 Task: Find connections with filter location Thetford-Mines with filter topic #linkedintrainer with filter profile language English with filter current company Hindustan Construction Company with filter school Emeritus with filter industry Collection Agencies with filter service category Interaction Design with filter keywords title Counselor
Action: Mouse moved to (477, 96)
Screenshot: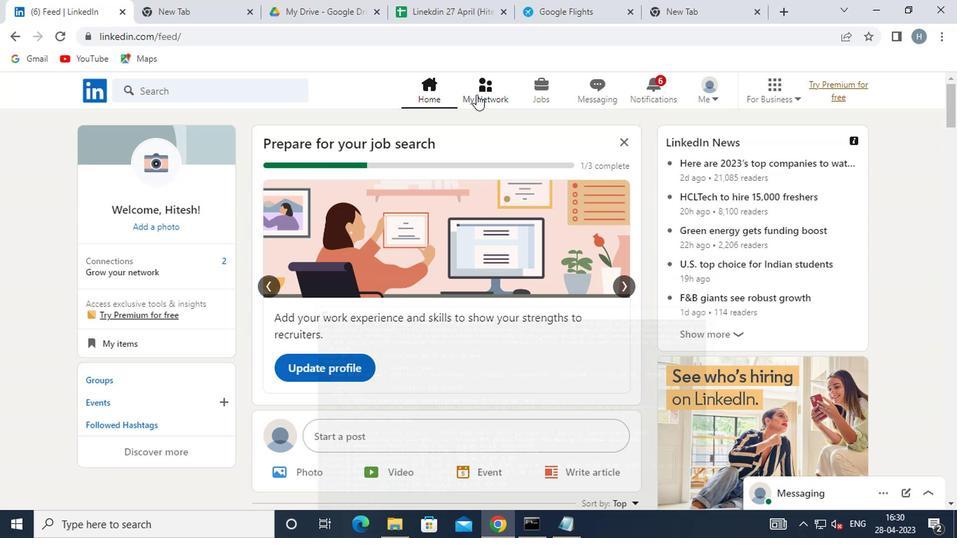 
Action: Mouse pressed left at (477, 96)
Screenshot: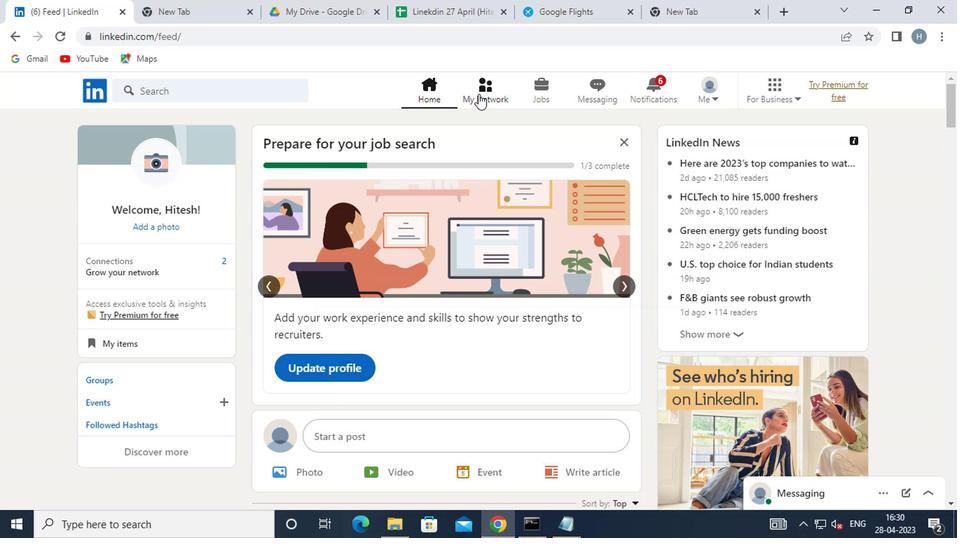 
Action: Mouse moved to (231, 166)
Screenshot: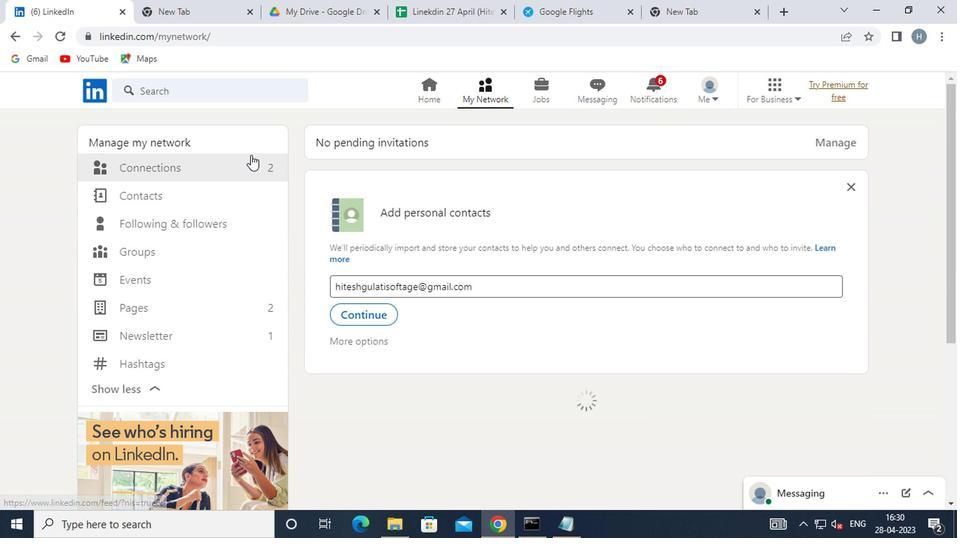 
Action: Mouse pressed left at (231, 166)
Screenshot: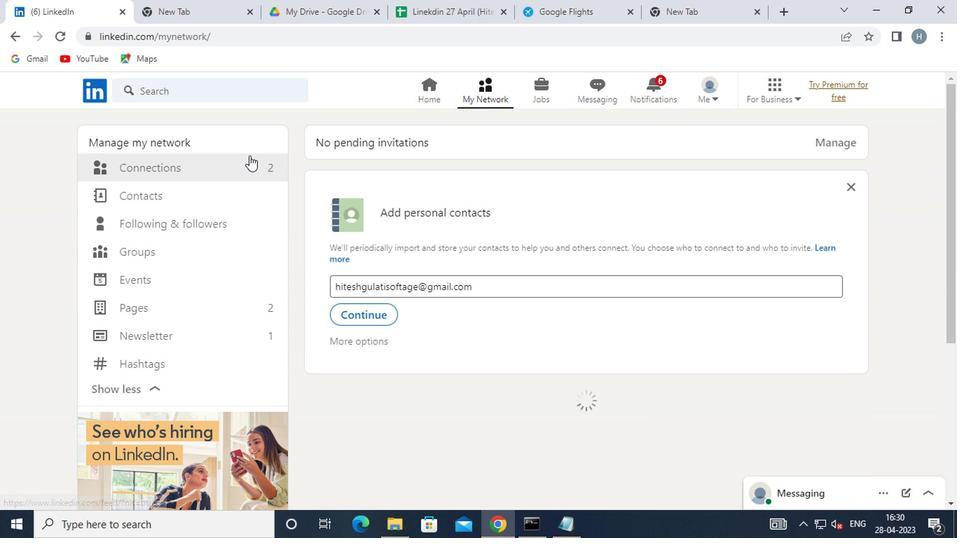 
Action: Mouse moved to (555, 167)
Screenshot: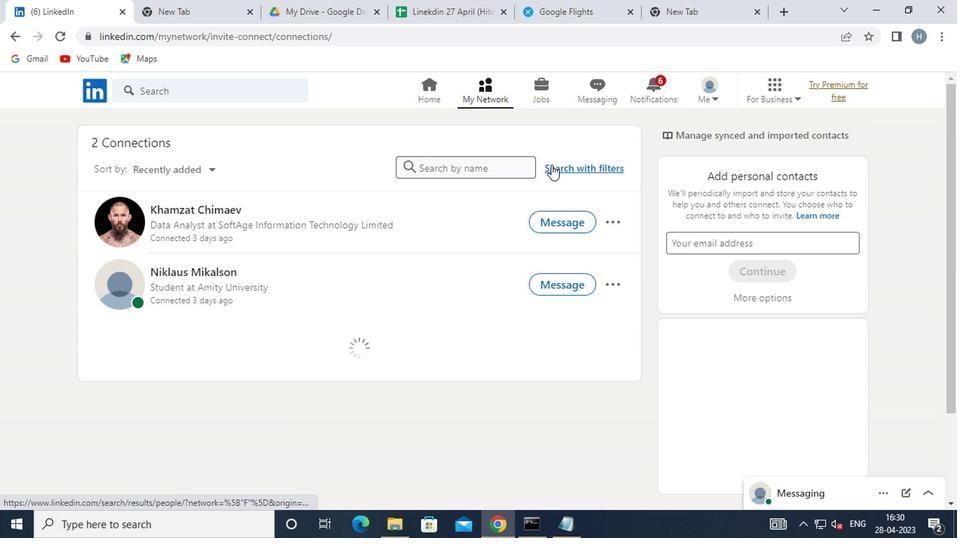 
Action: Mouse pressed left at (555, 167)
Screenshot: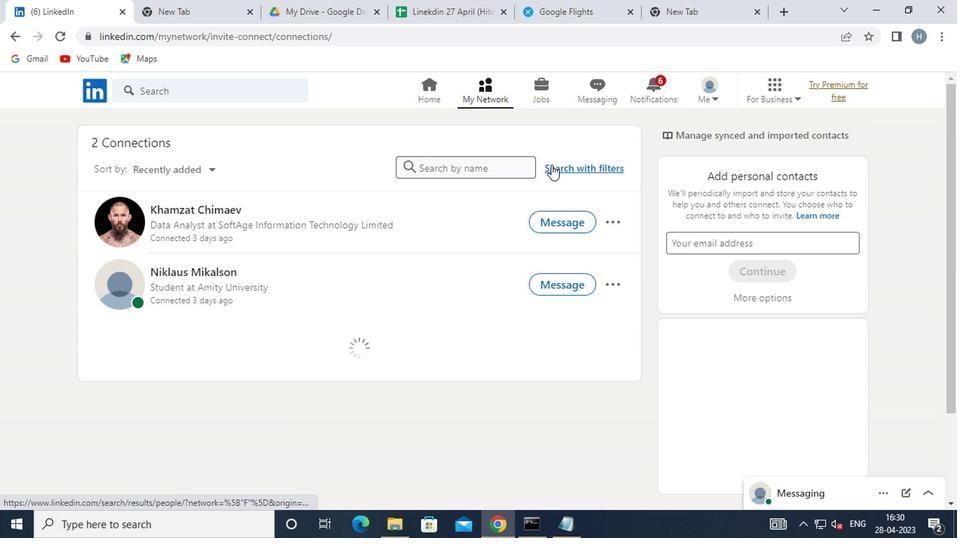 
Action: Mouse moved to (507, 134)
Screenshot: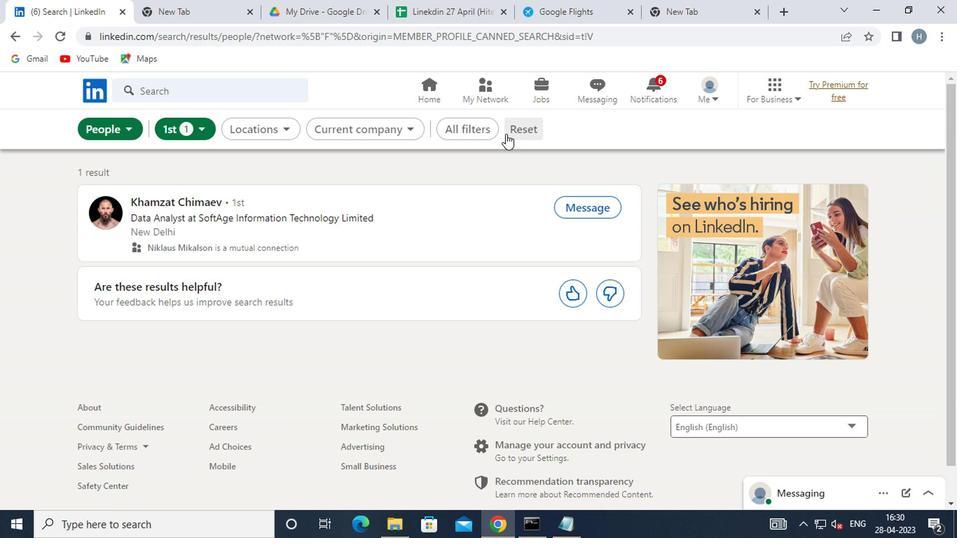 
Action: Mouse pressed left at (507, 134)
Screenshot: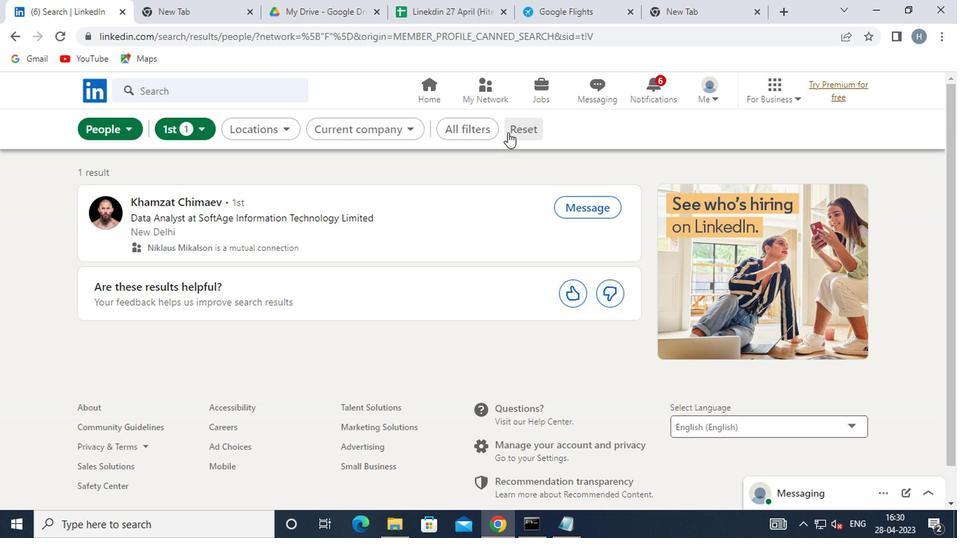 
Action: Mouse pressed left at (507, 134)
Screenshot: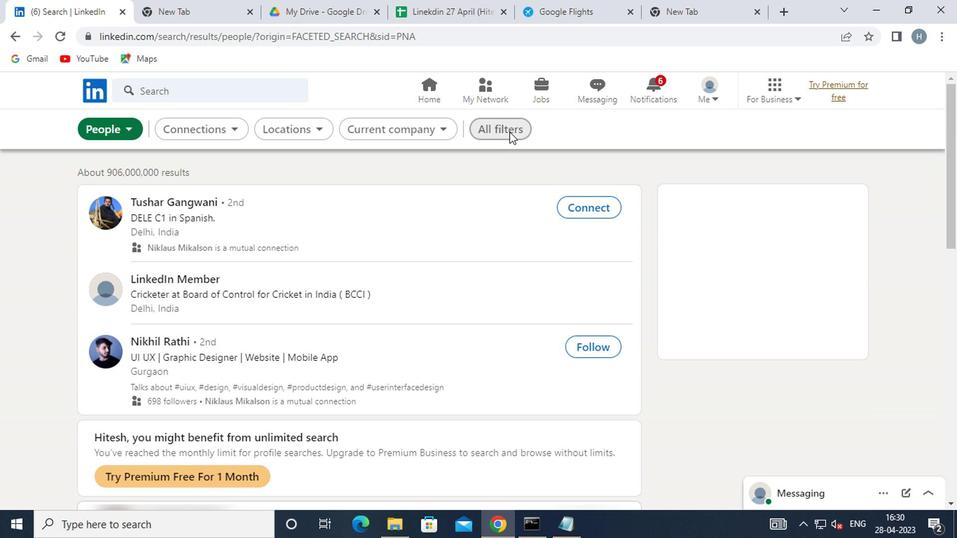 
Action: Mouse moved to (533, 222)
Screenshot: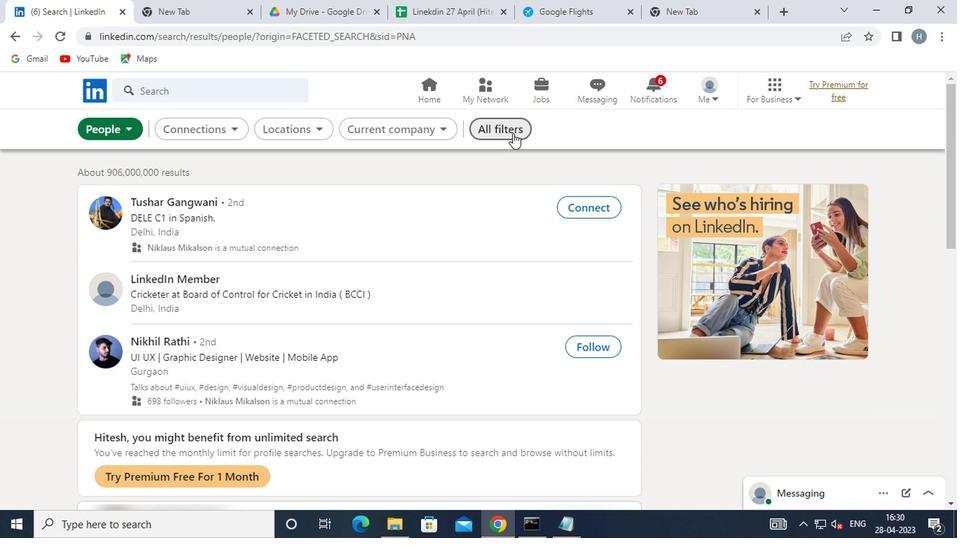 
Action: Mouse scrolled (533, 221) with delta (0, 0)
Screenshot: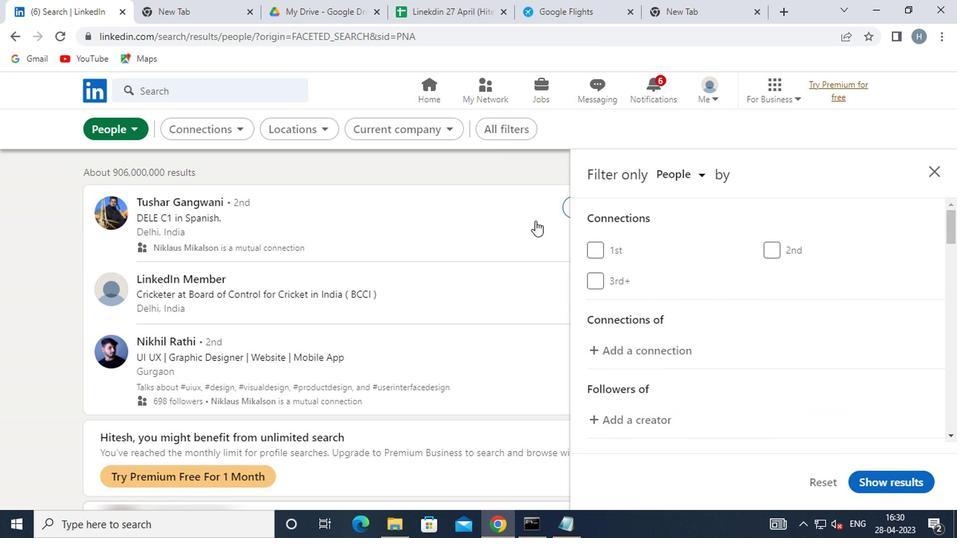 
Action: Mouse moved to (542, 237)
Screenshot: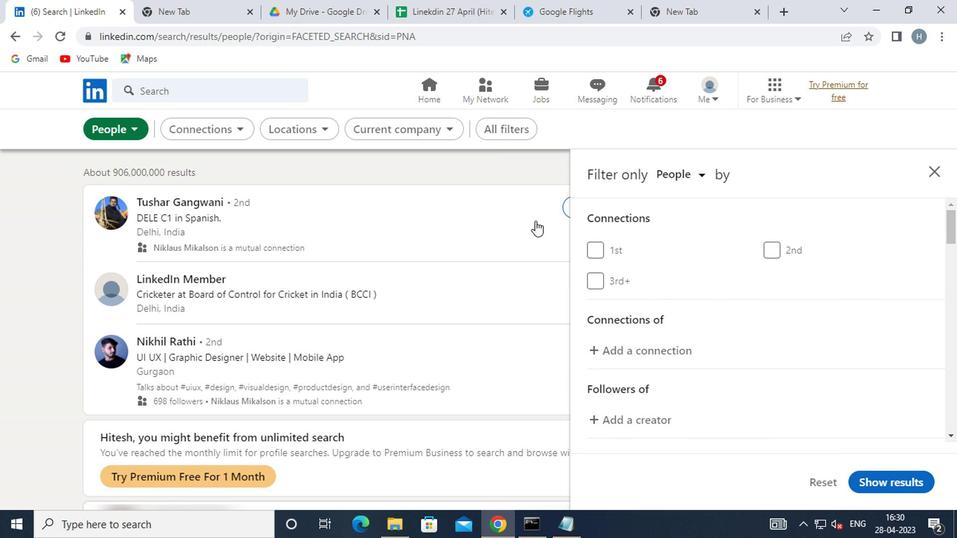 
Action: Mouse scrolled (542, 236) with delta (0, 0)
Screenshot: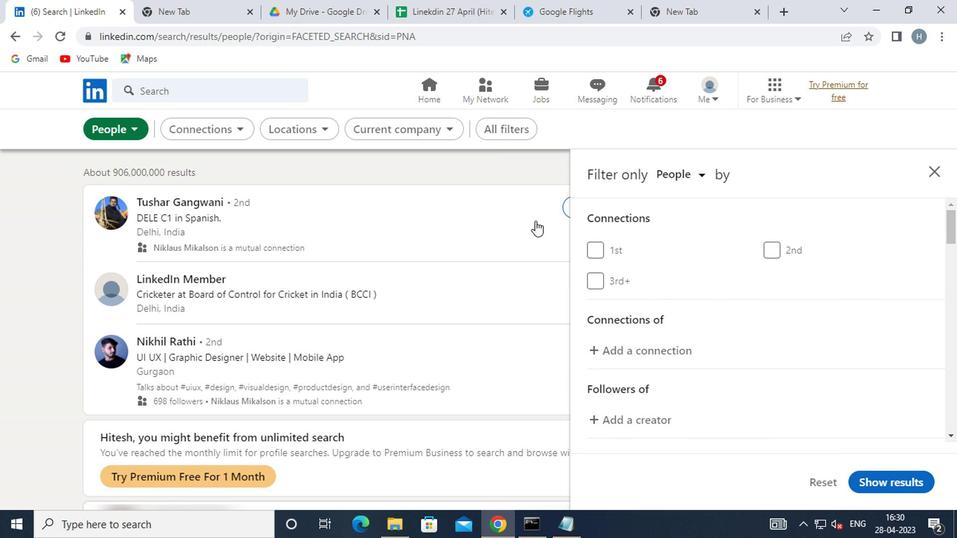 
Action: Mouse moved to (646, 271)
Screenshot: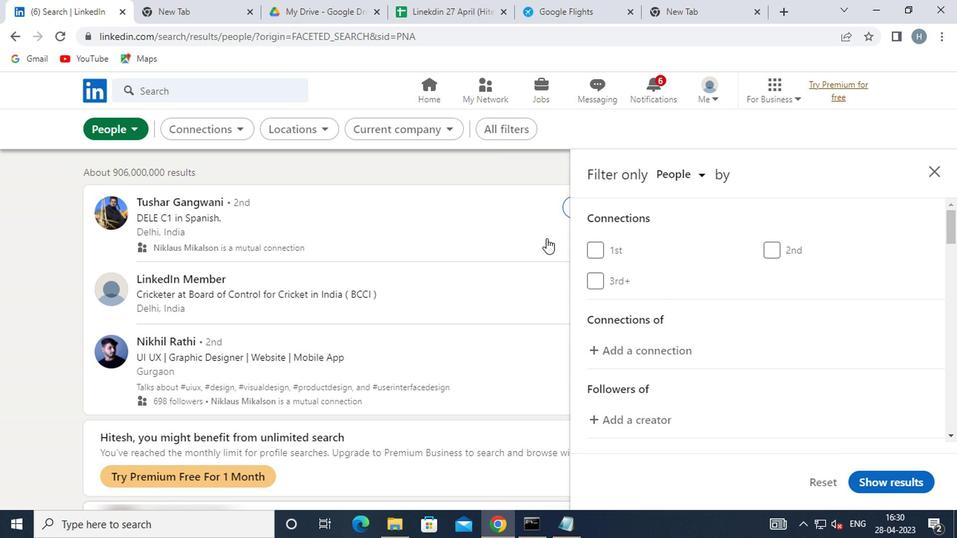 
Action: Mouse scrolled (646, 271) with delta (0, 0)
Screenshot: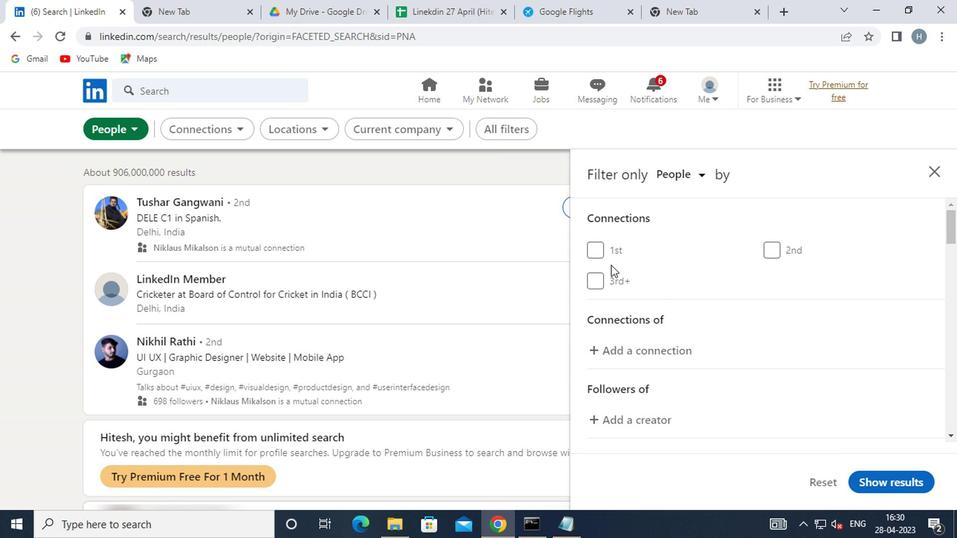 
Action: Mouse scrolled (646, 271) with delta (0, 0)
Screenshot: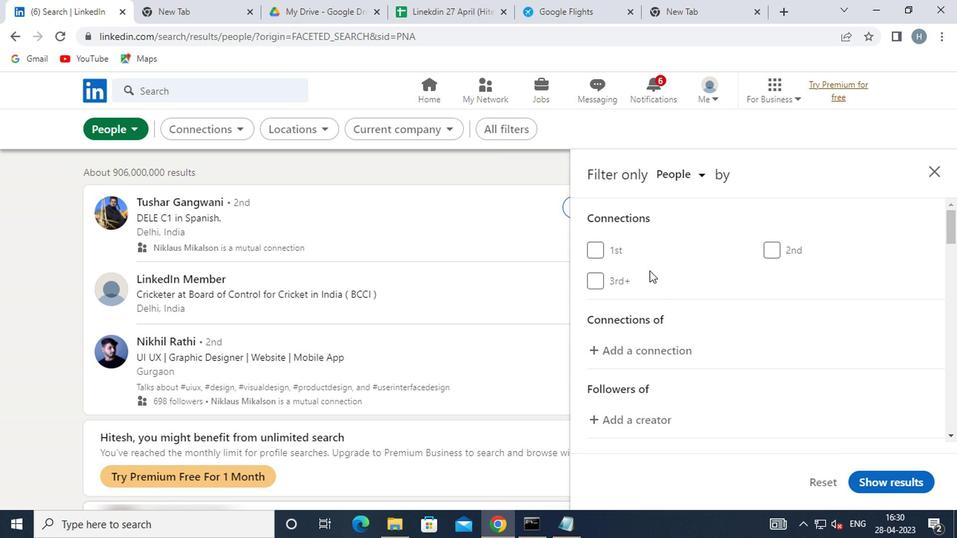 
Action: Mouse moved to (648, 272)
Screenshot: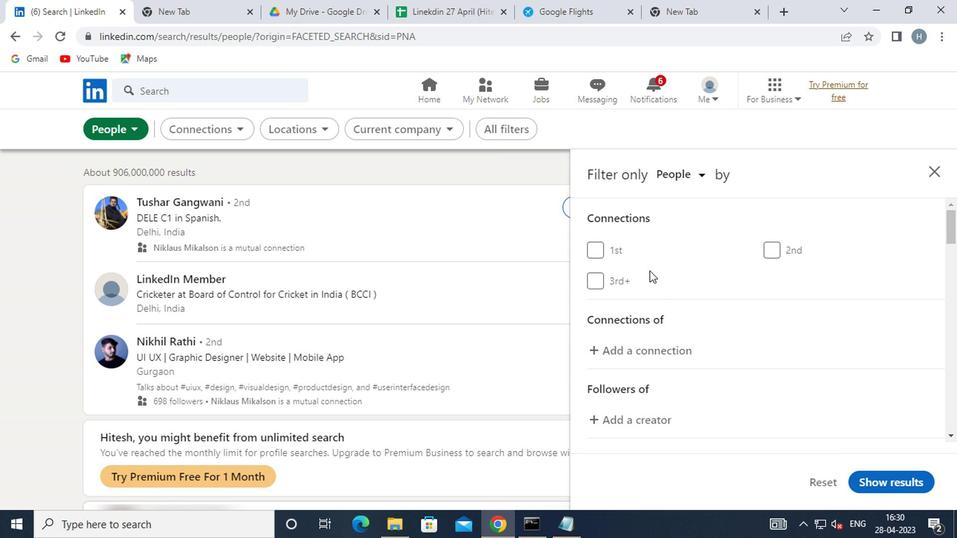 
Action: Mouse scrolled (648, 271) with delta (0, 0)
Screenshot: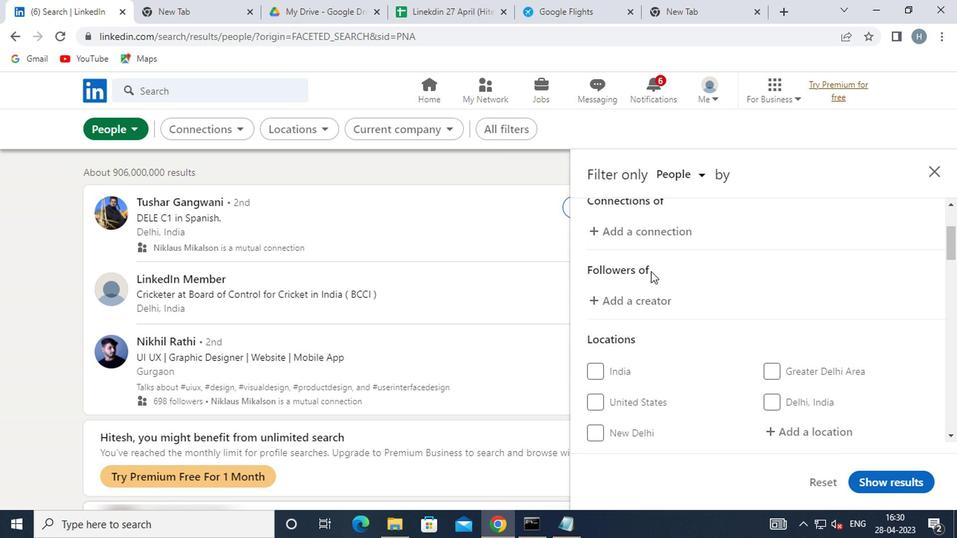 
Action: Mouse scrolled (648, 271) with delta (0, 0)
Screenshot: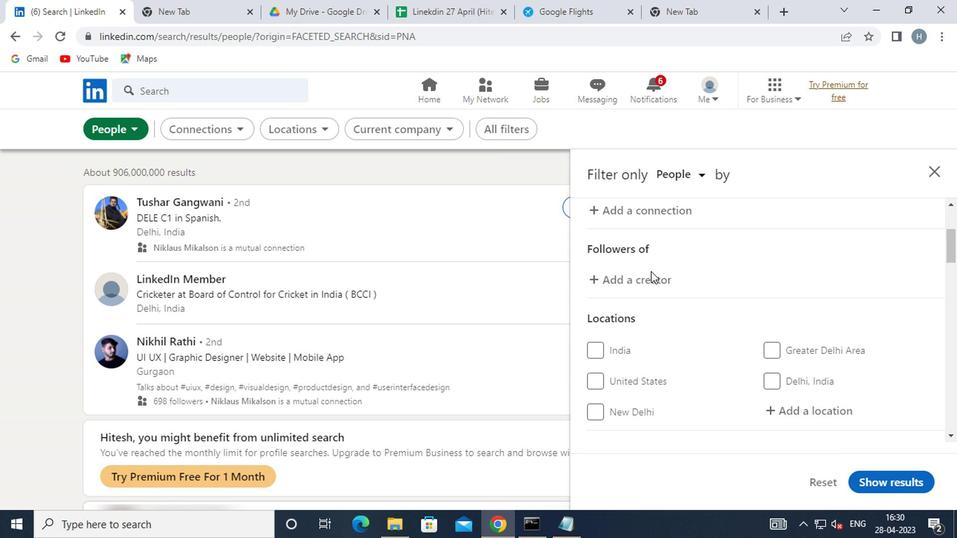 
Action: Mouse moved to (825, 263)
Screenshot: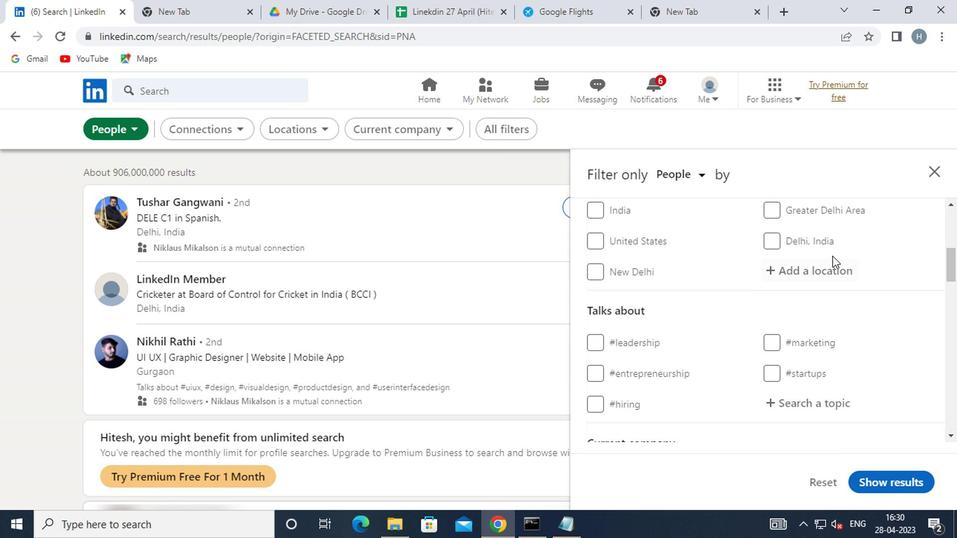 
Action: Mouse pressed left at (825, 263)
Screenshot: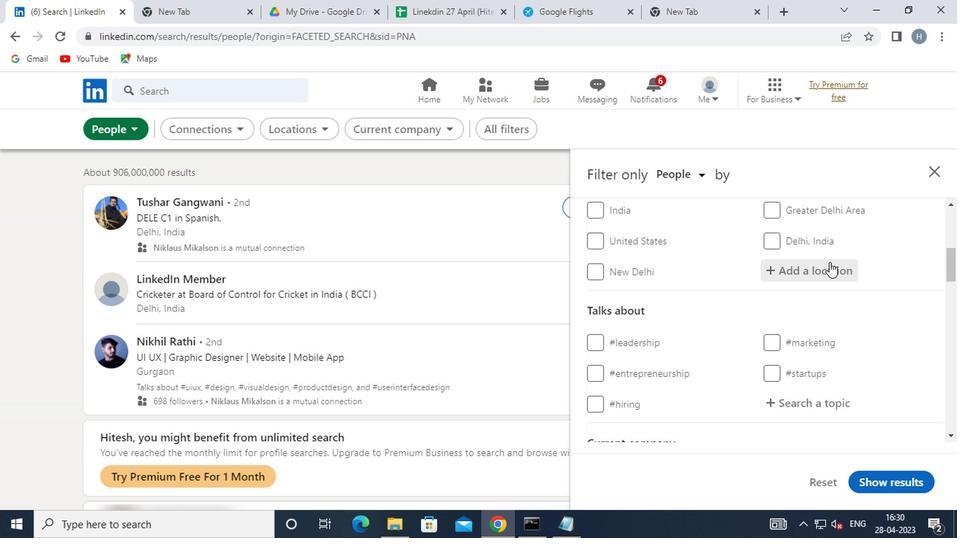 
Action: Mouse moved to (821, 262)
Screenshot: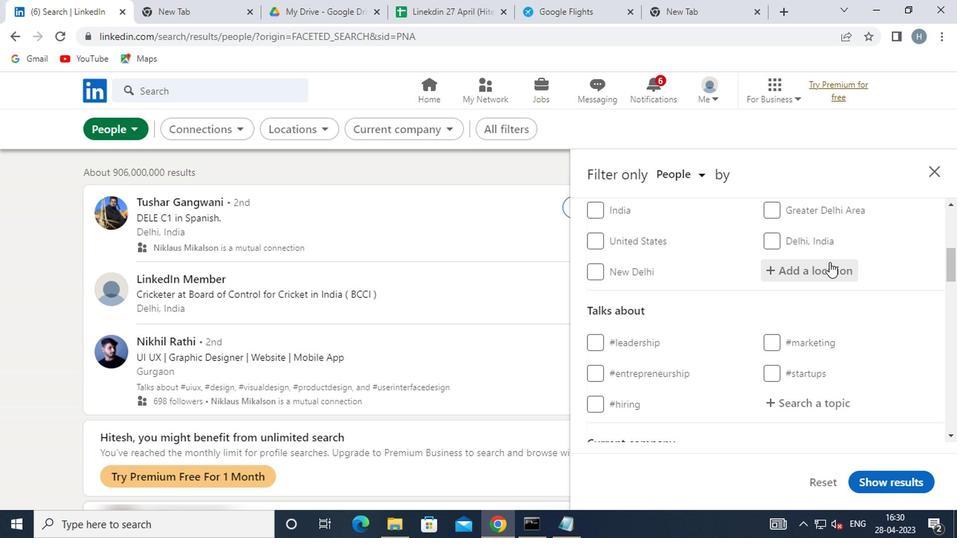 
Action: Key pressed <Key.shift><Key.shift>THETFO
Screenshot: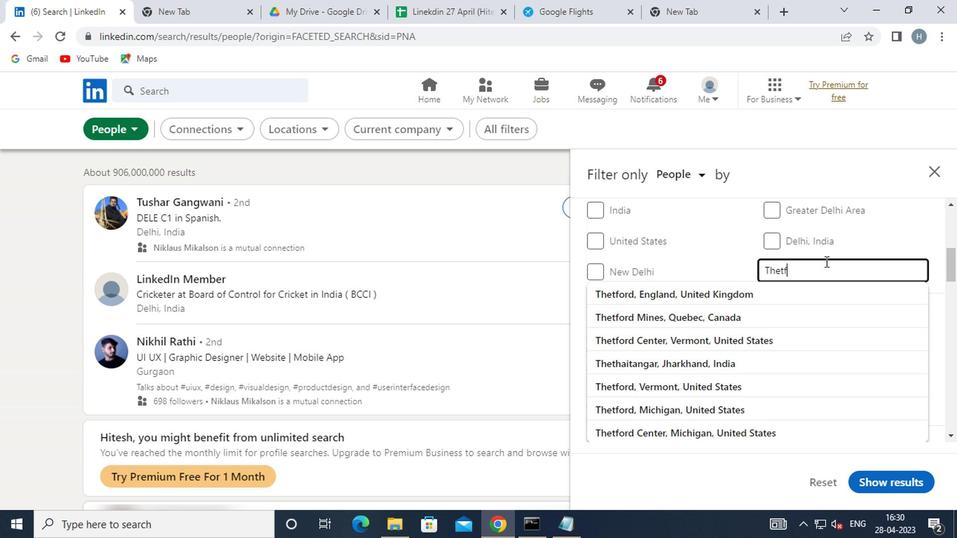 
Action: Mouse moved to (937, 234)
Screenshot: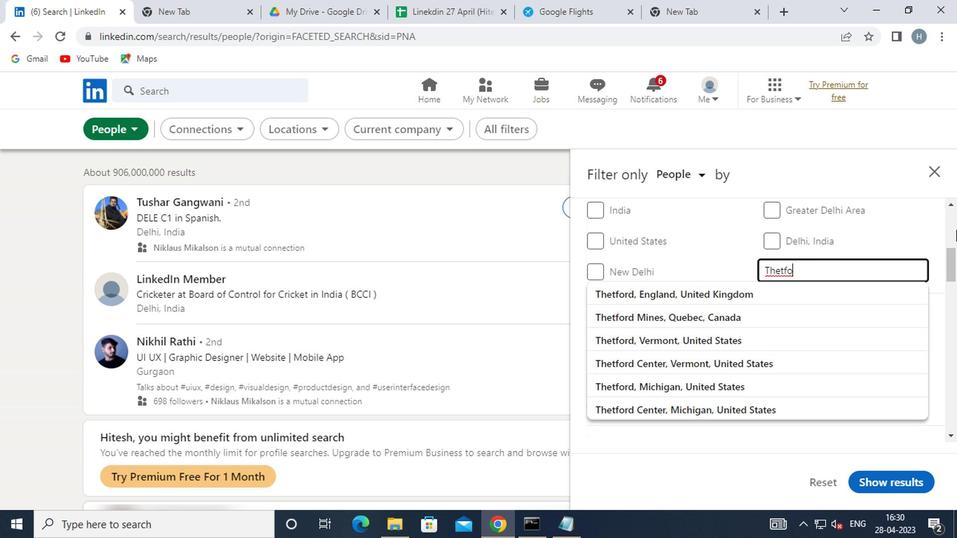 
Action: Key pressed RD
Screenshot: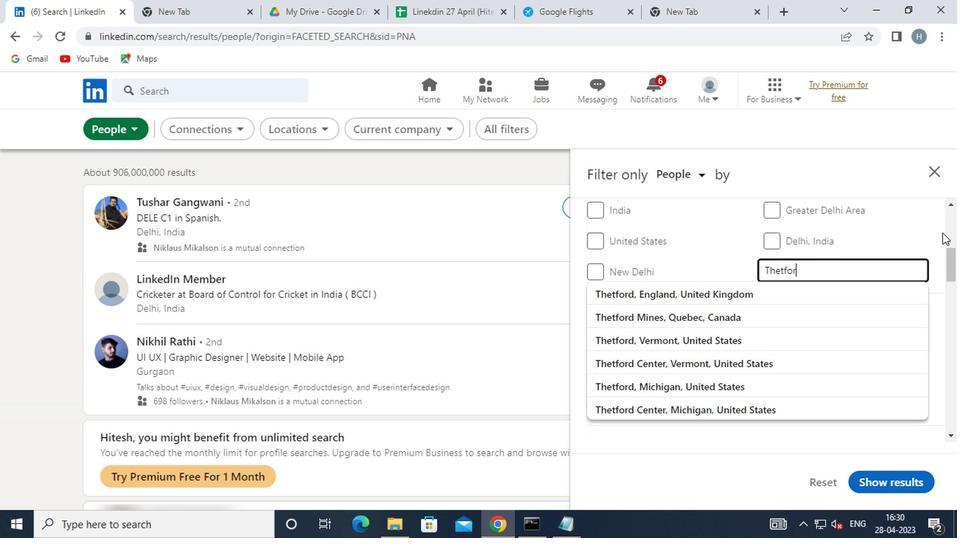 
Action: Mouse moved to (934, 234)
Screenshot: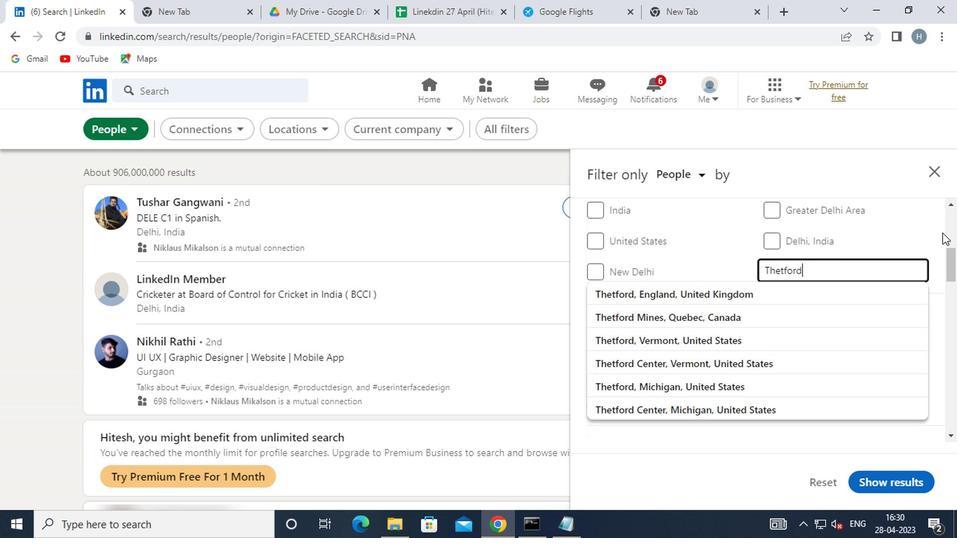 
Action: Key pressed <Key.enter>
Screenshot: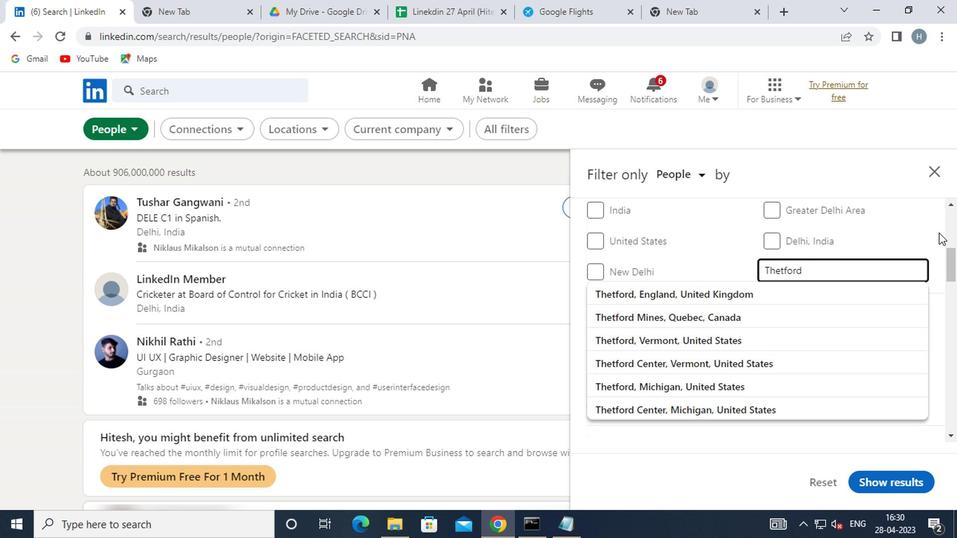 
Action: Mouse moved to (868, 333)
Screenshot: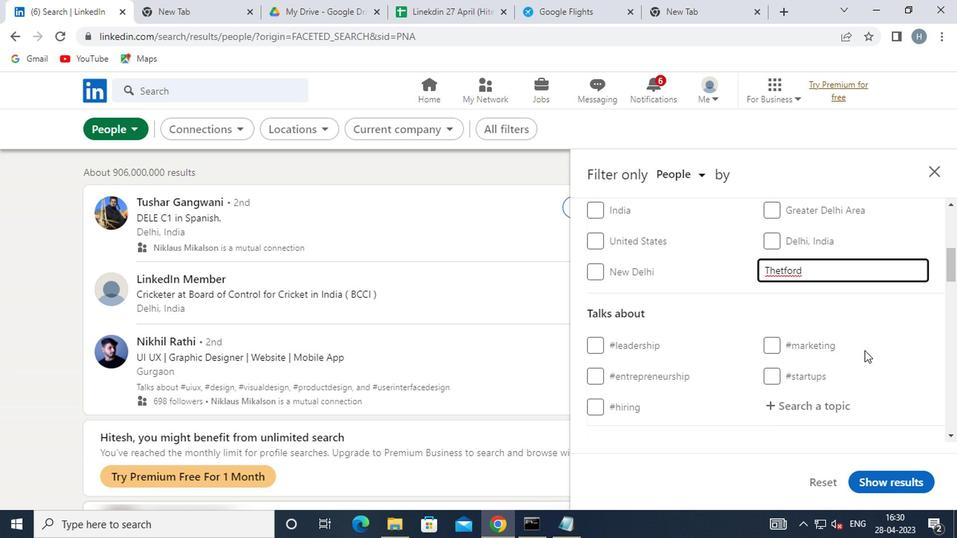 
Action: Mouse pressed left at (868, 333)
Screenshot: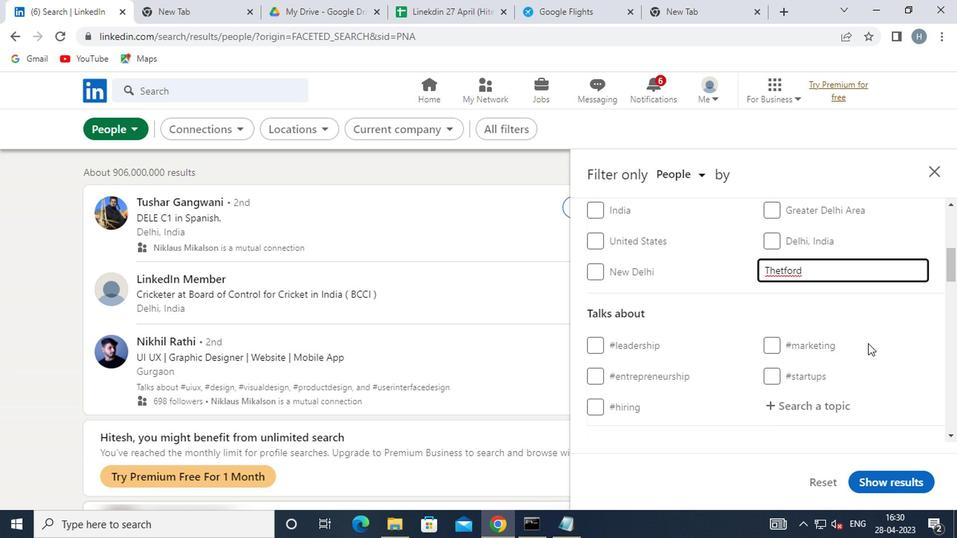 
Action: Mouse moved to (868, 325)
Screenshot: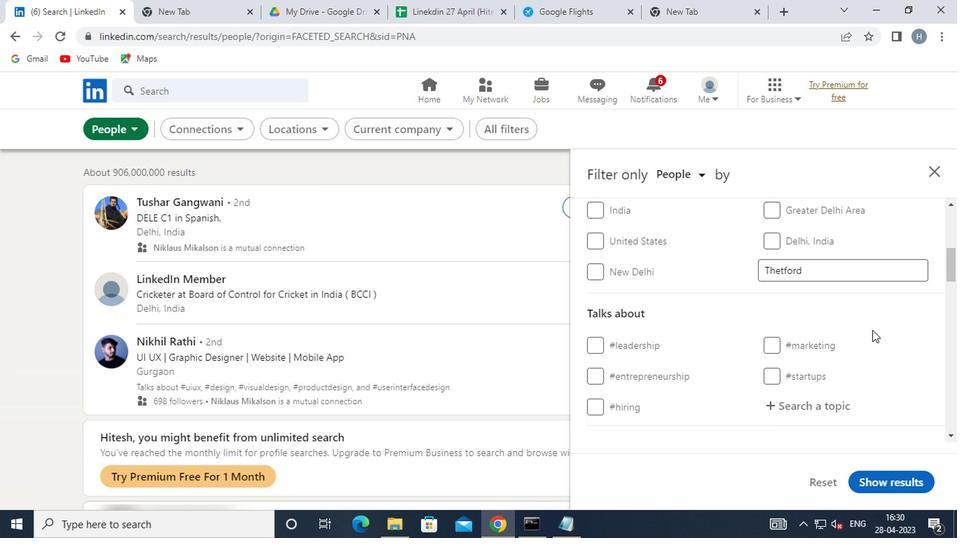 
Action: Mouse scrolled (868, 324) with delta (0, 0)
Screenshot: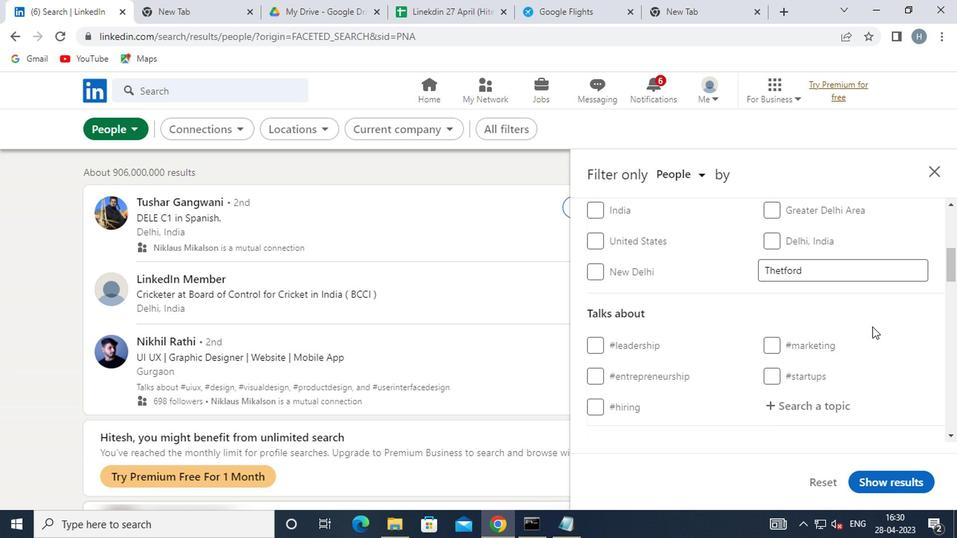 
Action: Mouse moved to (868, 324)
Screenshot: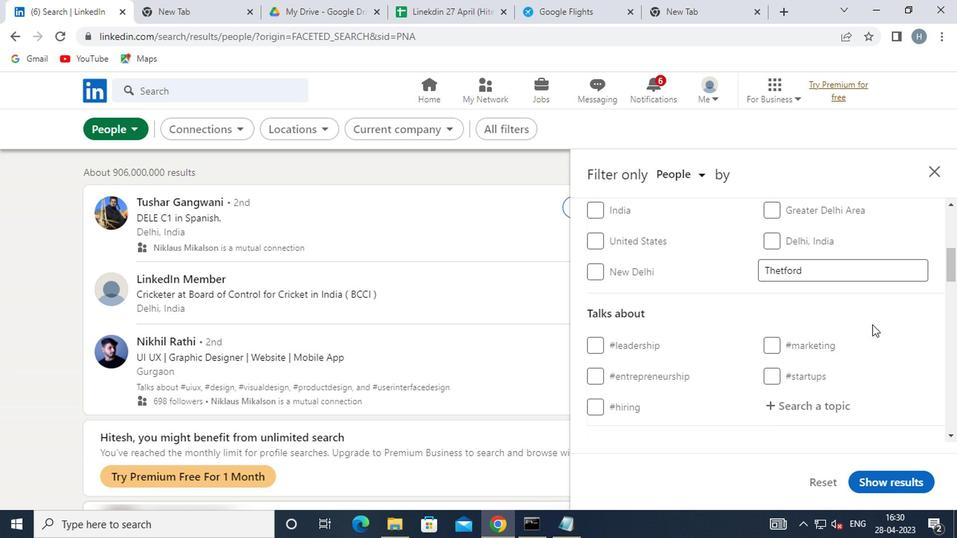 
Action: Mouse scrolled (868, 324) with delta (0, 0)
Screenshot: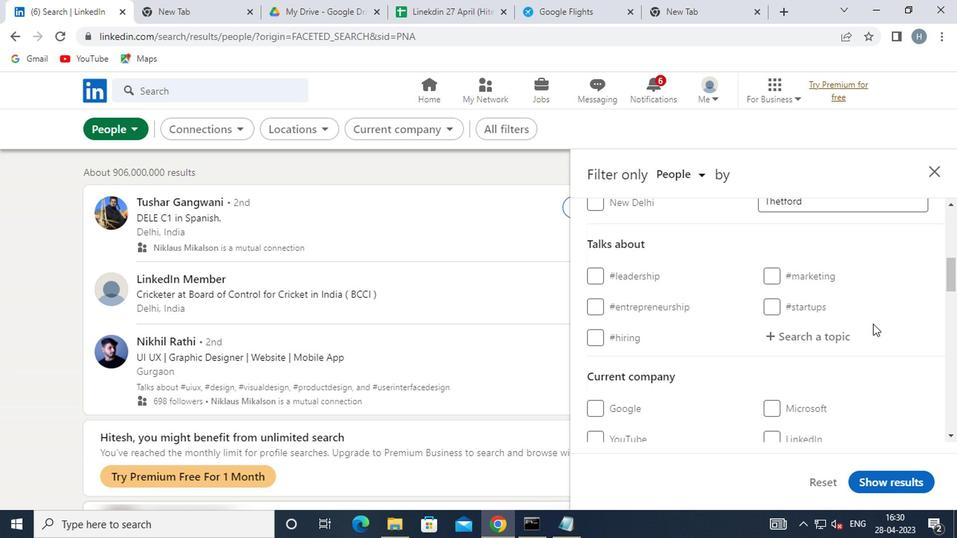 
Action: Mouse moved to (829, 268)
Screenshot: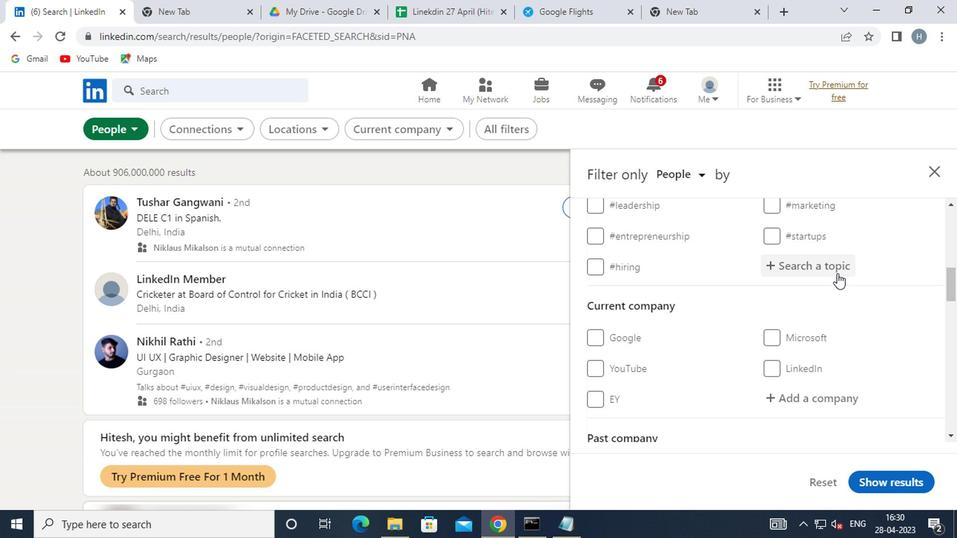 
Action: Mouse pressed left at (829, 268)
Screenshot: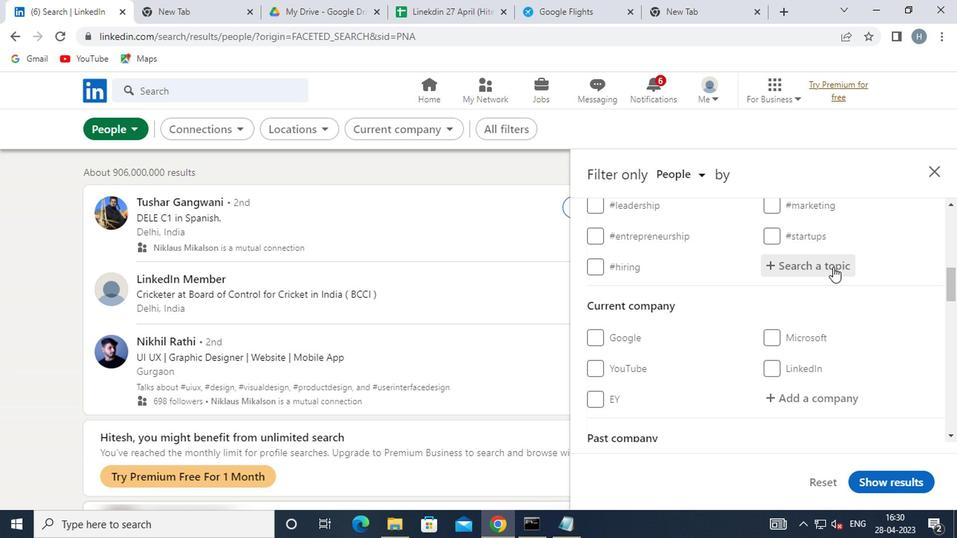 
Action: Key pressed <Key.shift><Key.shift><Key.shift><Key.shift><Key.shift><Key.shift><Key.shift><Key.shift><Key.shift><Key.shift>LINKEDINTR
Screenshot: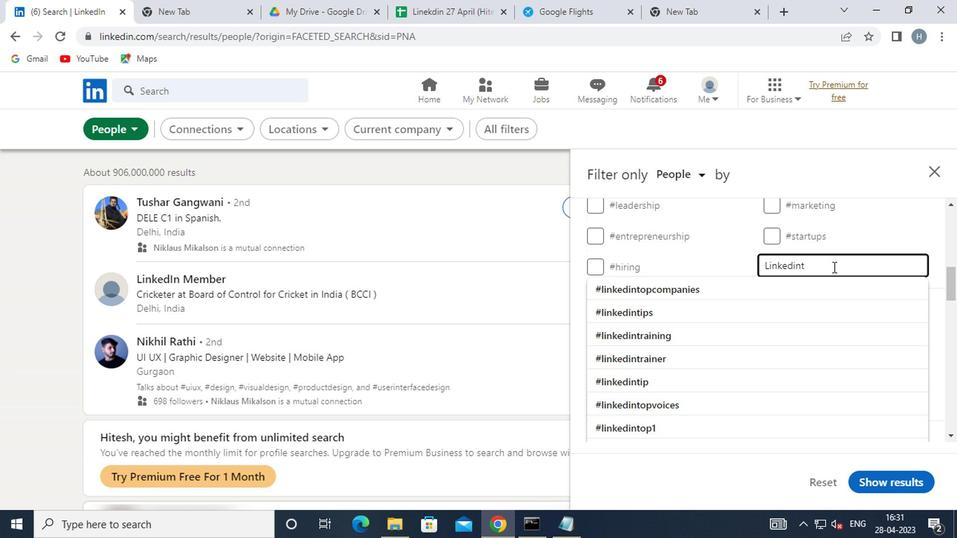 
Action: Mouse moved to (782, 304)
Screenshot: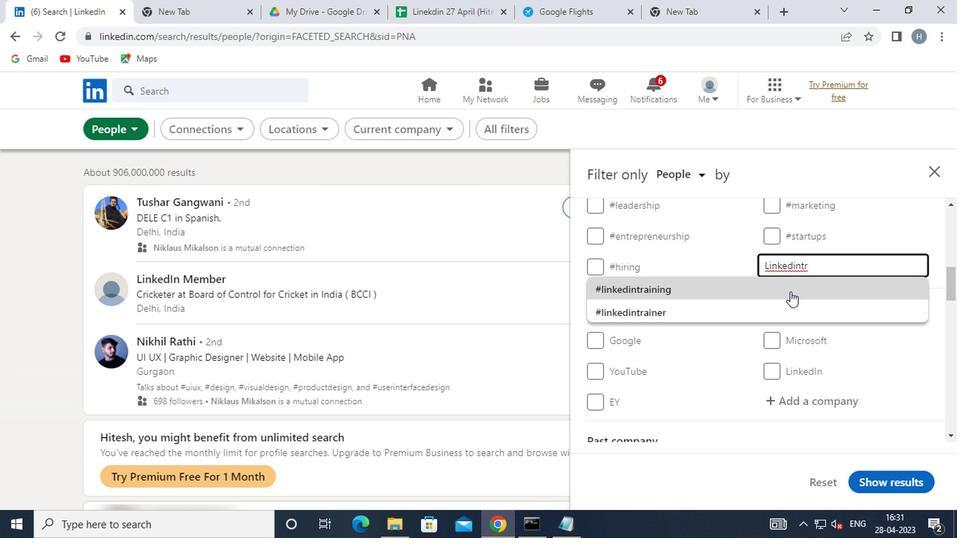 
Action: Mouse pressed left at (782, 304)
Screenshot: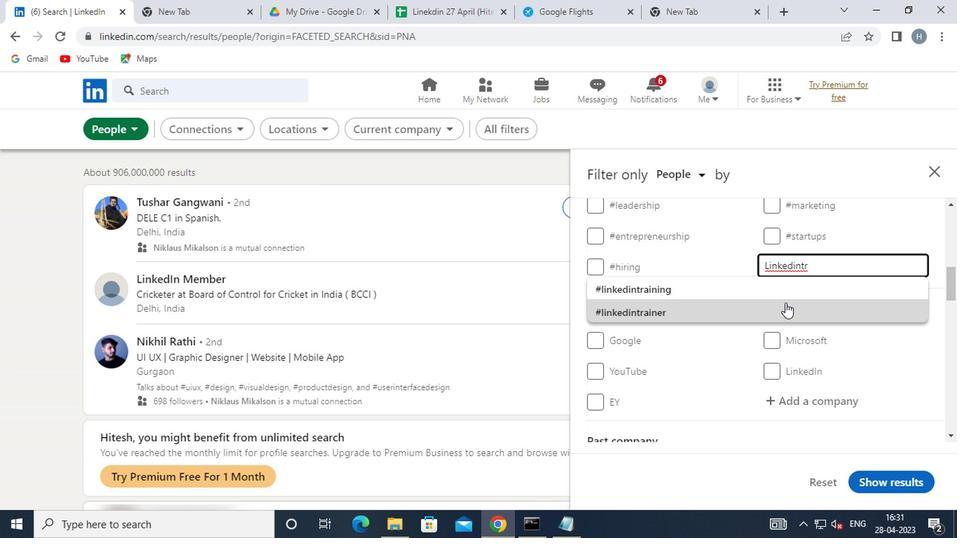 
Action: Mouse moved to (726, 307)
Screenshot: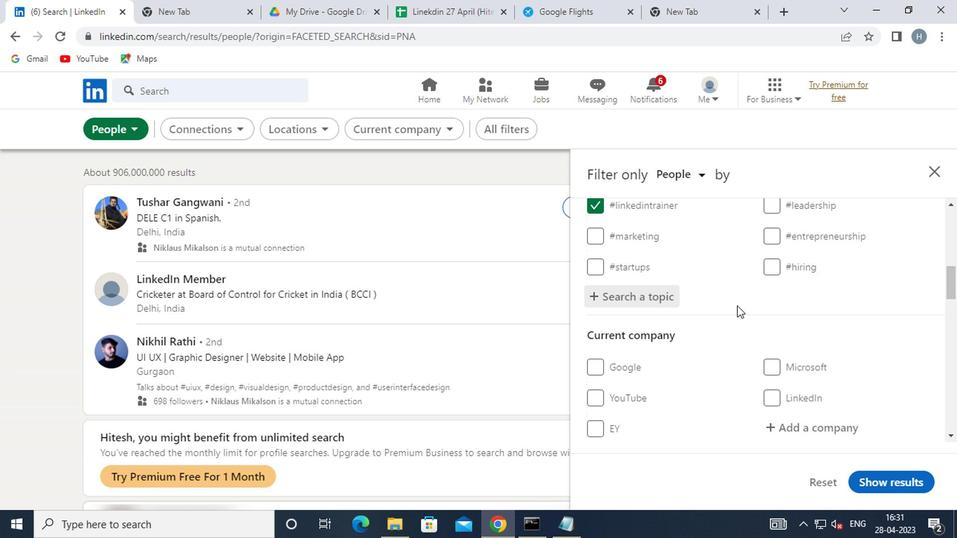 
Action: Mouse scrolled (726, 306) with delta (0, 0)
Screenshot: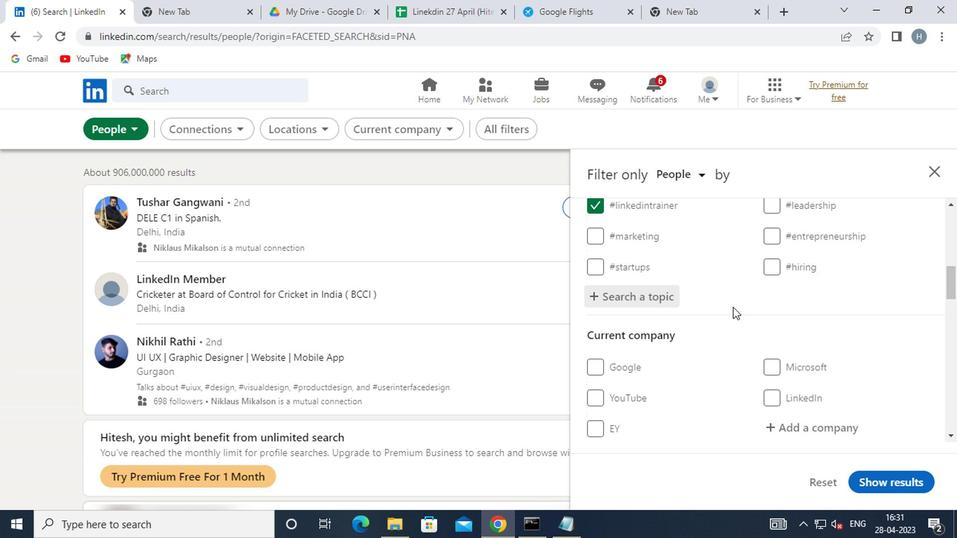 
Action: Mouse scrolled (726, 306) with delta (0, 0)
Screenshot: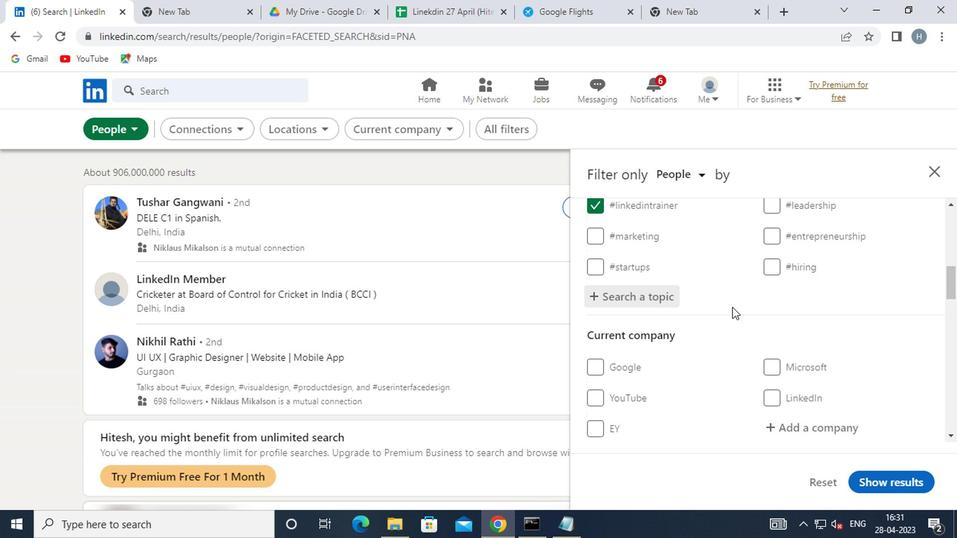 
Action: Mouse moved to (762, 301)
Screenshot: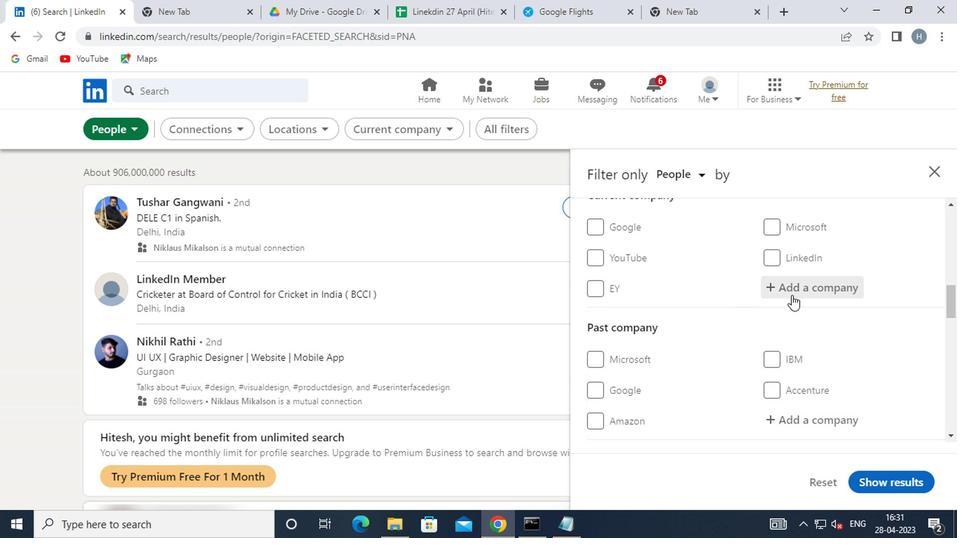 
Action: Mouse scrolled (762, 301) with delta (0, 0)
Screenshot: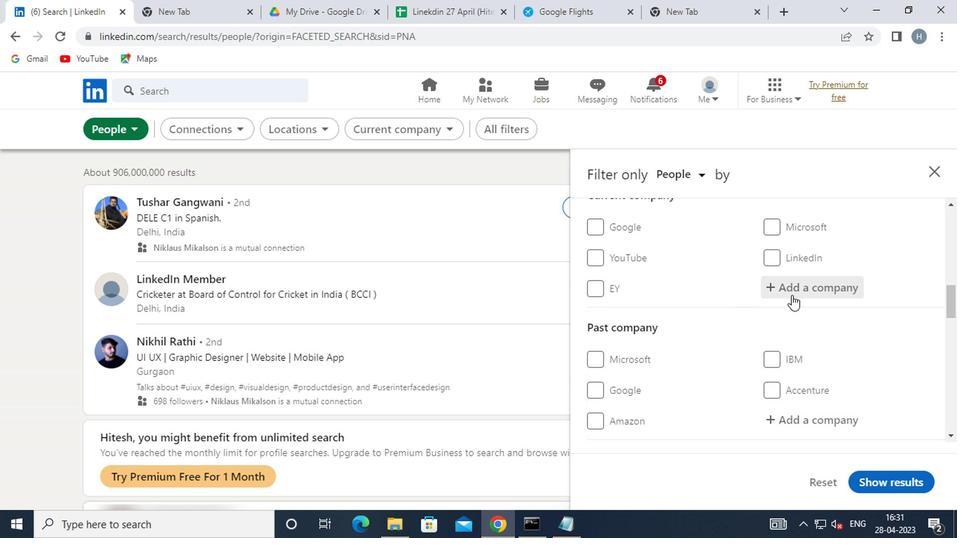 
Action: Mouse moved to (757, 306)
Screenshot: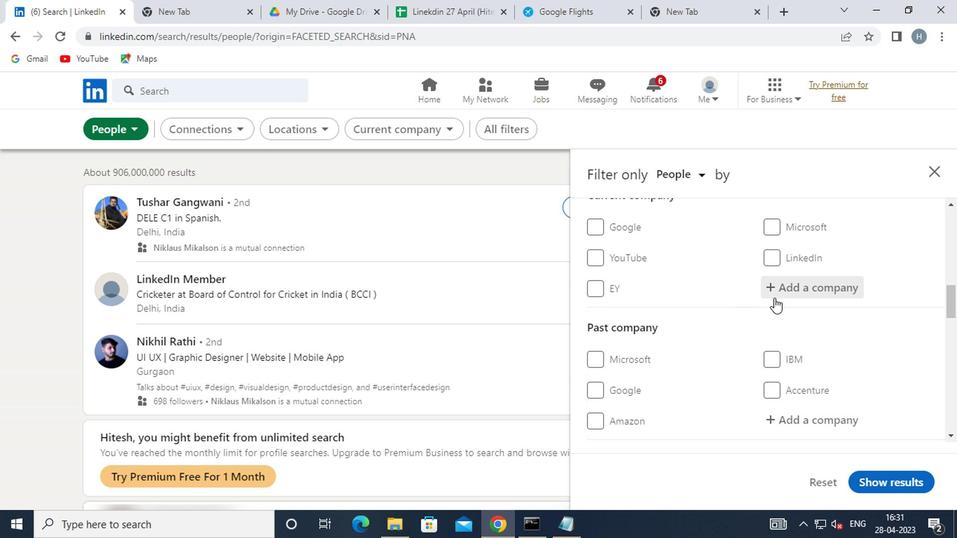 
Action: Mouse scrolled (757, 305) with delta (0, 0)
Screenshot: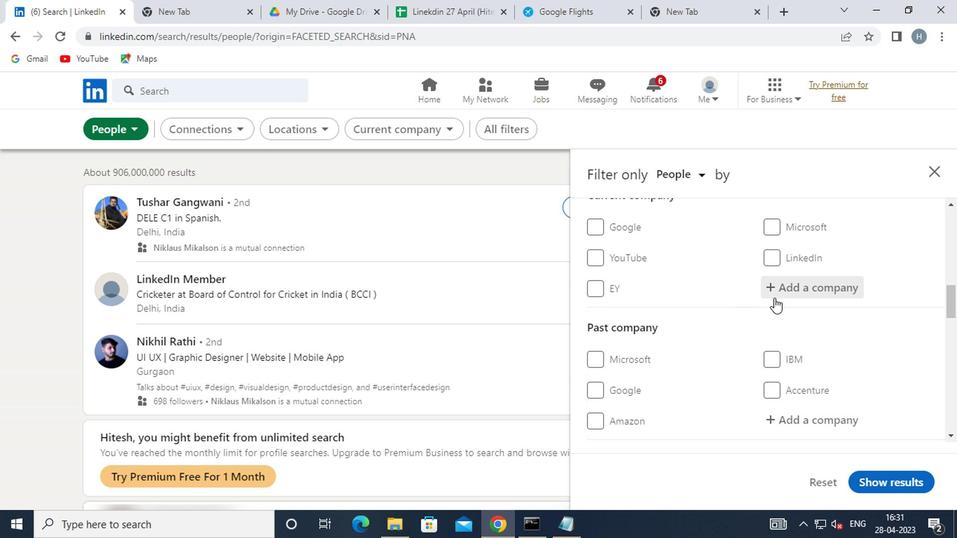 
Action: Mouse moved to (752, 308)
Screenshot: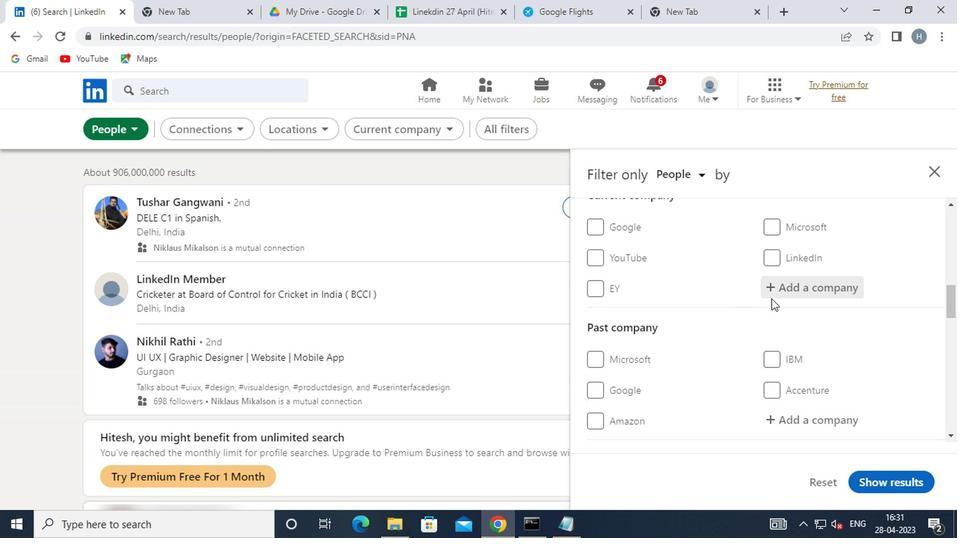 
Action: Mouse scrolled (752, 307) with delta (0, 0)
Screenshot: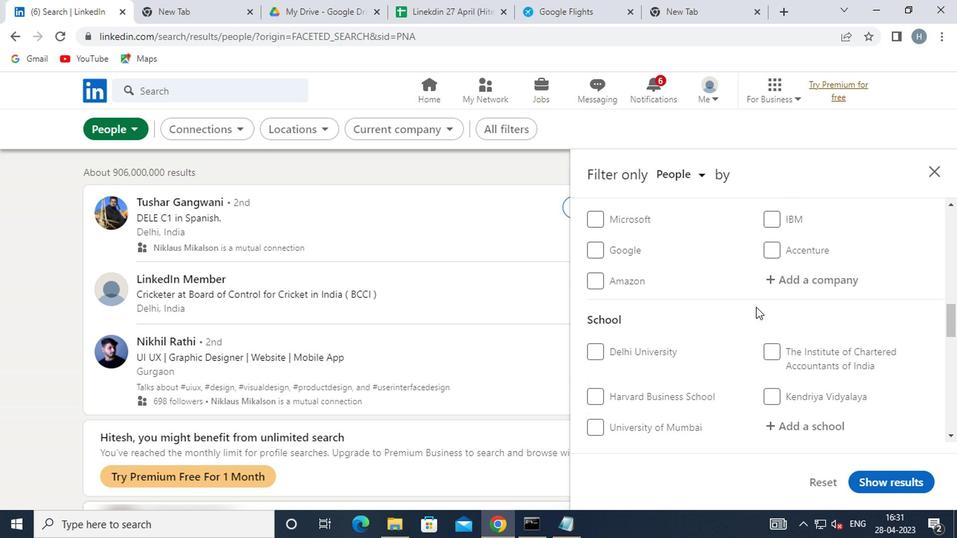 
Action: Mouse moved to (752, 308)
Screenshot: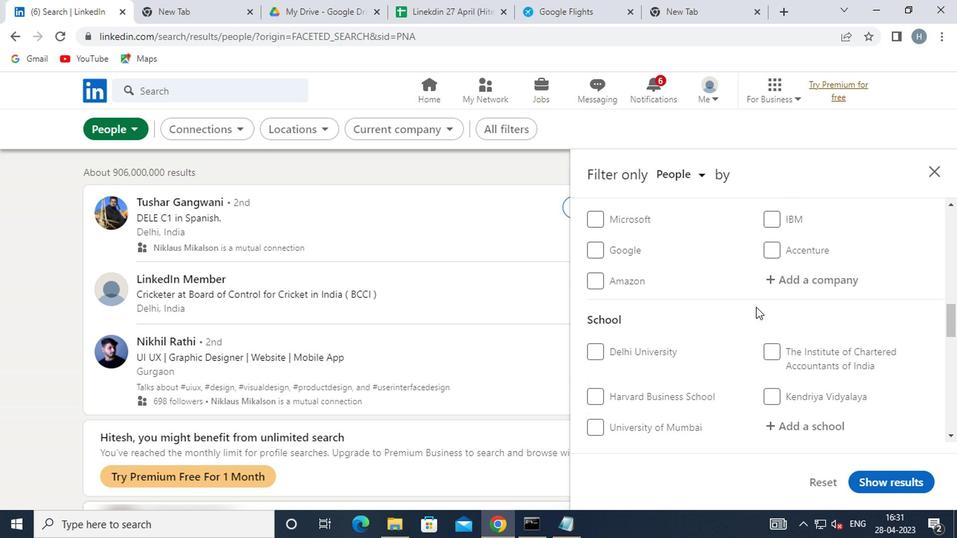 
Action: Mouse scrolled (752, 307) with delta (0, 0)
Screenshot: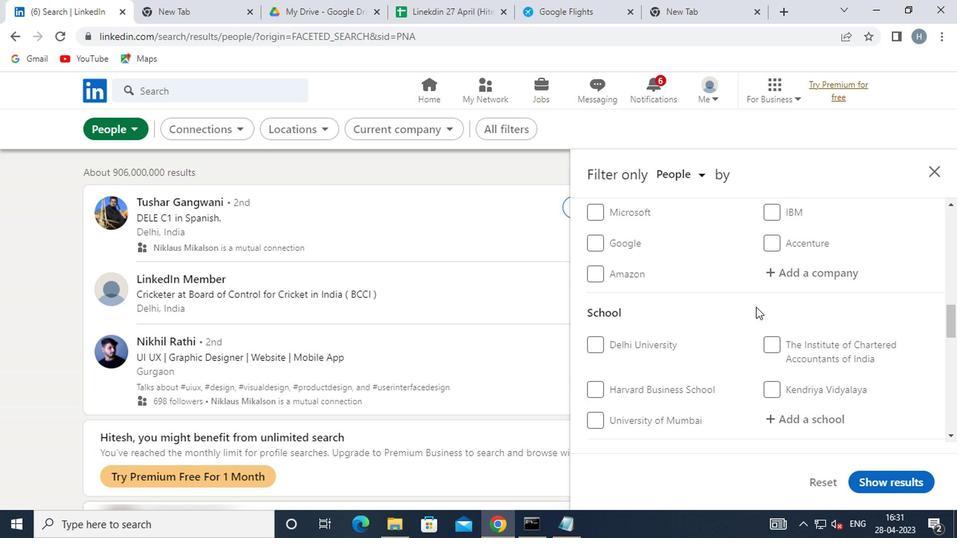 
Action: Mouse scrolled (752, 307) with delta (0, 0)
Screenshot: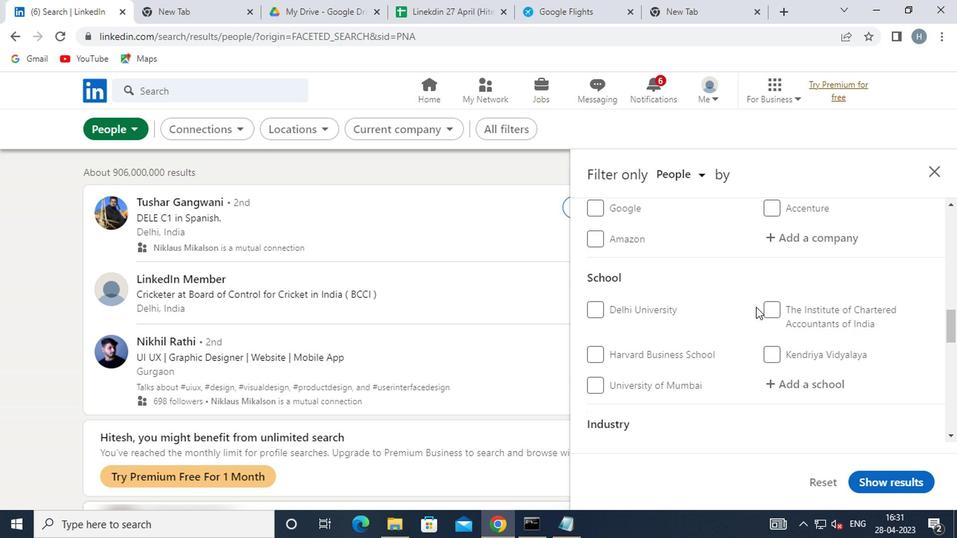
Action: Mouse scrolled (752, 307) with delta (0, 0)
Screenshot: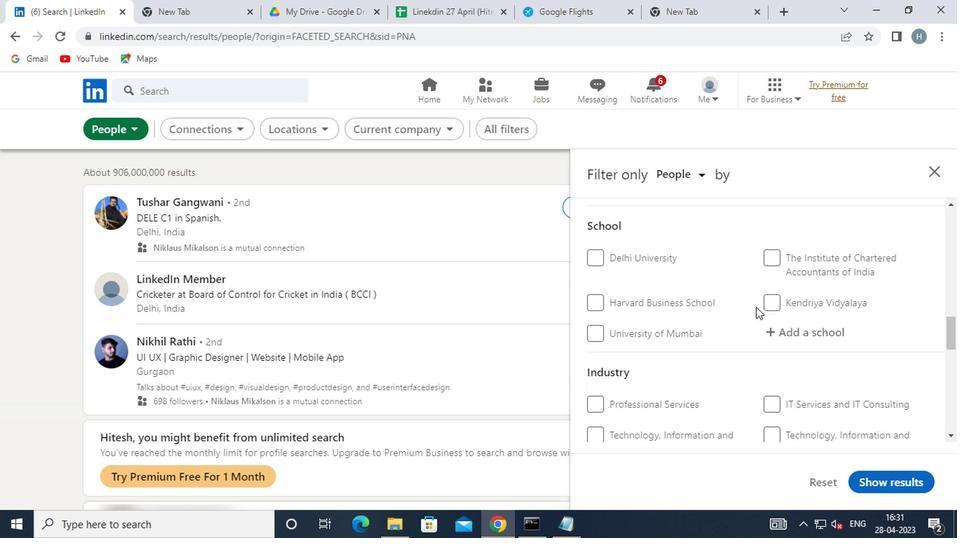 
Action: Mouse scrolled (752, 307) with delta (0, 0)
Screenshot: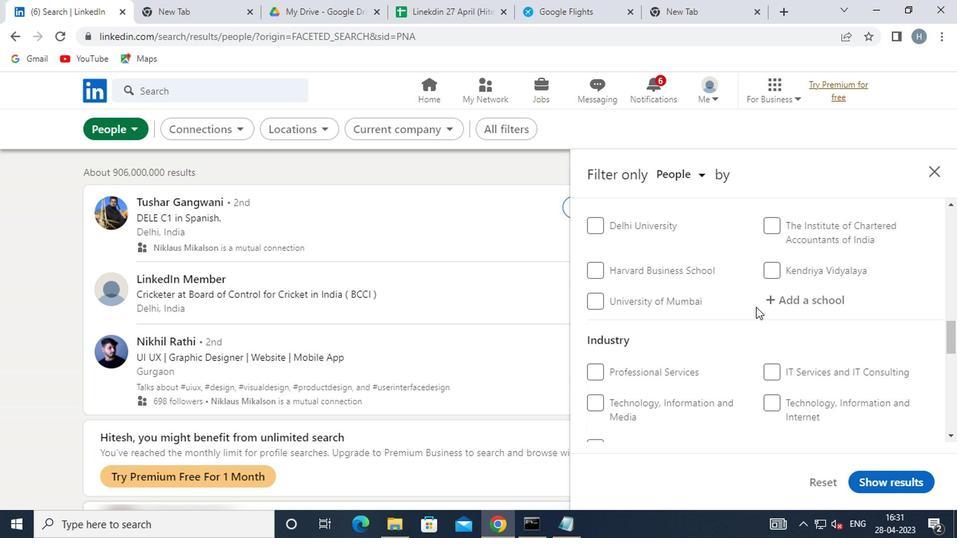 
Action: Mouse moved to (612, 313)
Screenshot: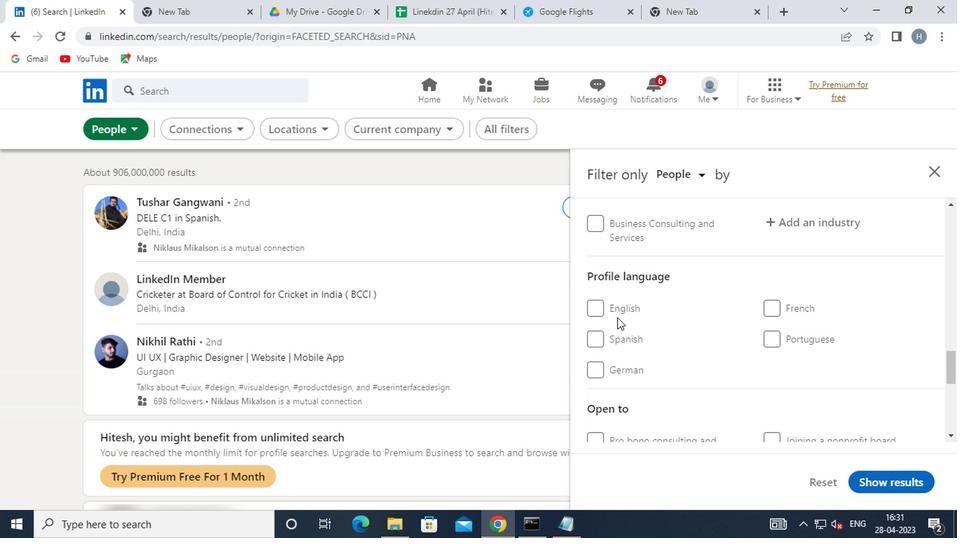
Action: Mouse pressed left at (612, 313)
Screenshot: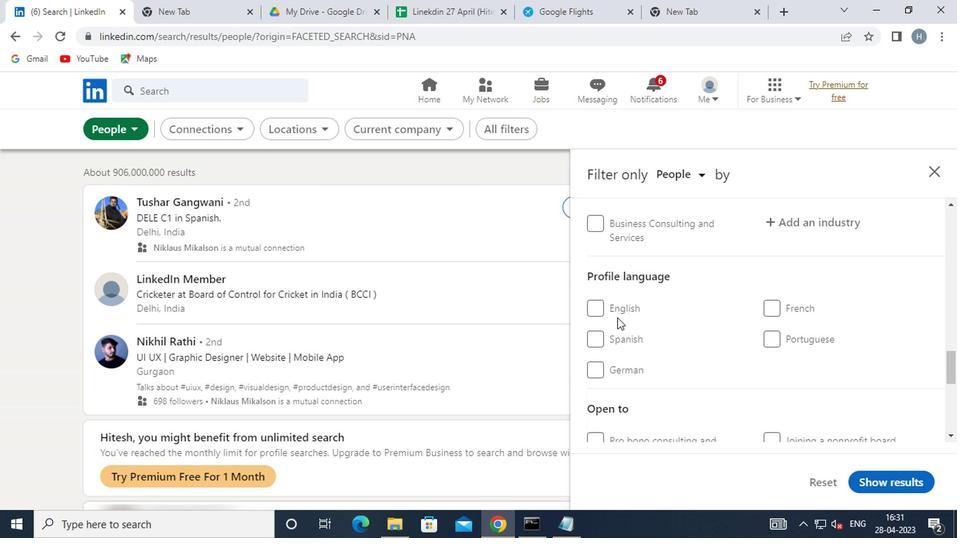 
Action: Mouse moved to (741, 310)
Screenshot: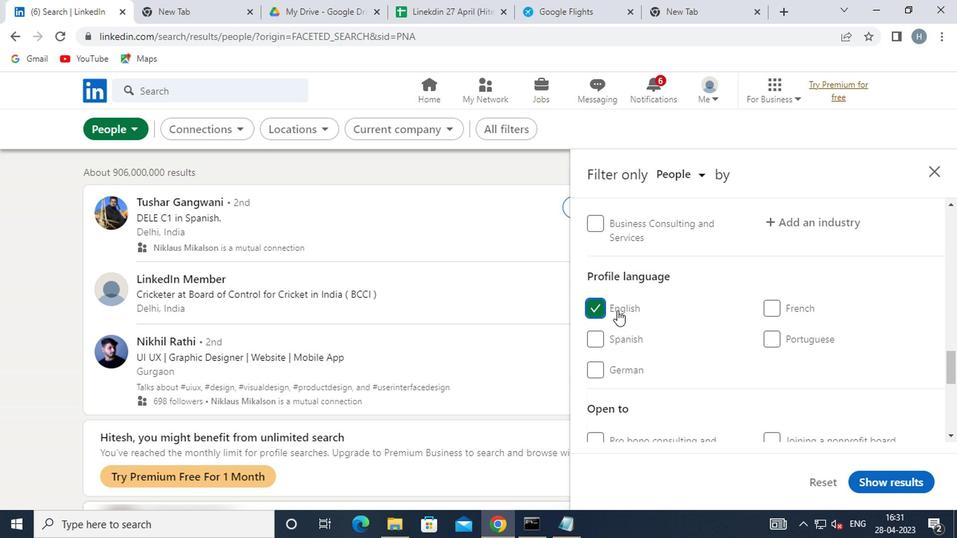 
Action: Mouse scrolled (741, 311) with delta (0, 0)
Screenshot: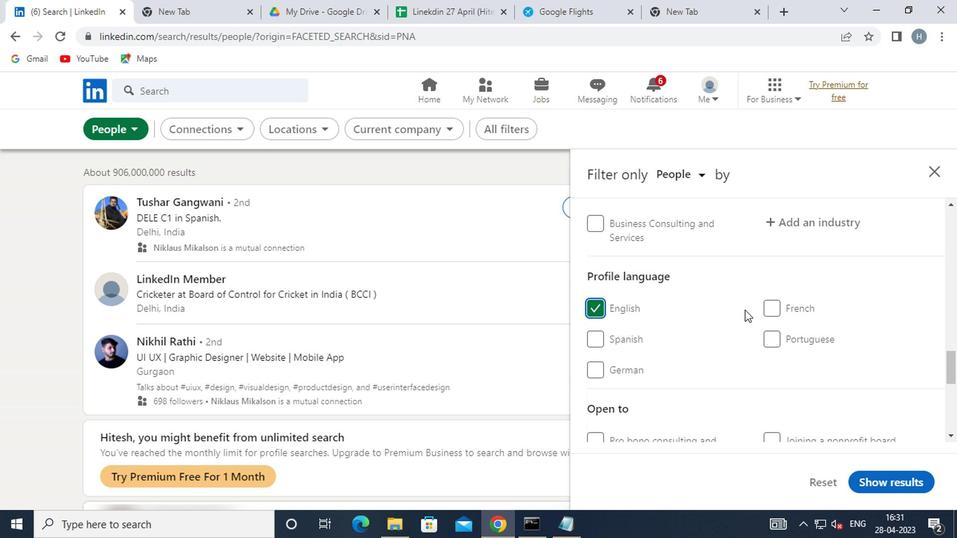 
Action: Mouse scrolled (741, 311) with delta (0, 0)
Screenshot: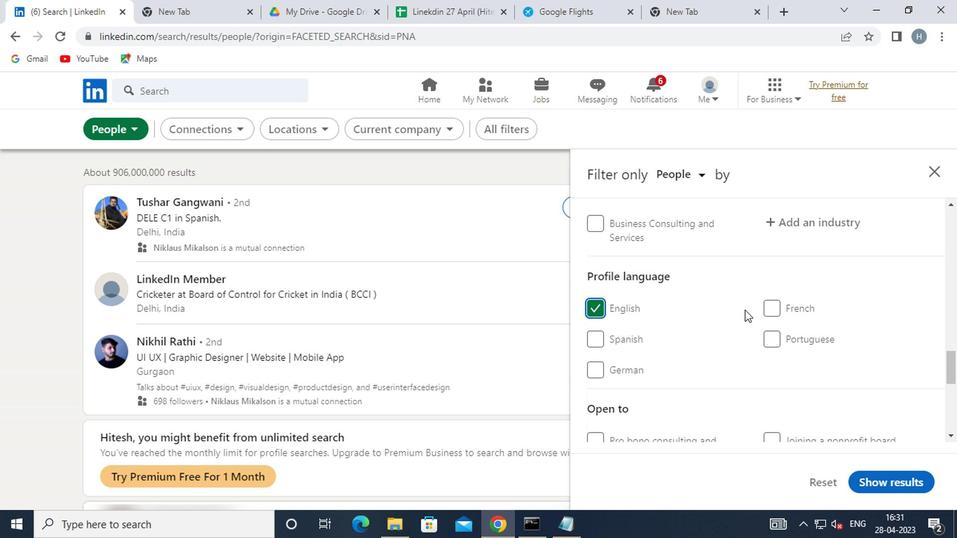 
Action: Mouse scrolled (741, 311) with delta (0, 0)
Screenshot: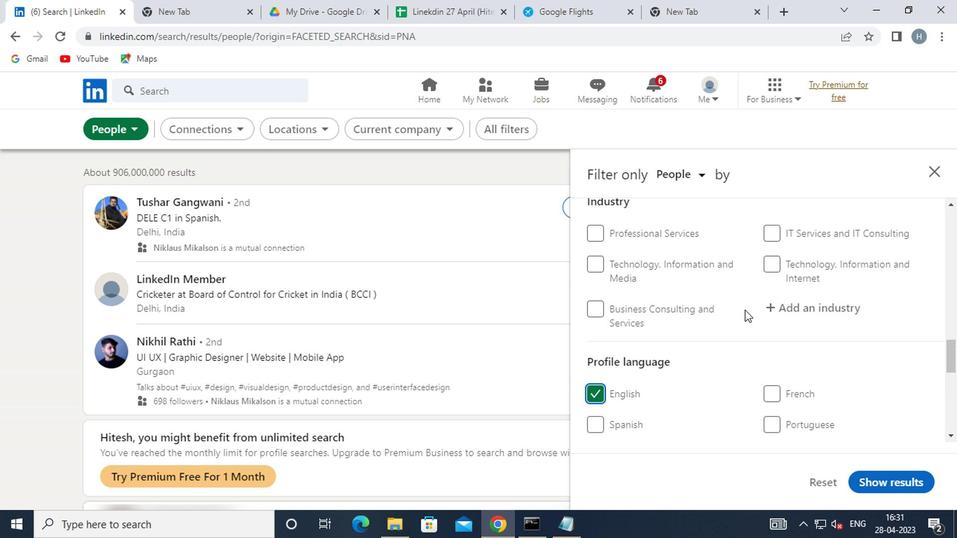 
Action: Mouse moved to (743, 310)
Screenshot: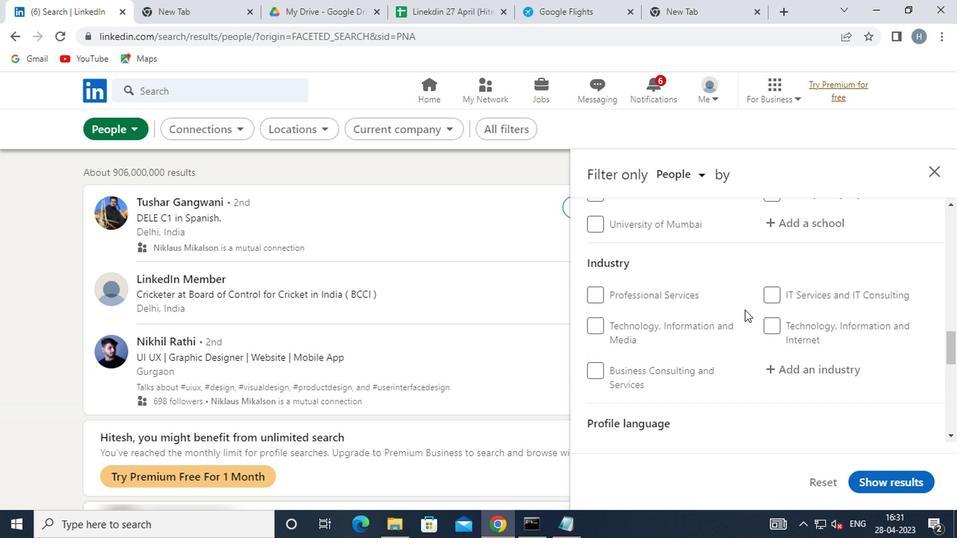 
Action: Mouse scrolled (743, 311) with delta (0, 0)
Screenshot: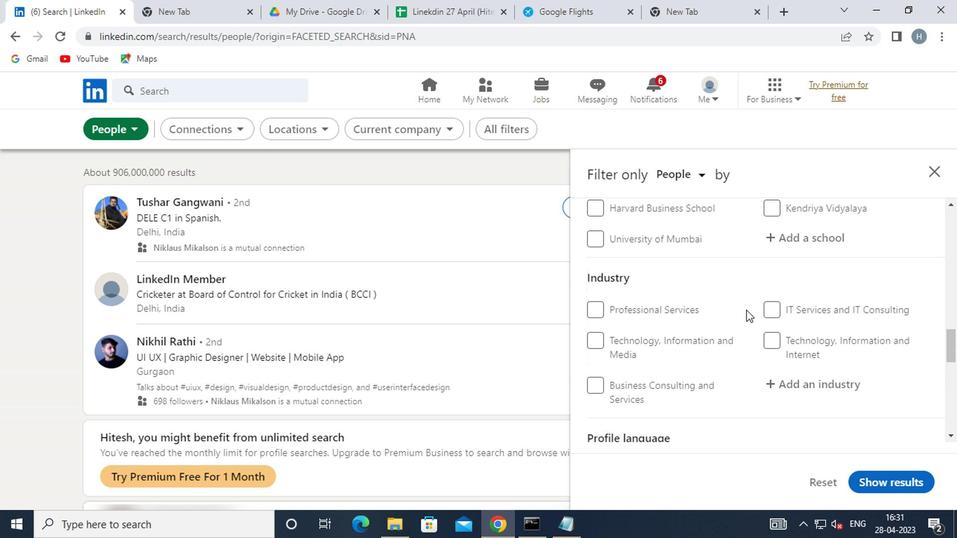 
Action: Mouse scrolled (743, 311) with delta (0, 0)
Screenshot: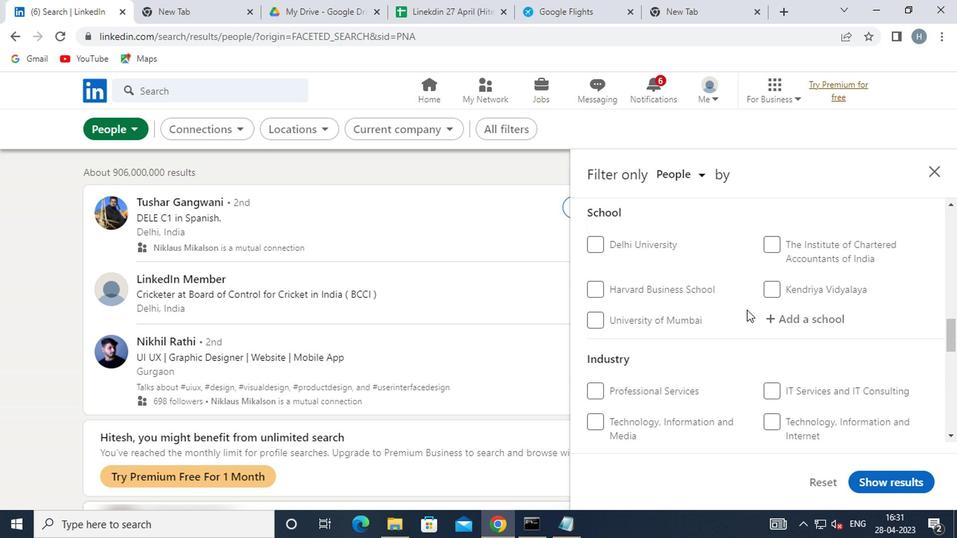 
Action: Mouse scrolled (743, 311) with delta (0, 0)
Screenshot: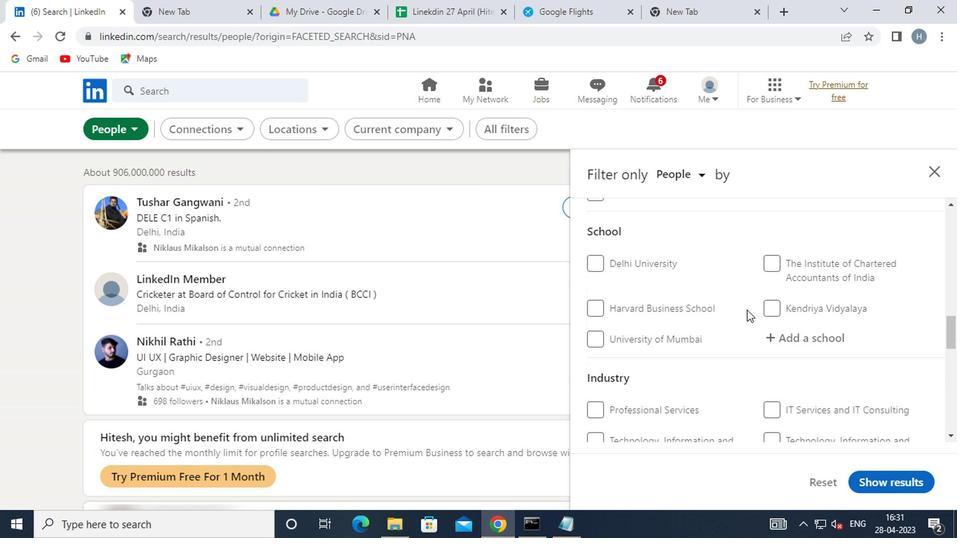 
Action: Mouse scrolled (743, 311) with delta (0, 0)
Screenshot: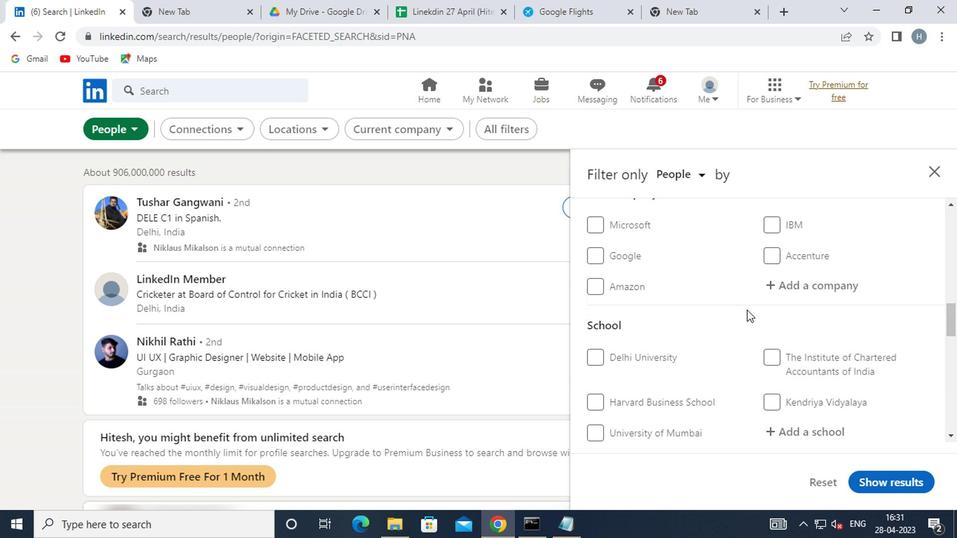 
Action: Mouse scrolled (743, 311) with delta (0, 0)
Screenshot: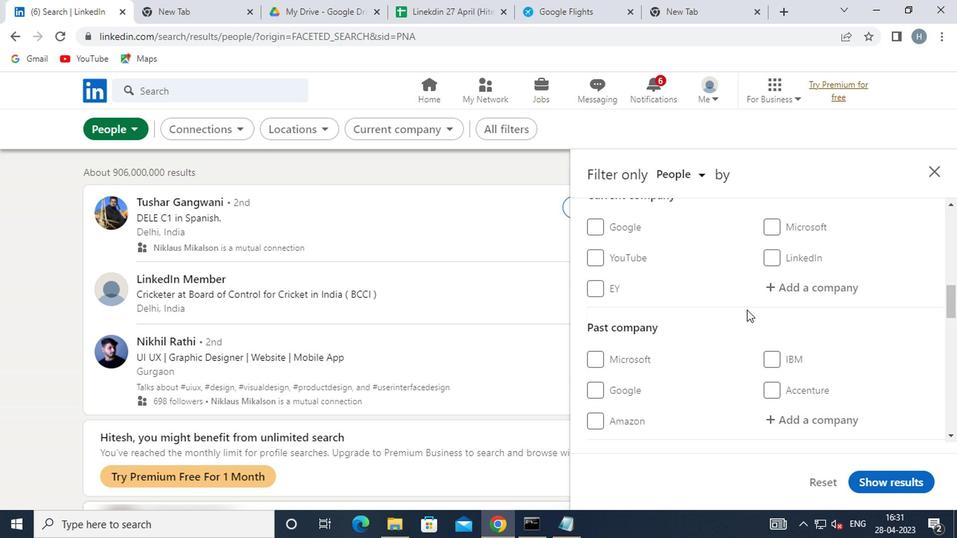 
Action: Mouse scrolled (743, 311) with delta (0, 0)
Screenshot: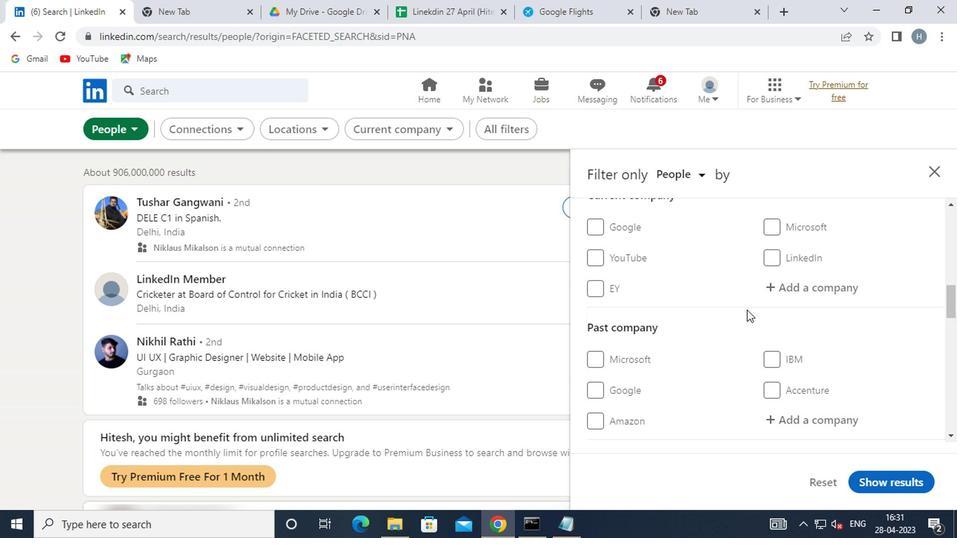 
Action: Mouse moved to (800, 397)
Screenshot: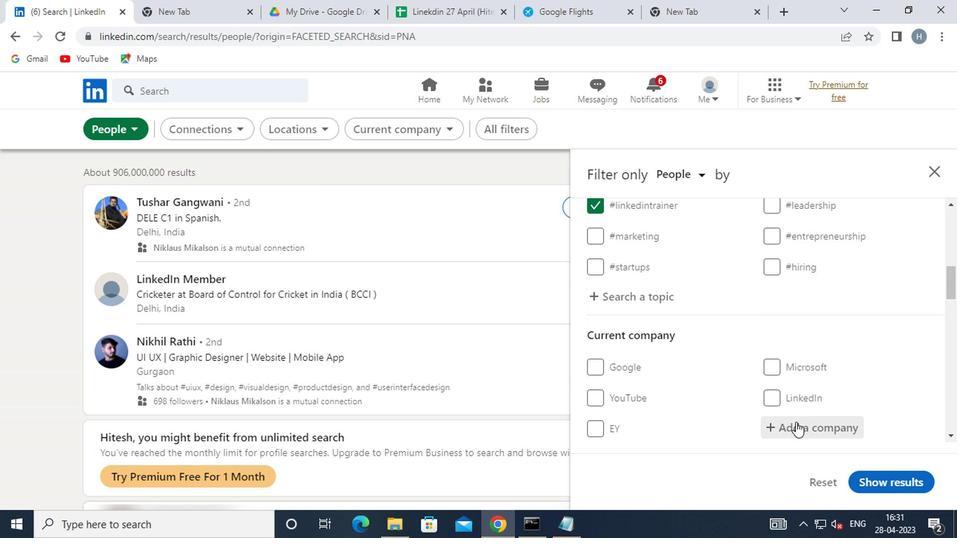 
Action: Mouse scrolled (800, 396) with delta (0, 0)
Screenshot: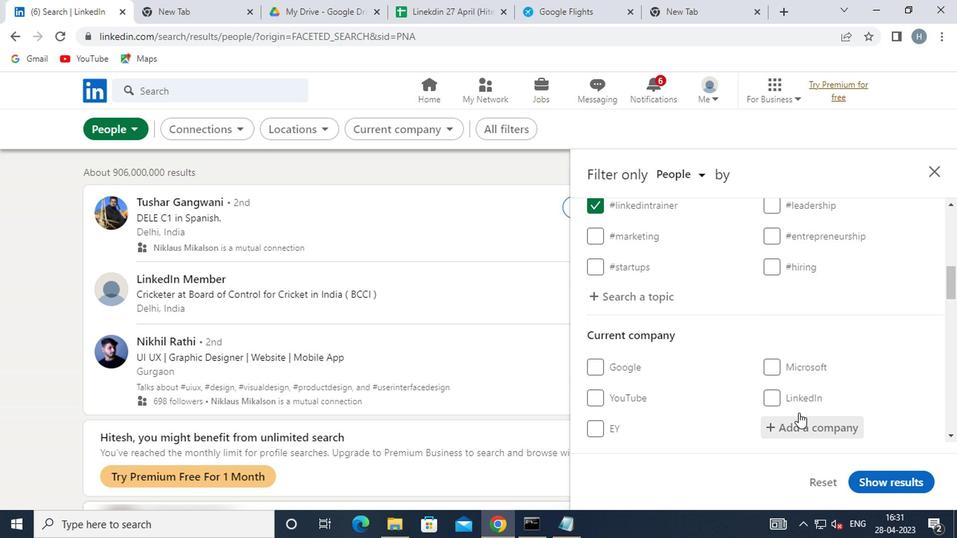 
Action: Mouse moved to (811, 343)
Screenshot: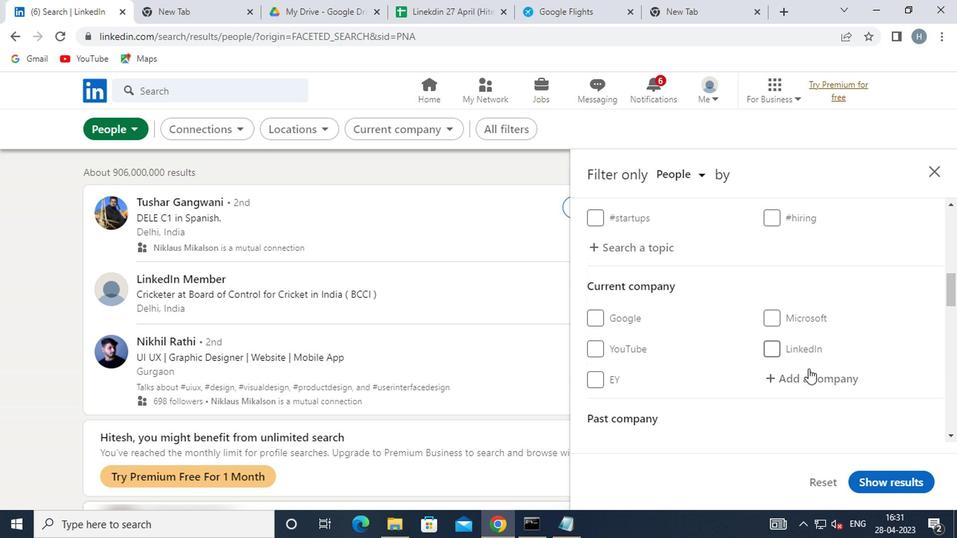 
Action: Mouse pressed left at (811, 343)
Screenshot: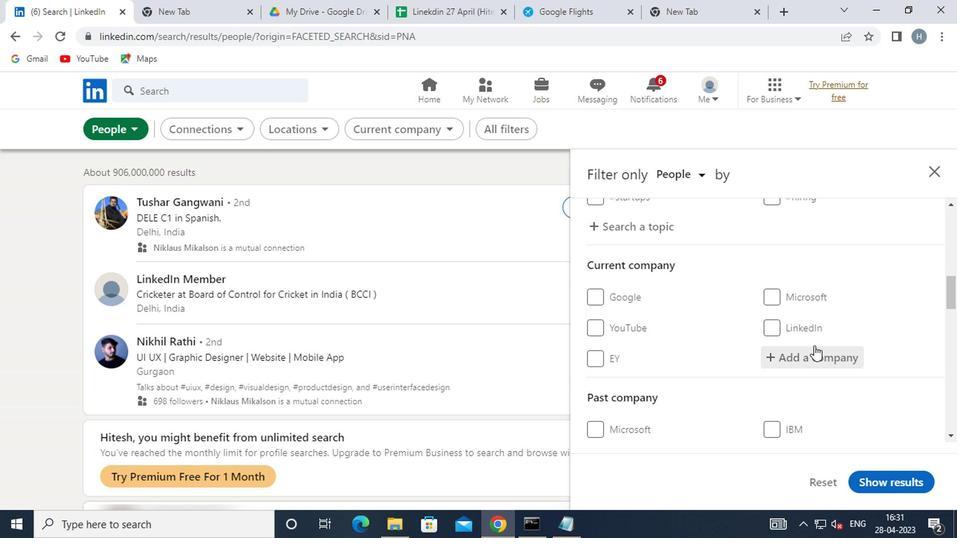 
Action: Mouse moved to (803, 357)
Screenshot: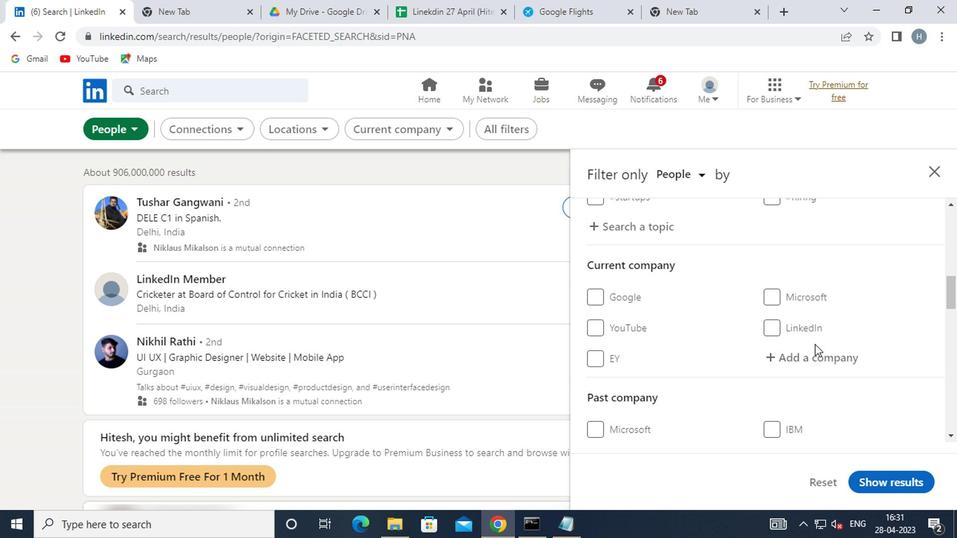 
Action: Mouse pressed left at (803, 357)
Screenshot: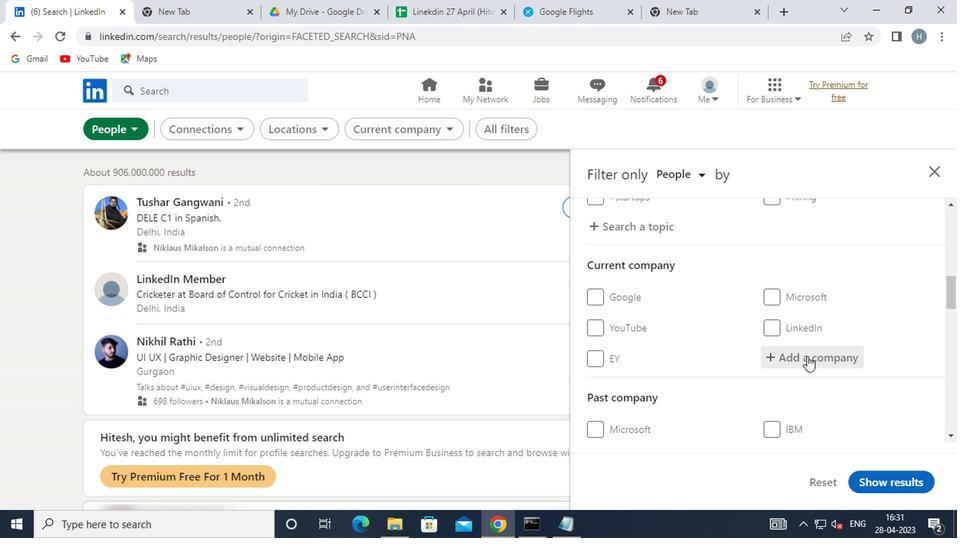 
Action: Key pressed <Key.shift>HINDUSTAN<Key.space><Key.shift>CO
Screenshot: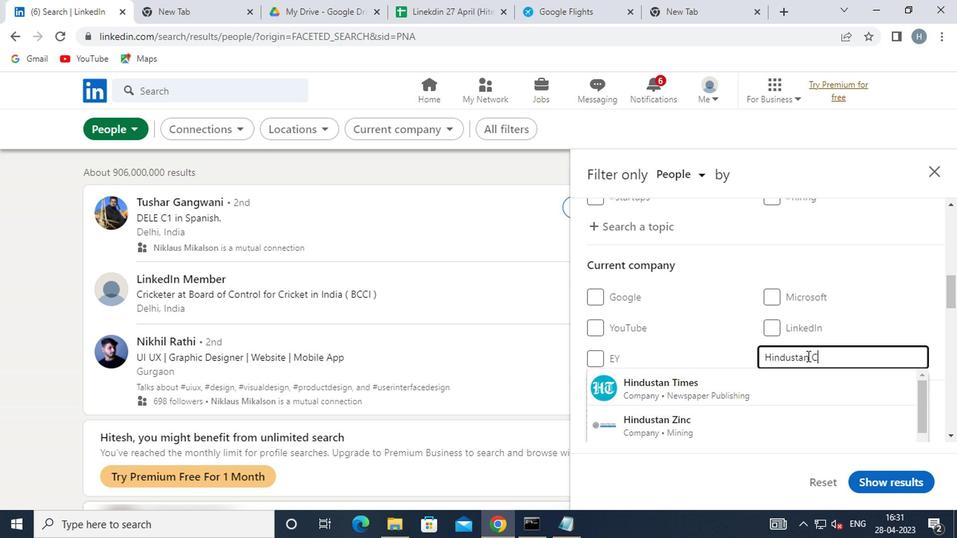 
Action: Mouse moved to (798, 371)
Screenshot: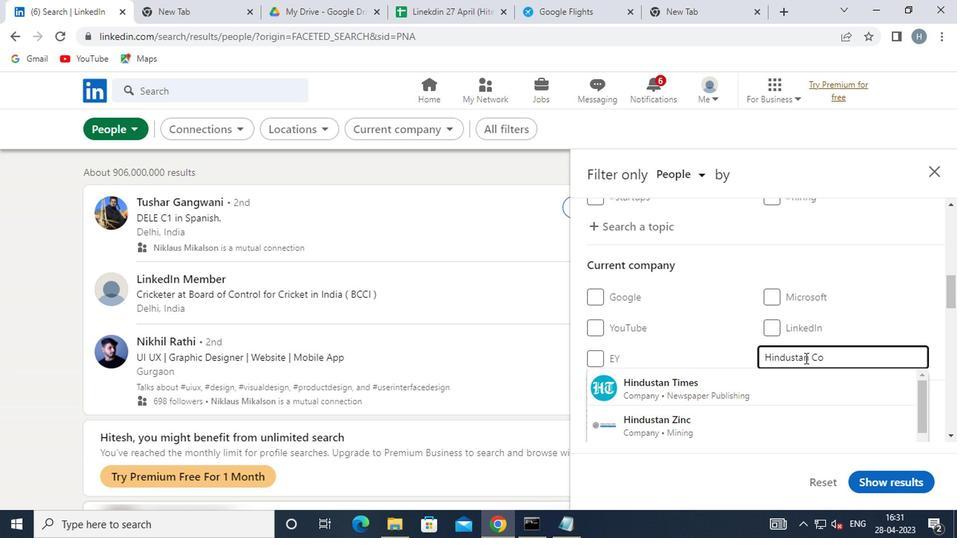 
Action: Key pressed N
Screenshot: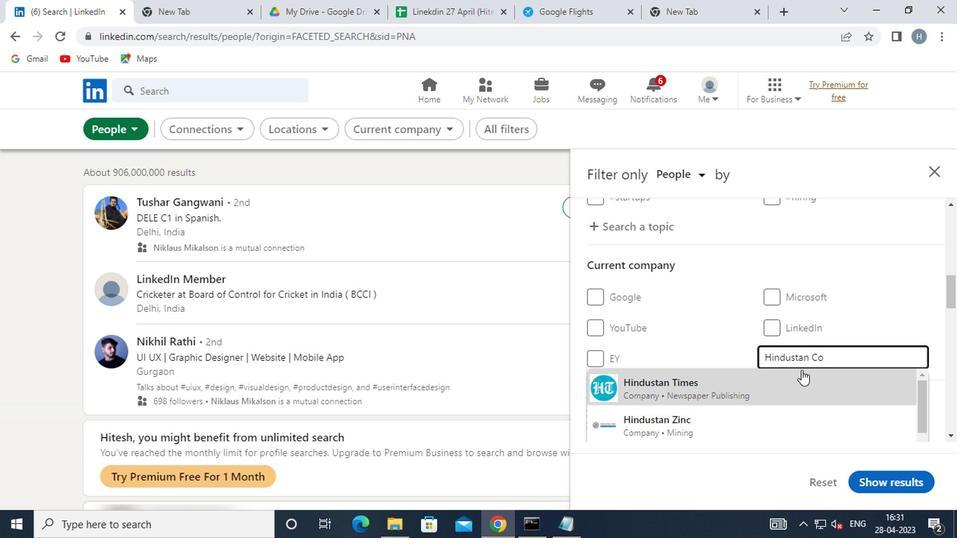 
Action: Mouse moved to (800, 371)
Screenshot: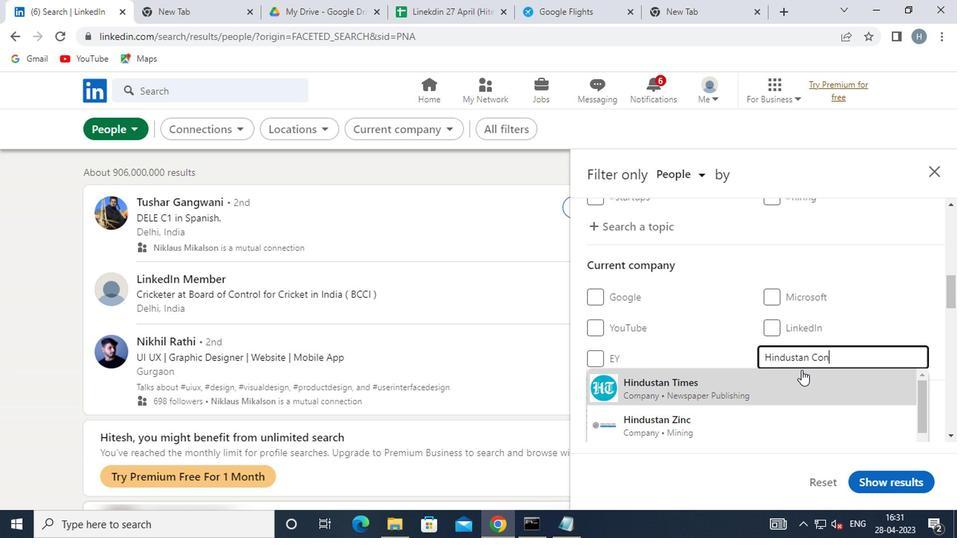 
Action: Key pressed ST
Screenshot: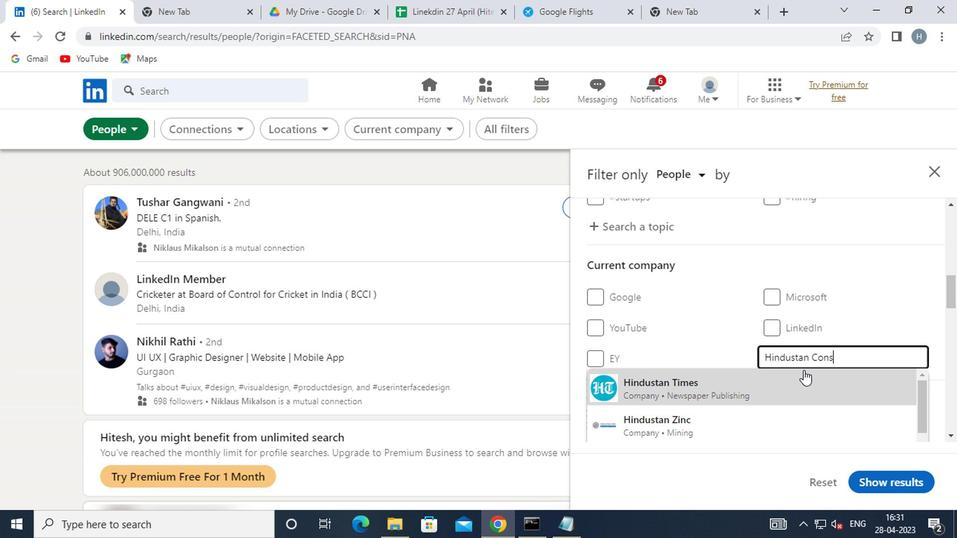 
Action: Mouse moved to (782, 377)
Screenshot: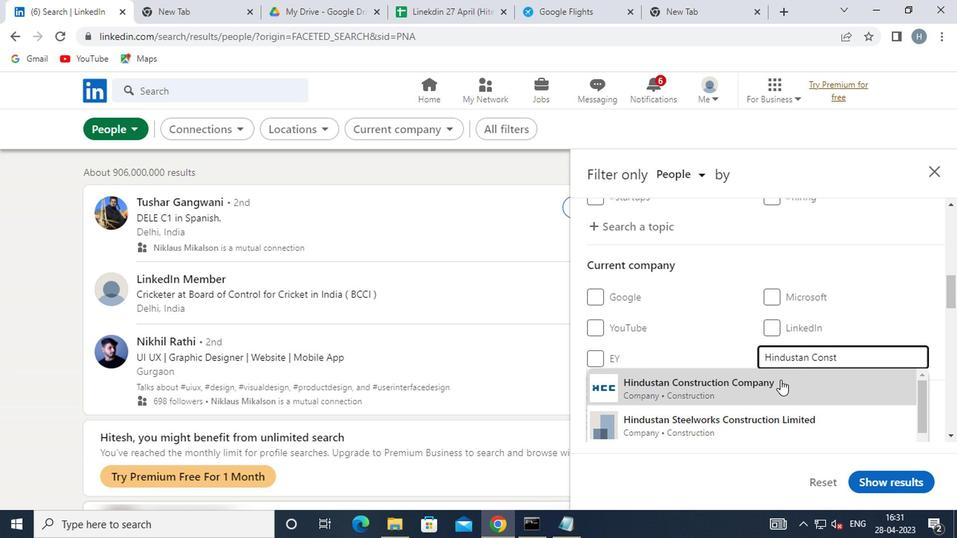 
Action: Mouse scrolled (782, 376) with delta (0, 0)
Screenshot: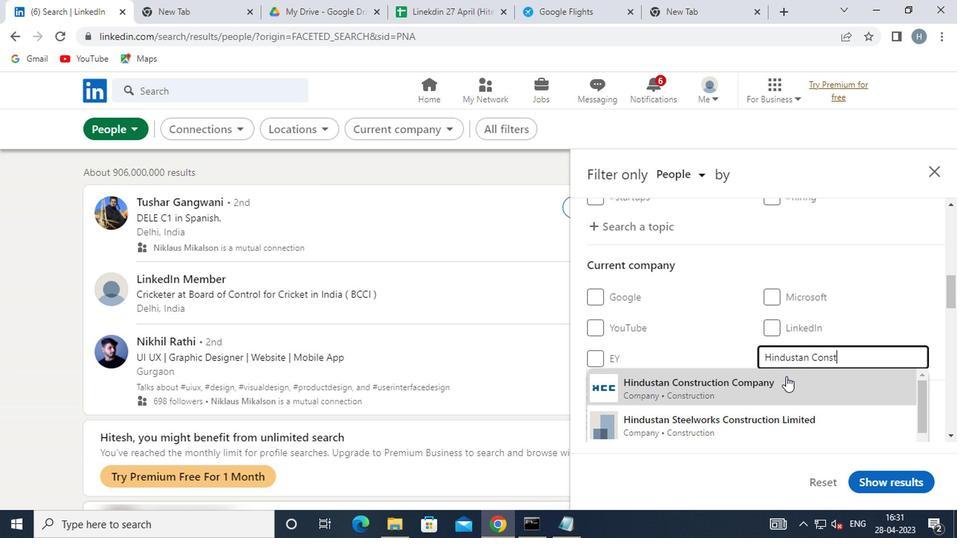 
Action: Mouse moved to (789, 395)
Screenshot: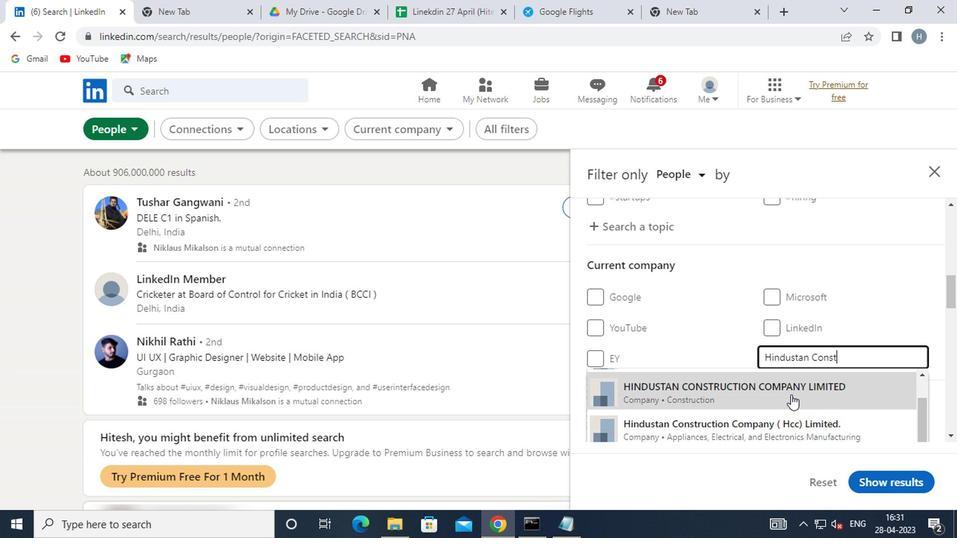 
Action: Mouse scrolled (789, 396) with delta (0, 0)
Screenshot: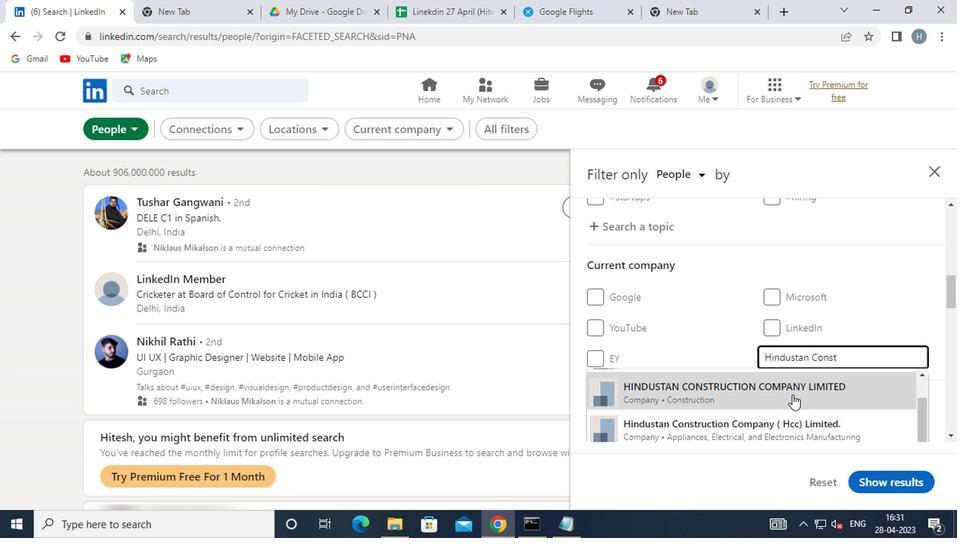 
Action: Mouse moved to (770, 390)
Screenshot: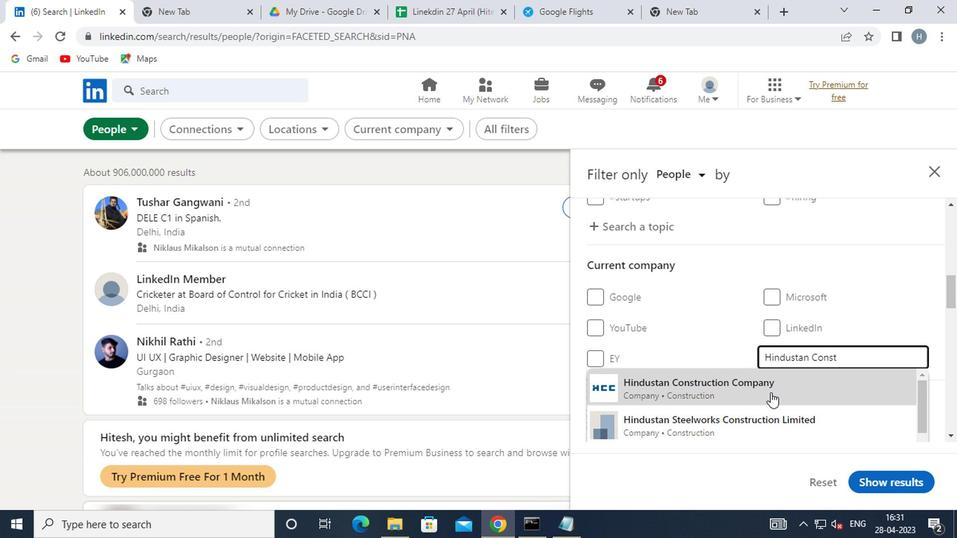
Action: Mouse pressed left at (770, 390)
Screenshot: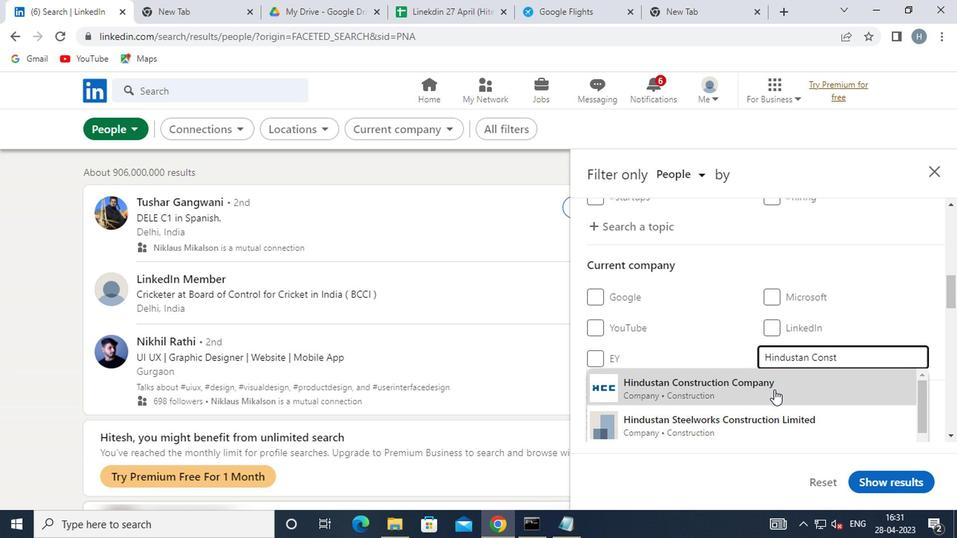 
Action: Mouse moved to (762, 350)
Screenshot: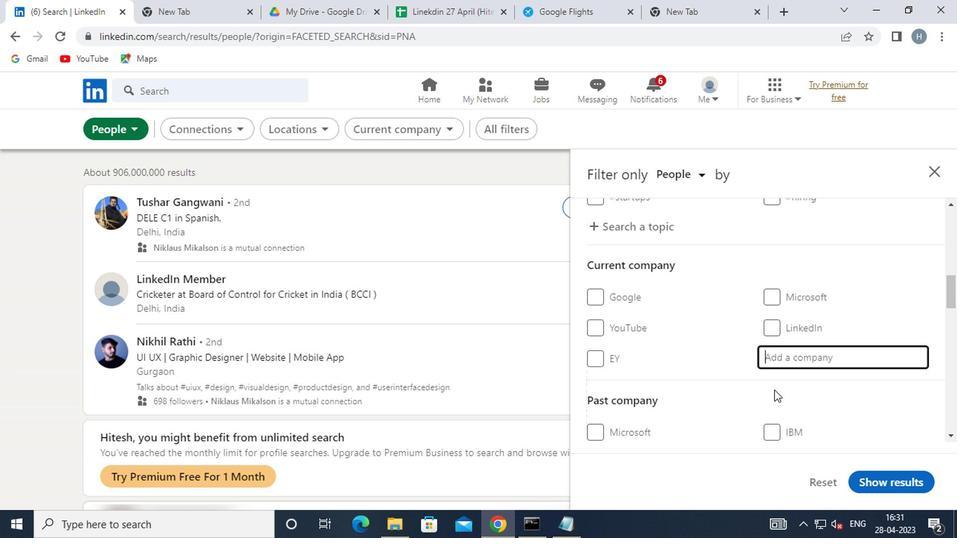 
Action: Mouse scrolled (762, 349) with delta (0, 0)
Screenshot: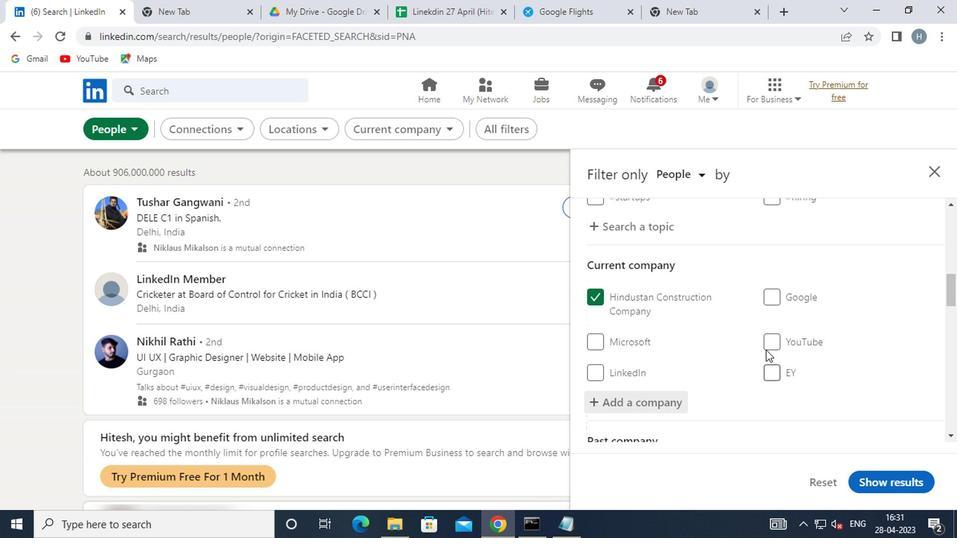 
Action: Mouse scrolled (762, 349) with delta (0, 0)
Screenshot: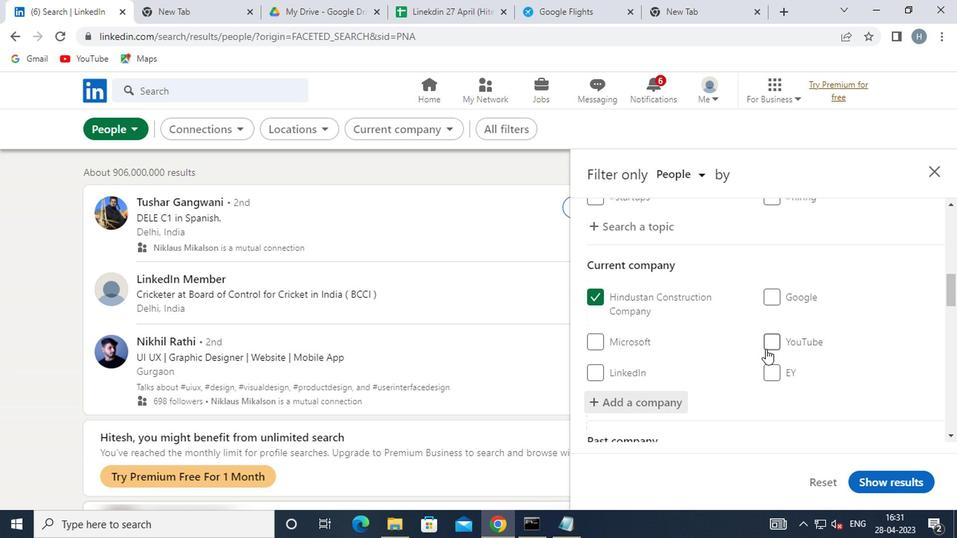 
Action: Mouse moved to (762, 350)
Screenshot: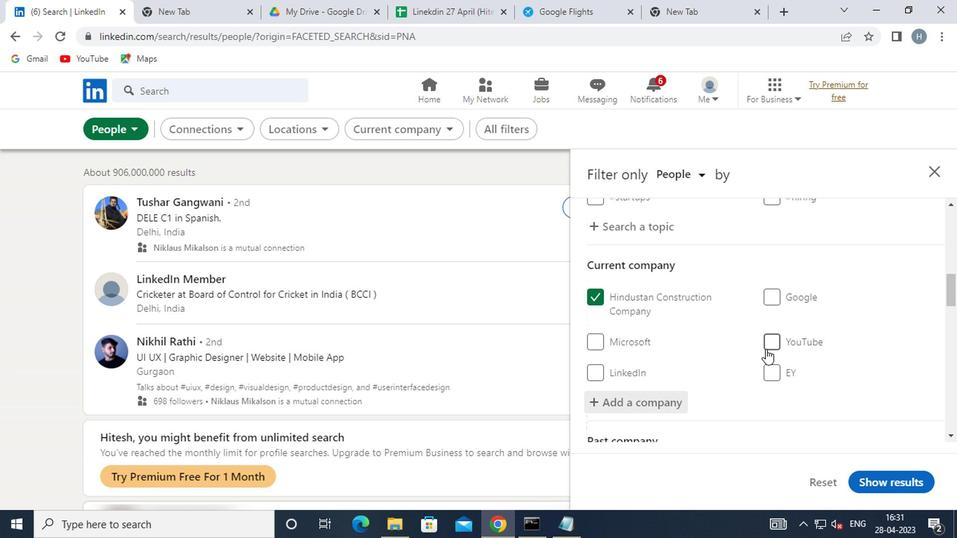 
Action: Mouse scrolled (762, 349) with delta (0, 0)
Screenshot: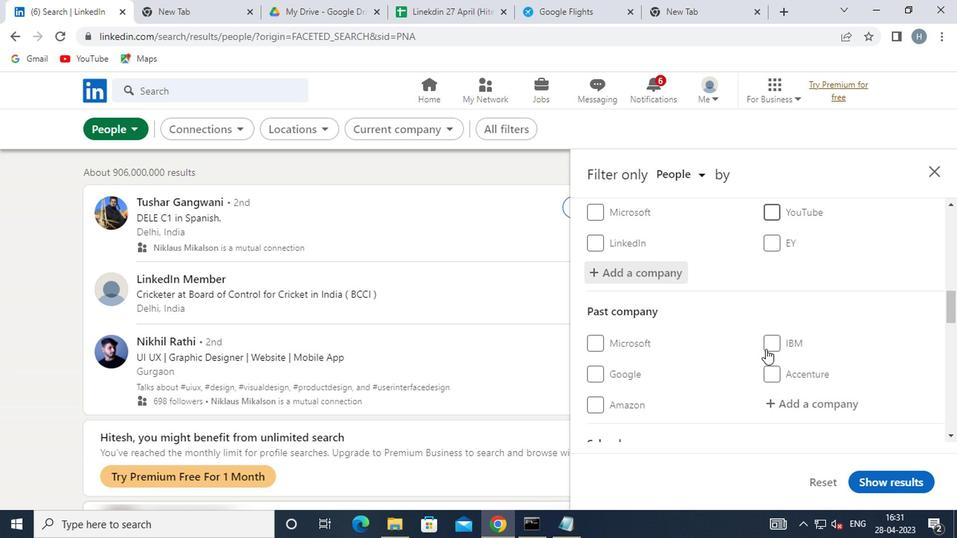 
Action: Mouse scrolled (762, 349) with delta (0, 0)
Screenshot: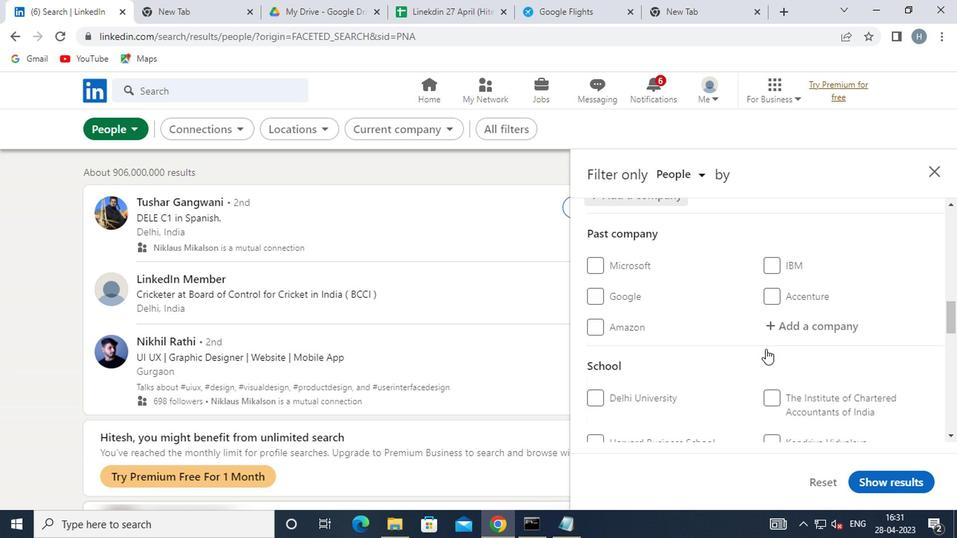 
Action: Mouse moved to (766, 350)
Screenshot: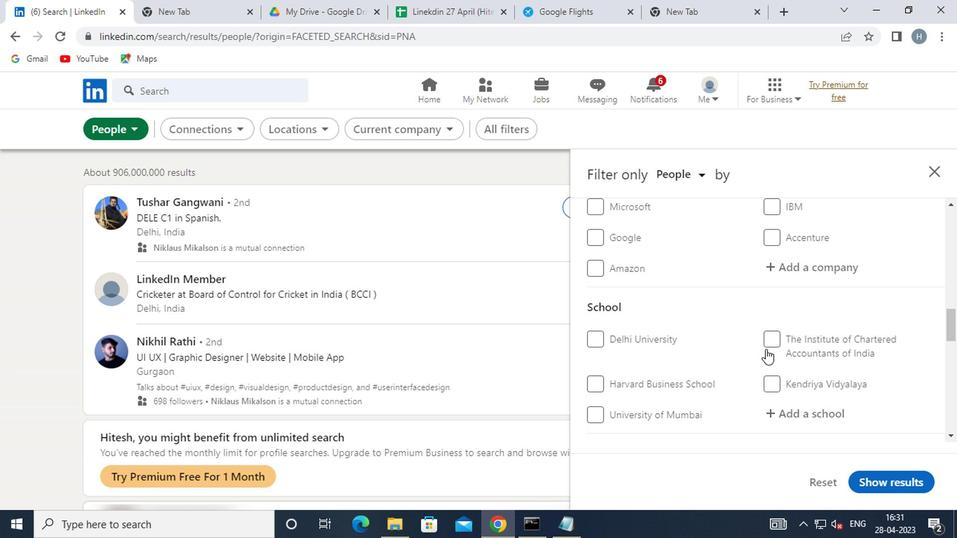 
Action: Mouse scrolled (766, 349) with delta (0, 0)
Screenshot: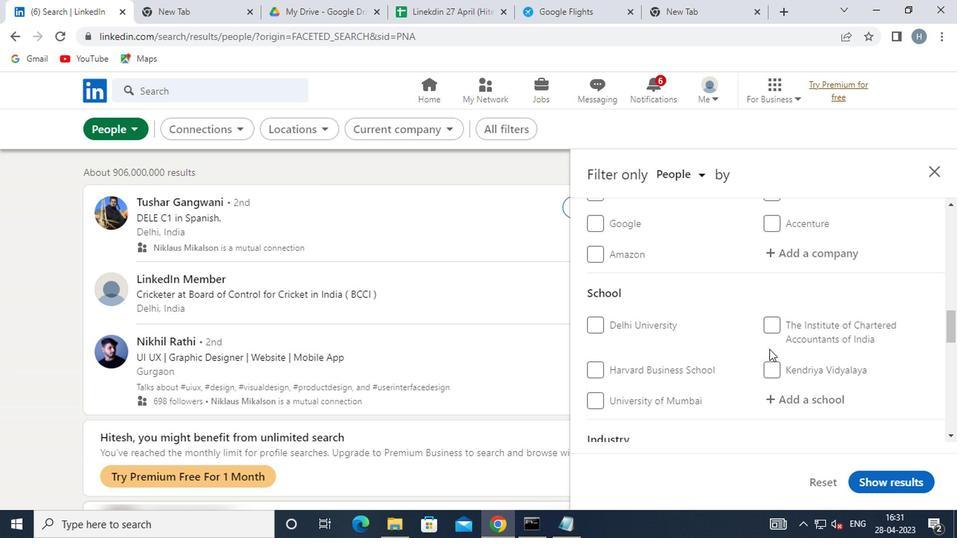 
Action: Mouse moved to (813, 327)
Screenshot: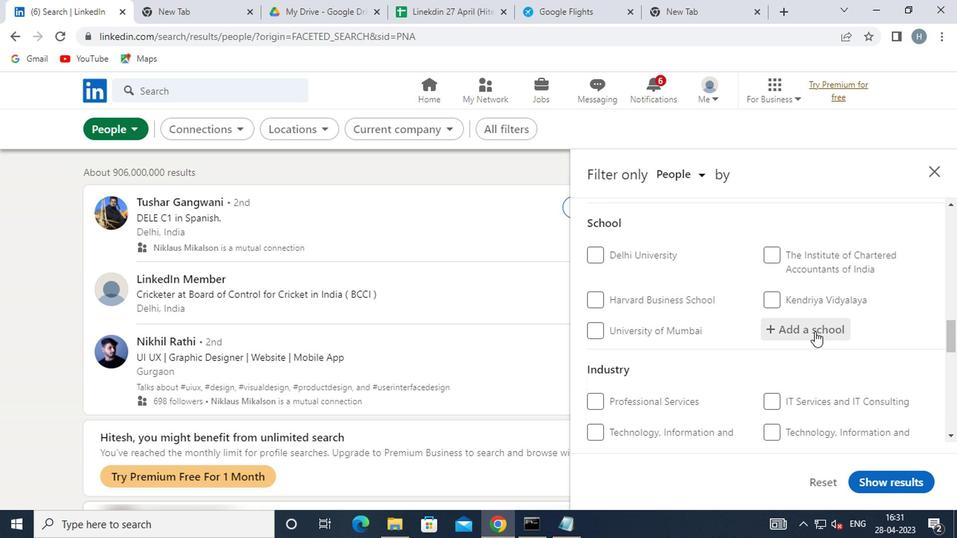 
Action: Mouse pressed left at (813, 327)
Screenshot: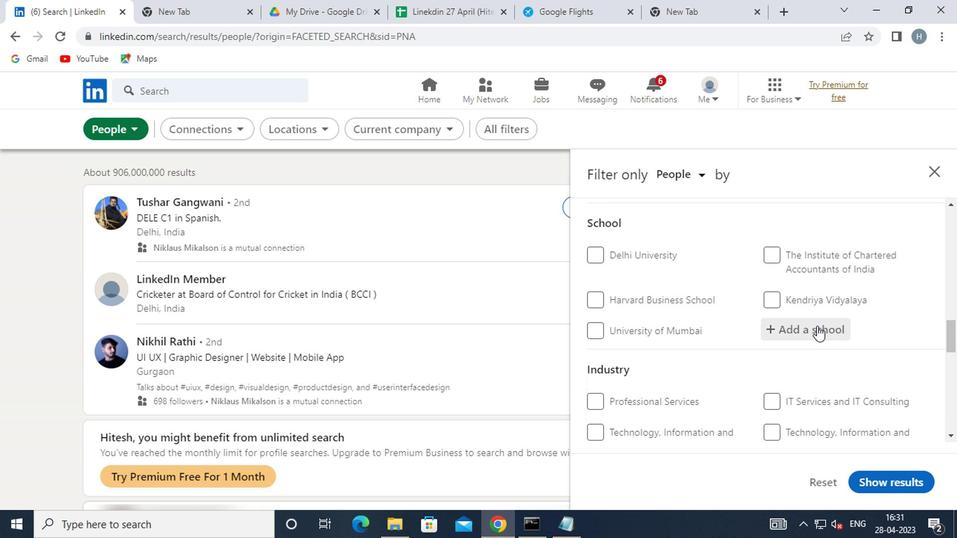 
Action: Key pressed <Key.shift>EMERITUS
Screenshot: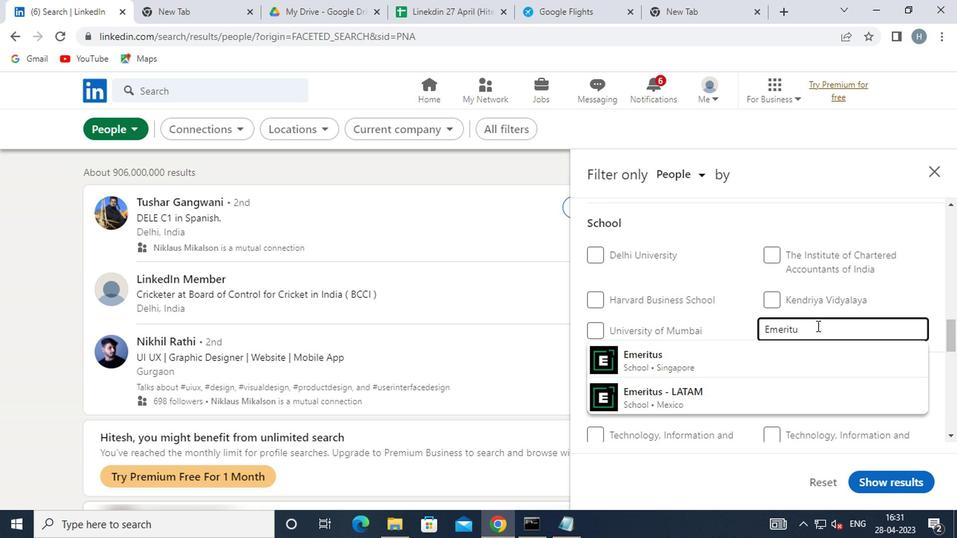 
Action: Mouse moved to (777, 351)
Screenshot: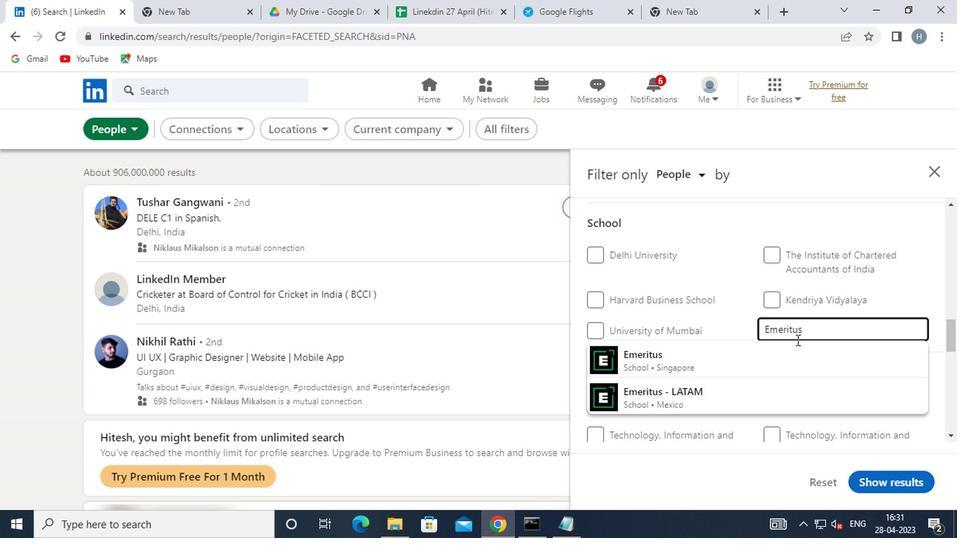 
Action: Mouse pressed left at (777, 351)
Screenshot: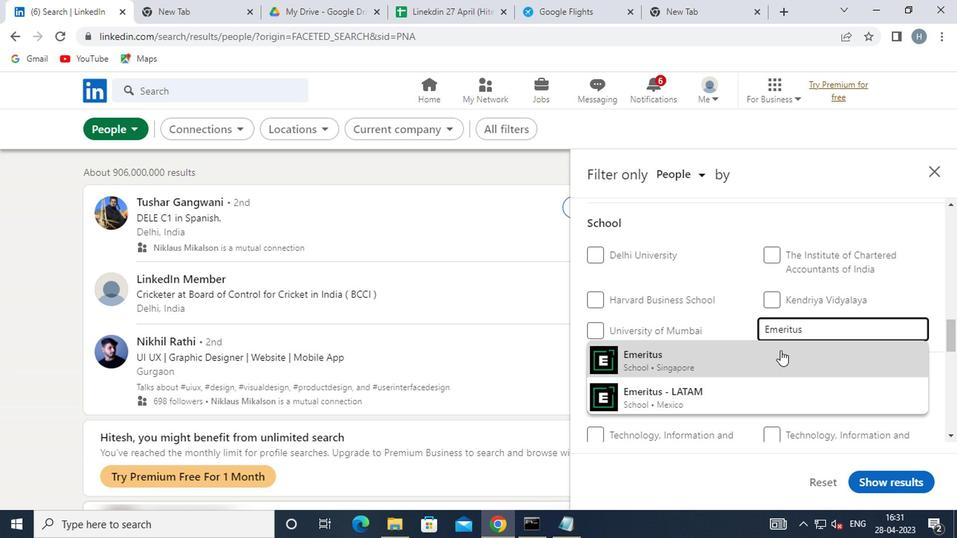 
Action: Mouse moved to (770, 345)
Screenshot: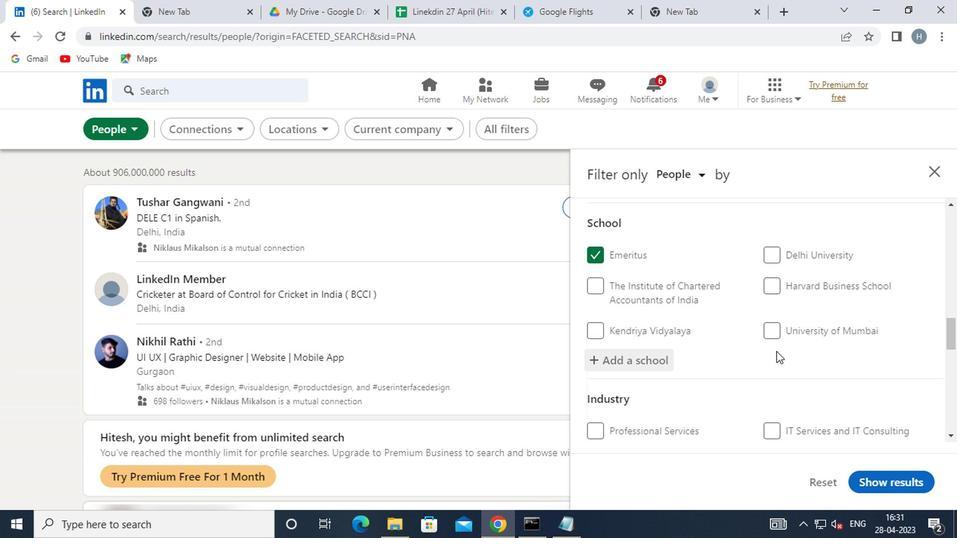 
Action: Mouse scrolled (770, 344) with delta (0, 0)
Screenshot: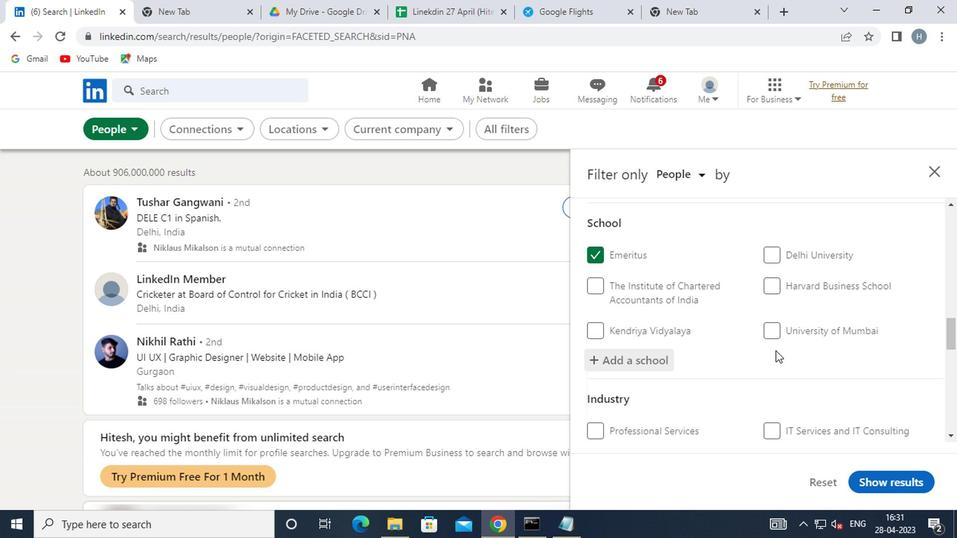 
Action: Mouse scrolled (770, 344) with delta (0, 0)
Screenshot: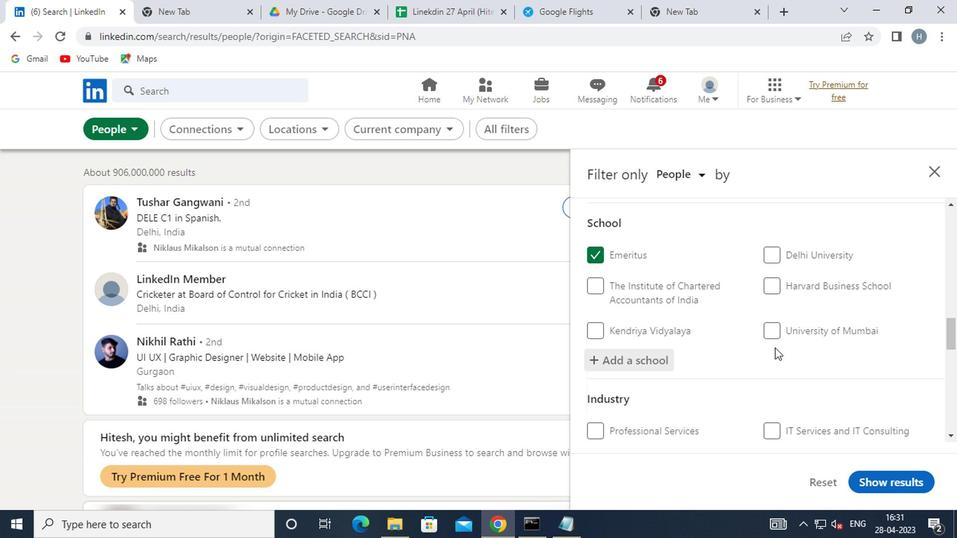 
Action: Mouse moved to (768, 341)
Screenshot: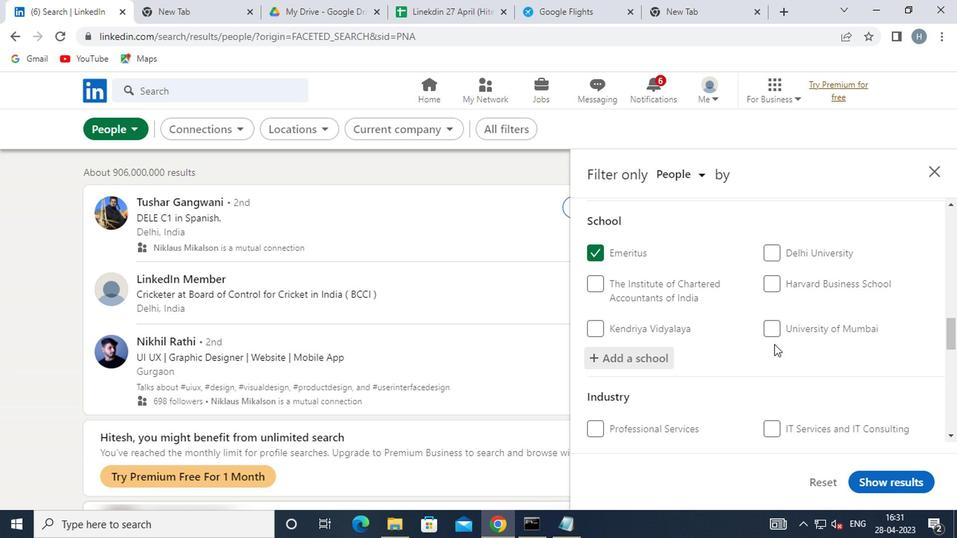 
Action: Mouse scrolled (768, 341) with delta (0, 0)
Screenshot: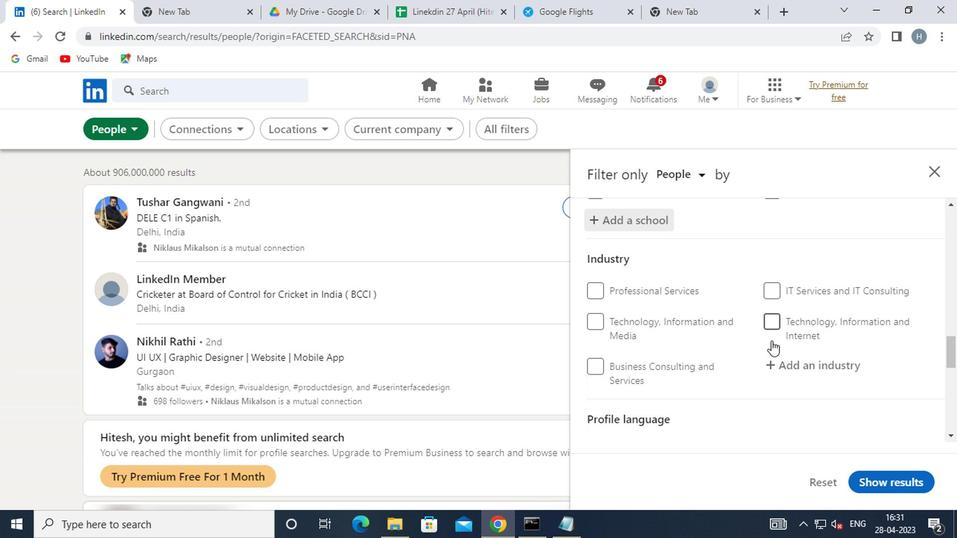 
Action: Mouse moved to (813, 294)
Screenshot: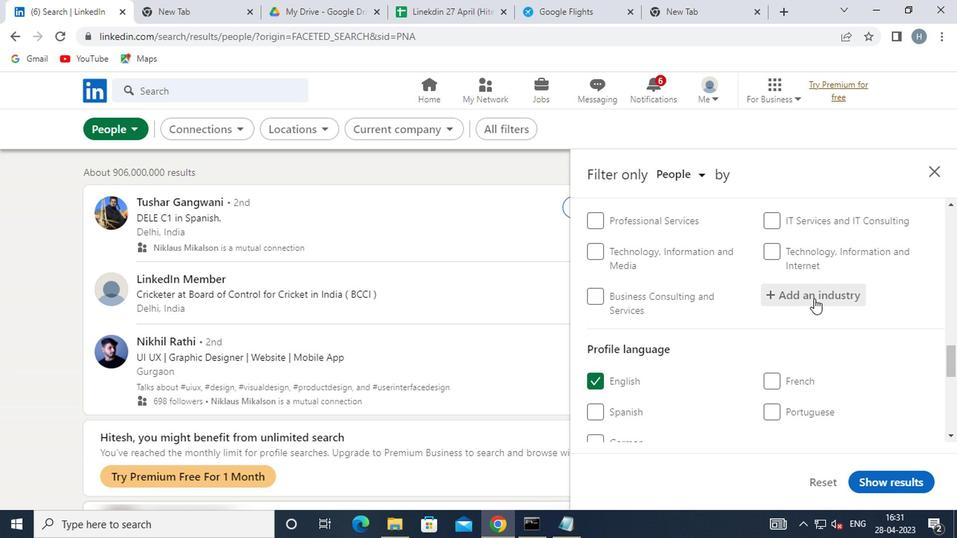 
Action: Mouse pressed left at (813, 294)
Screenshot: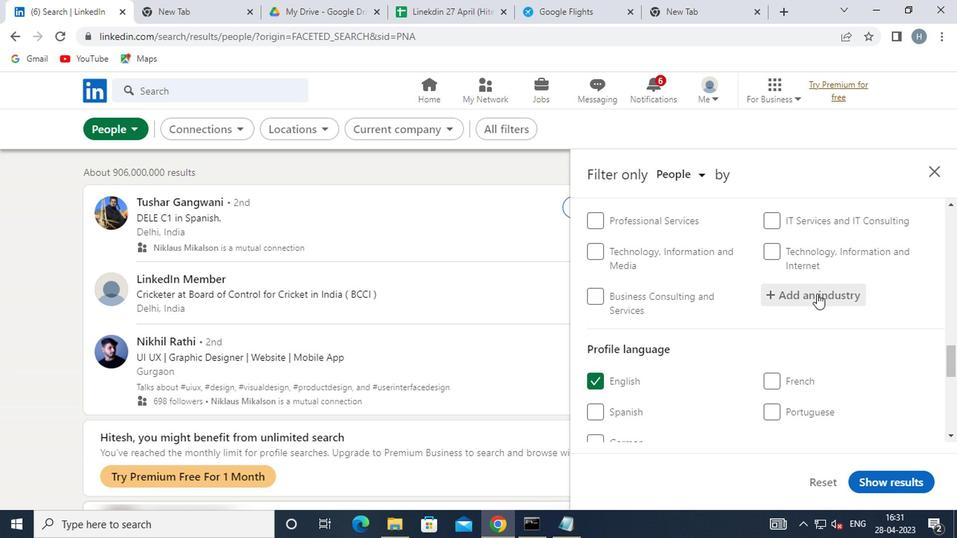 
Action: Key pressed <Key.shift>COLLR<Key.backspace>
Screenshot: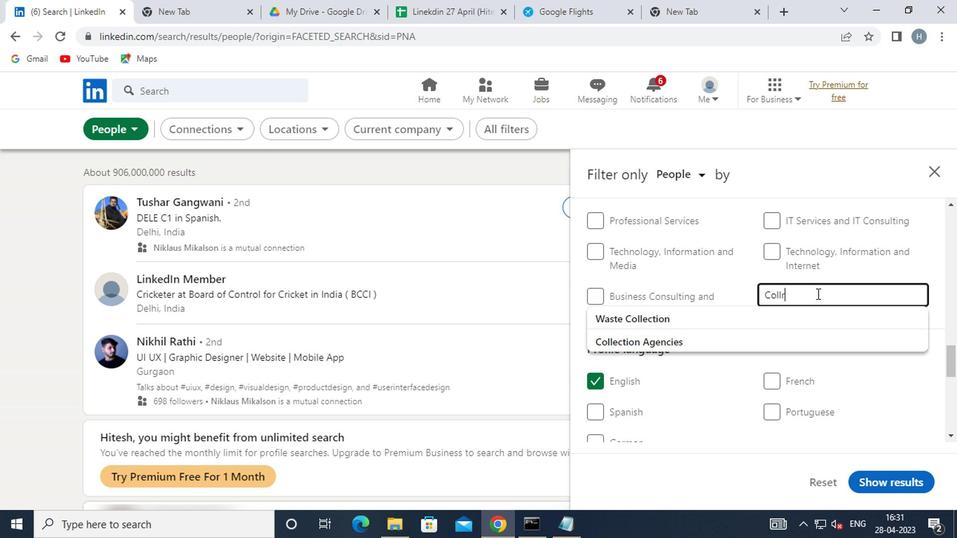 
Action: Mouse moved to (807, 298)
Screenshot: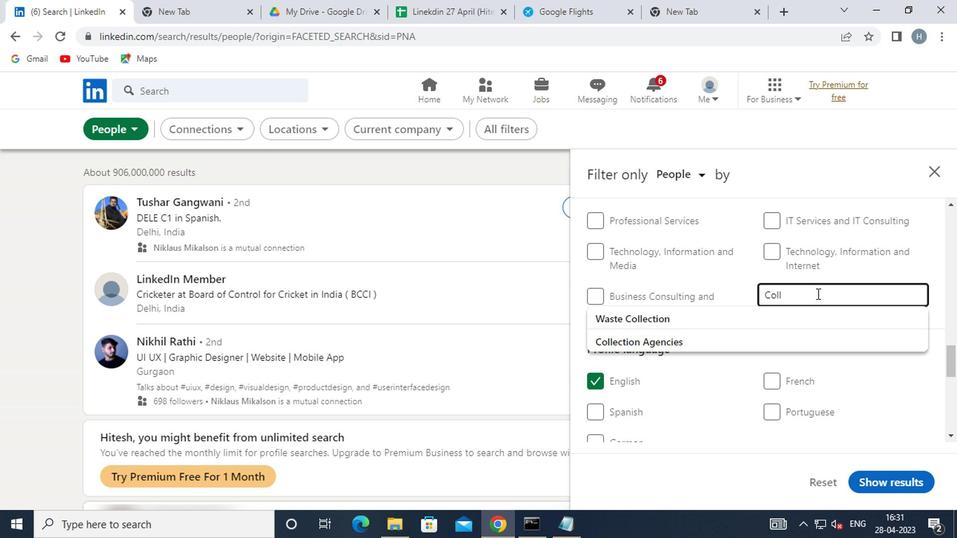 
Action: Key pressed E
Screenshot: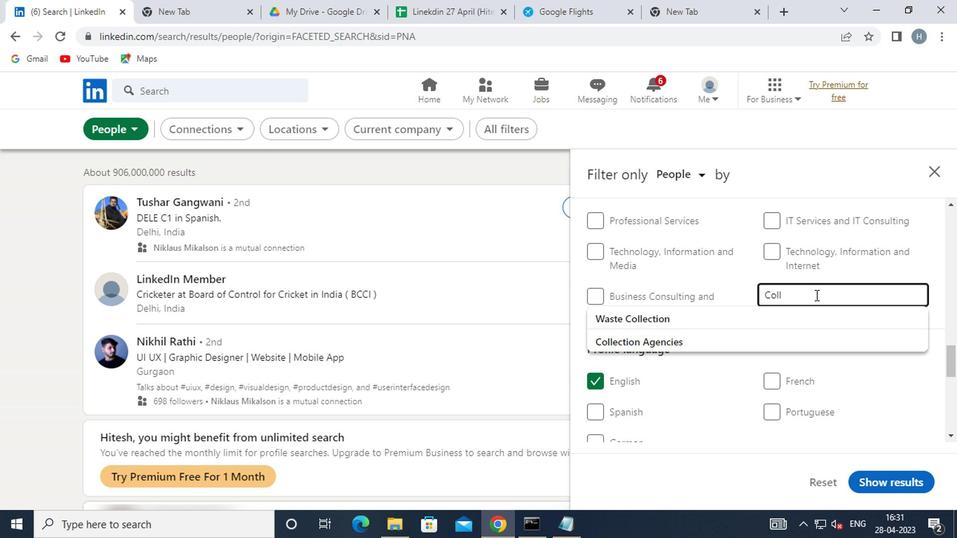 
Action: Mouse moved to (751, 338)
Screenshot: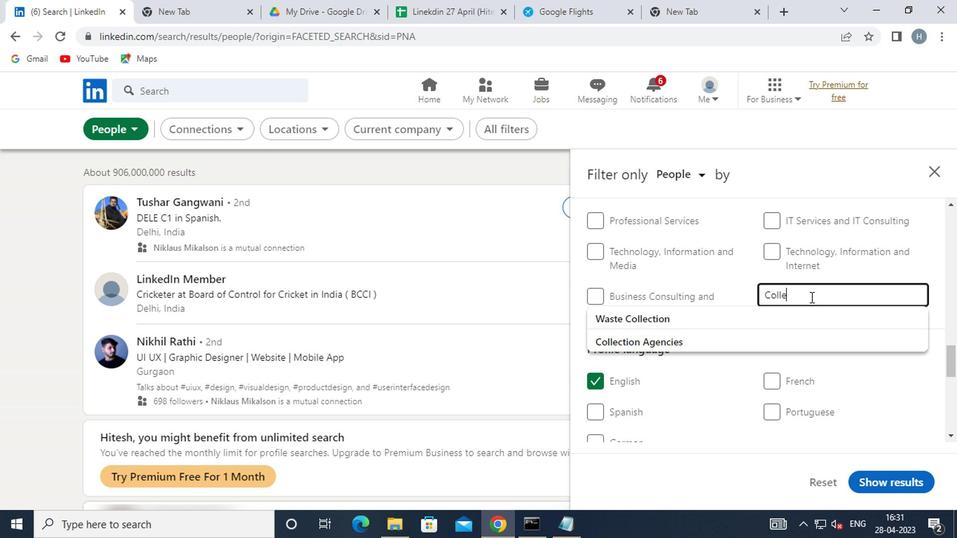 
Action: Mouse pressed left at (751, 338)
Screenshot: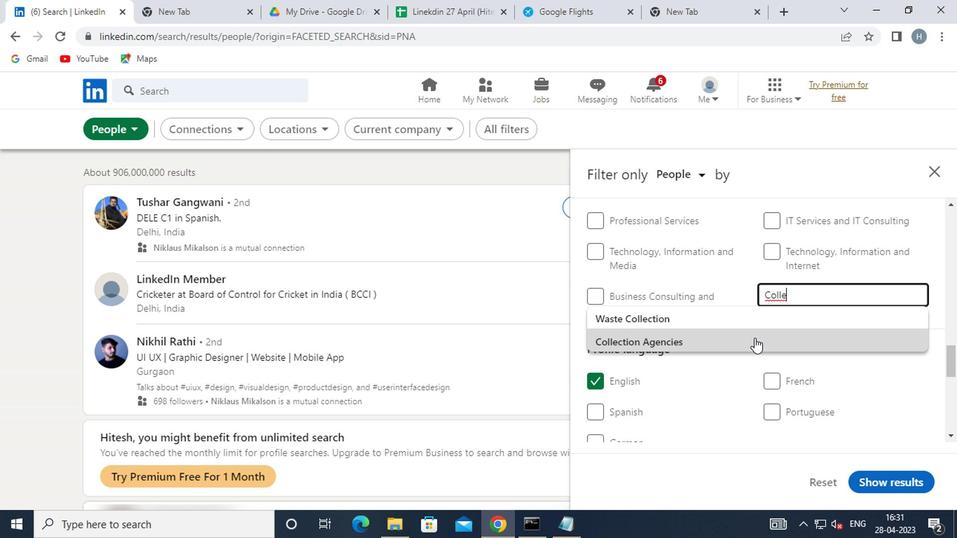 
Action: Mouse moved to (739, 341)
Screenshot: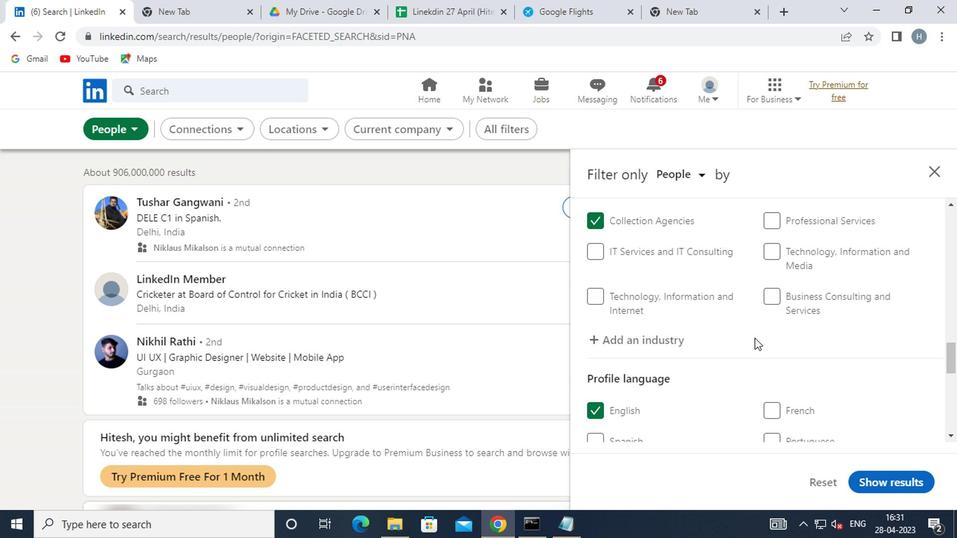 
Action: Mouse scrolled (739, 340) with delta (0, 0)
Screenshot: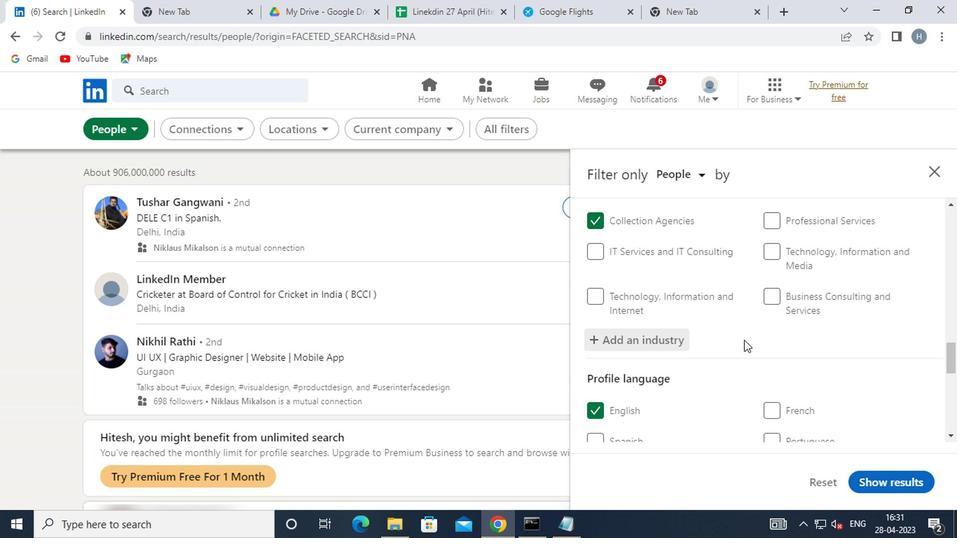 
Action: Mouse scrolled (739, 340) with delta (0, 0)
Screenshot: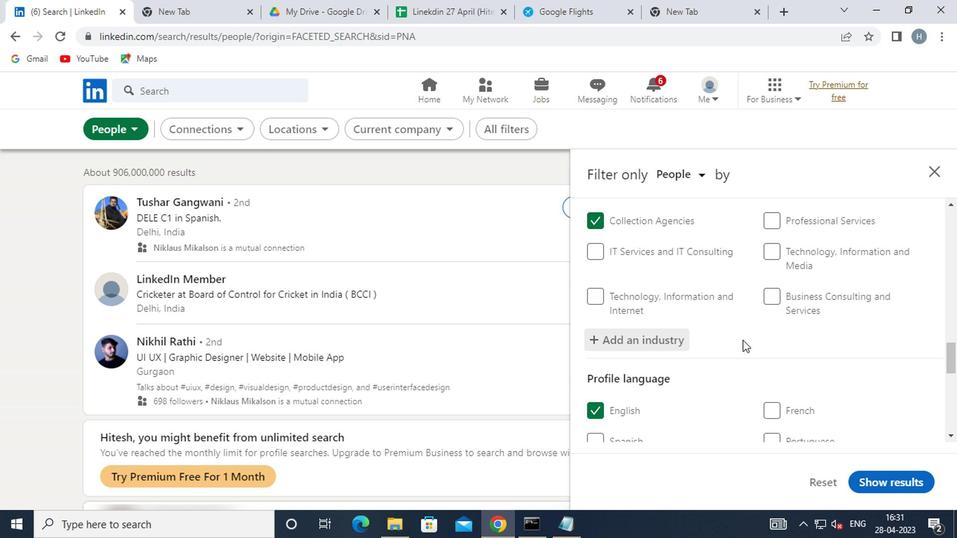 
Action: Mouse moved to (740, 339)
Screenshot: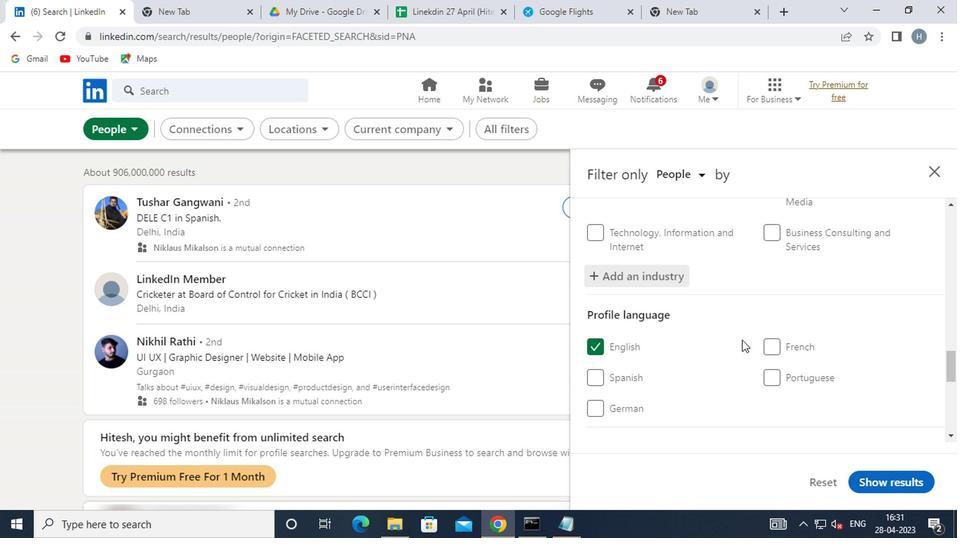 
Action: Mouse scrolled (740, 338) with delta (0, 0)
Screenshot: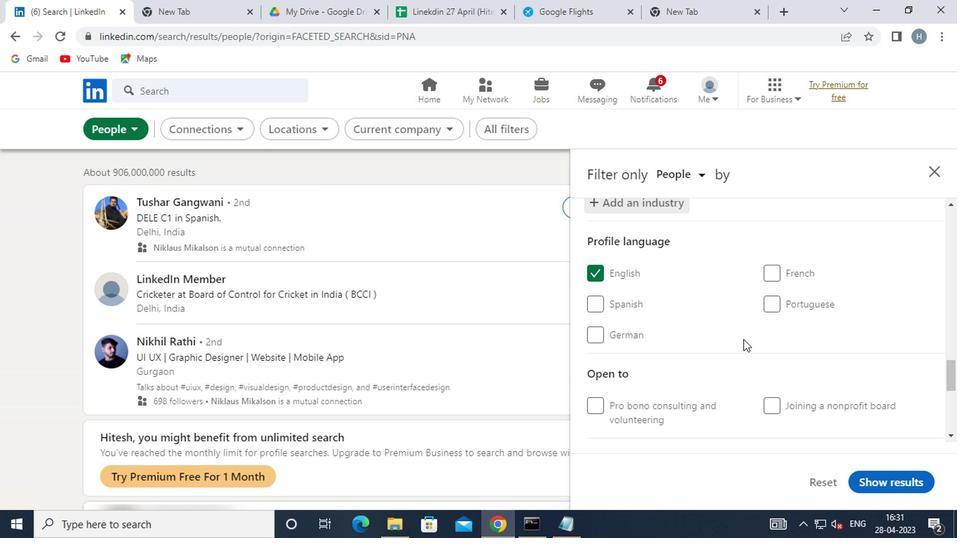 
Action: Mouse scrolled (740, 338) with delta (0, 0)
Screenshot: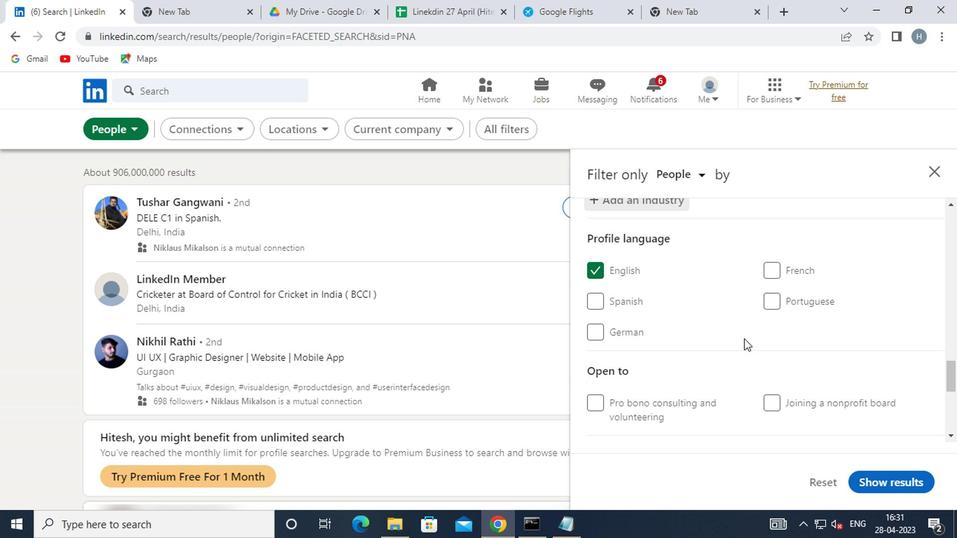 
Action: Mouse moved to (742, 338)
Screenshot: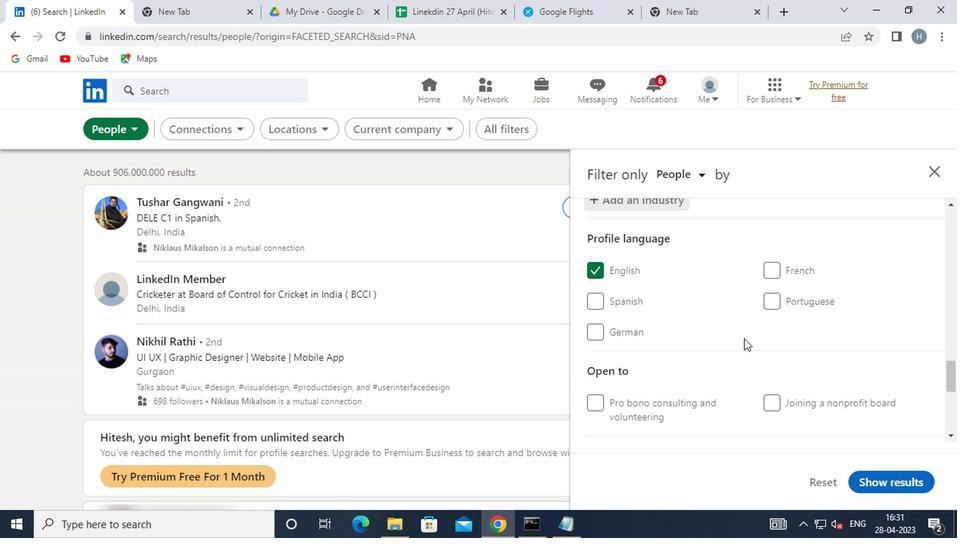 
Action: Mouse scrolled (742, 338) with delta (0, 0)
Screenshot: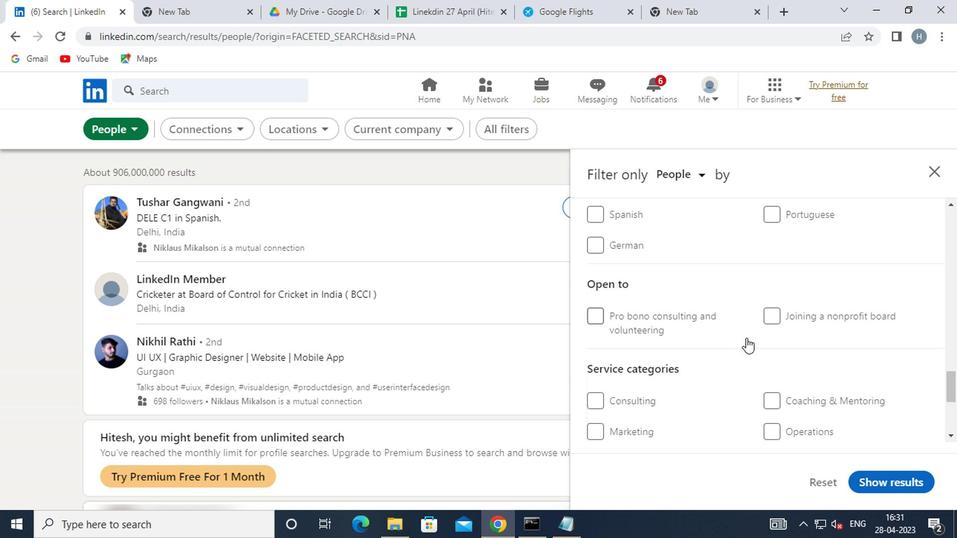 
Action: Mouse moved to (777, 340)
Screenshot: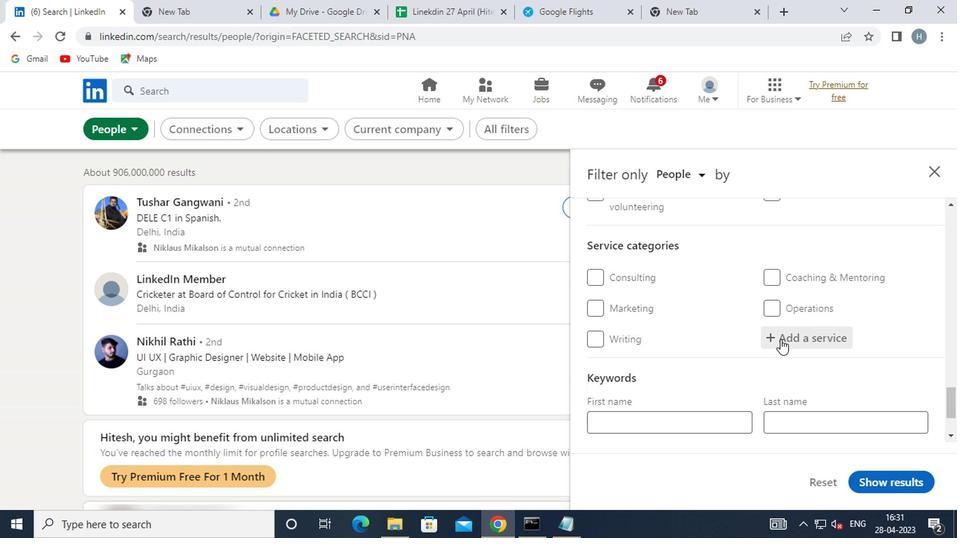 
Action: Mouse pressed left at (777, 340)
Screenshot: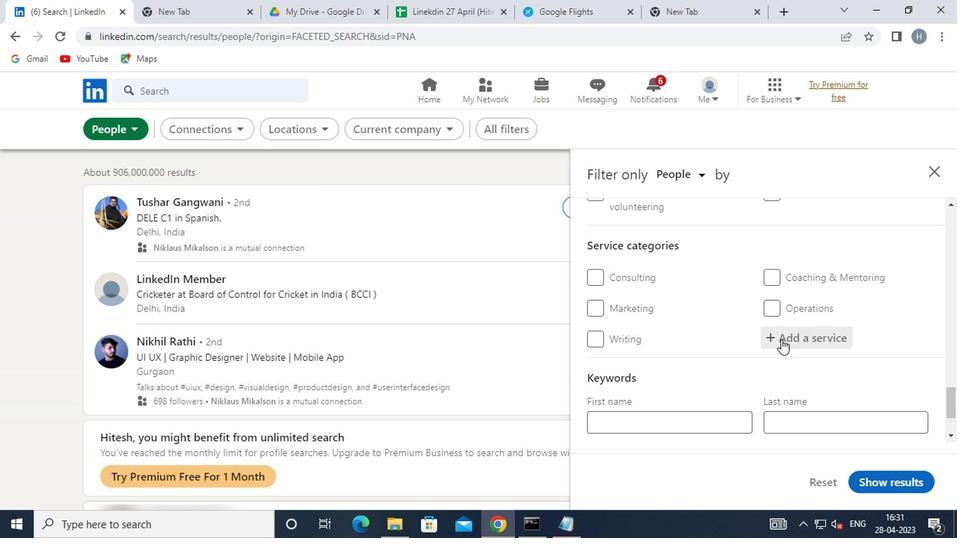 
Action: Key pressed <Key.shift>INTERAC
Screenshot: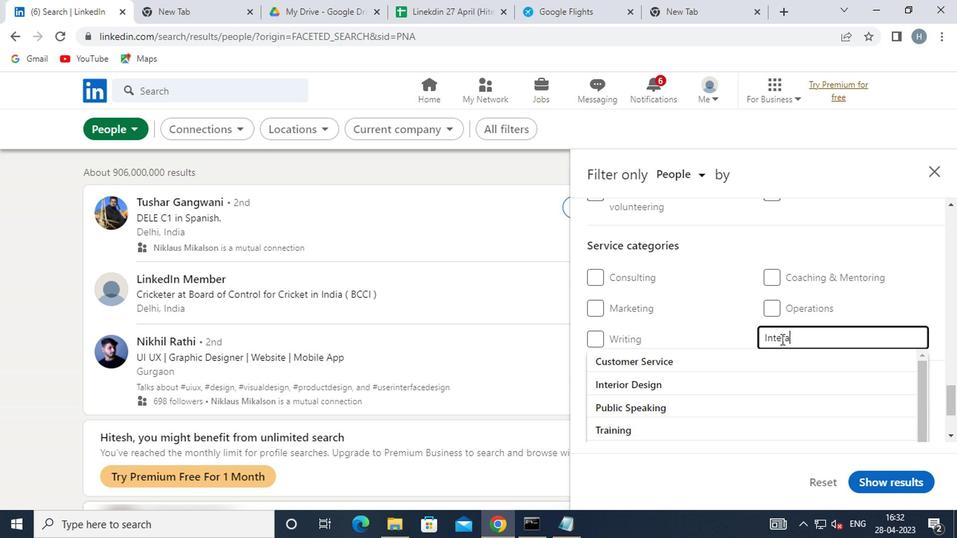 
Action: Mouse moved to (733, 381)
Screenshot: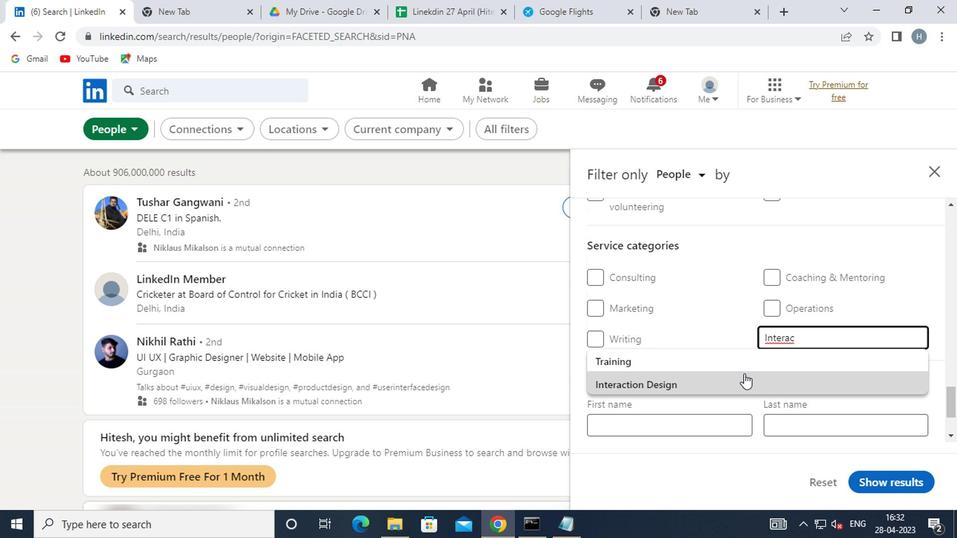 
Action: Mouse pressed left at (733, 381)
Screenshot: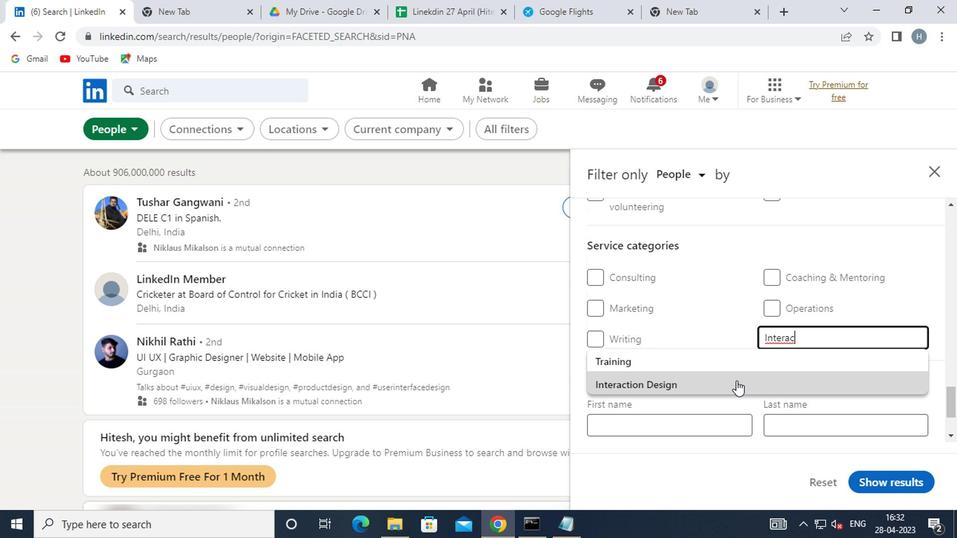 
Action: Mouse moved to (729, 384)
Screenshot: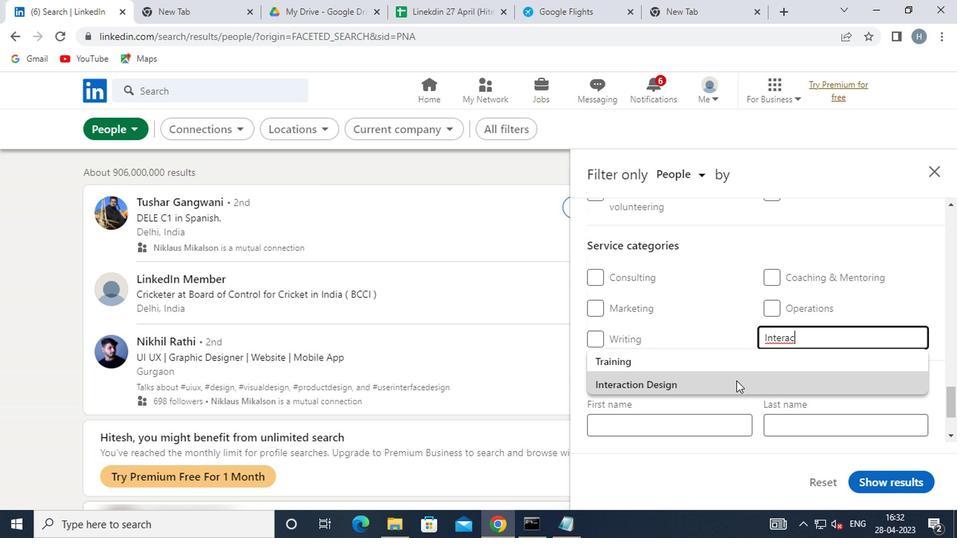 
Action: Mouse scrolled (729, 383) with delta (0, 0)
Screenshot: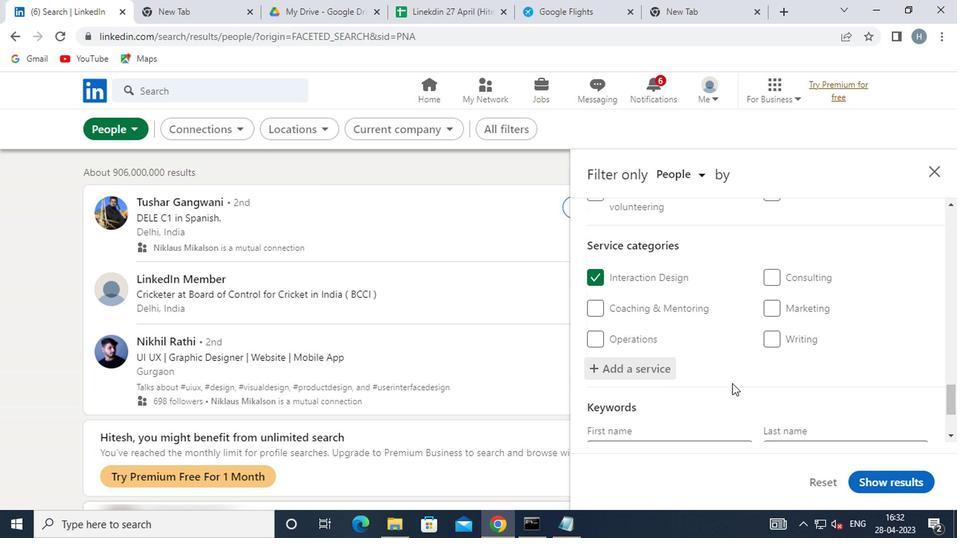 
Action: Mouse scrolled (729, 383) with delta (0, 0)
Screenshot: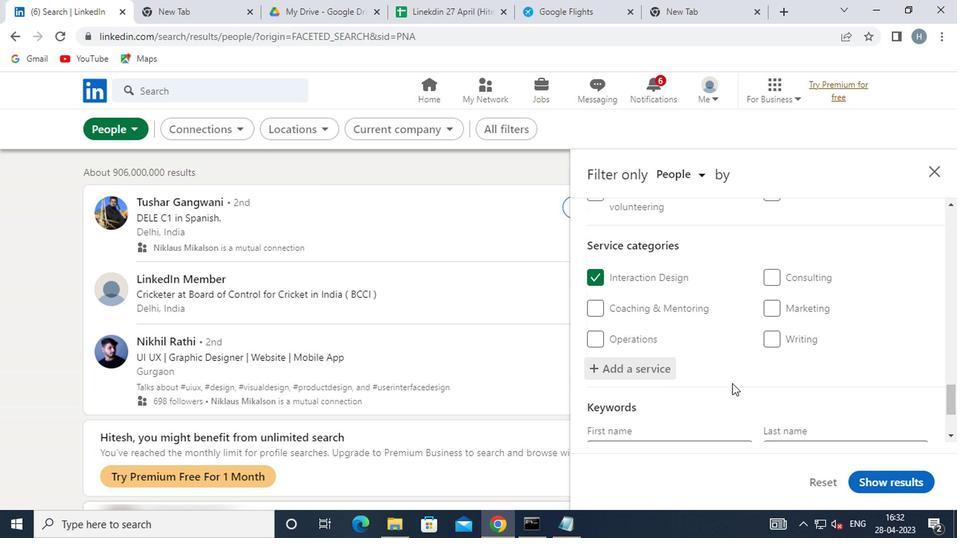 
Action: Mouse moved to (682, 381)
Screenshot: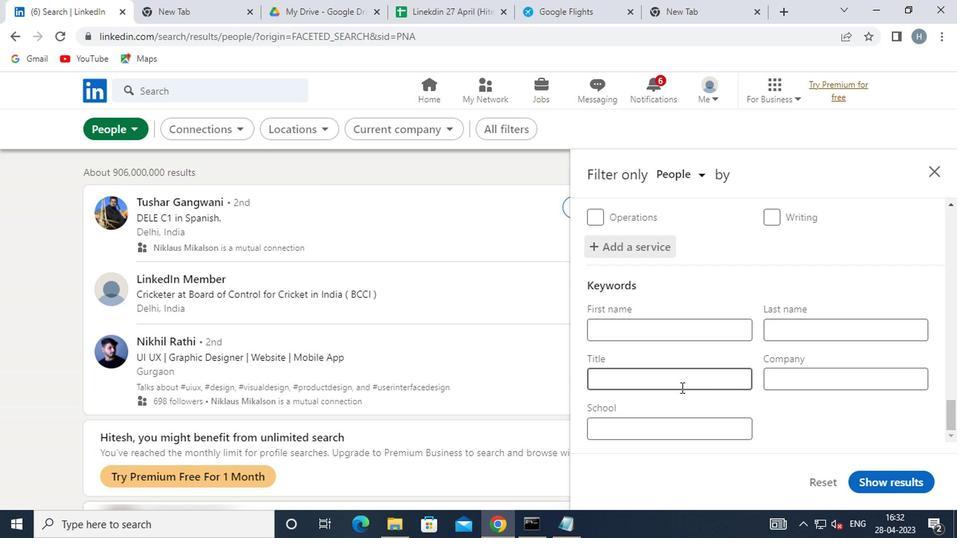
Action: Mouse pressed left at (682, 381)
Screenshot: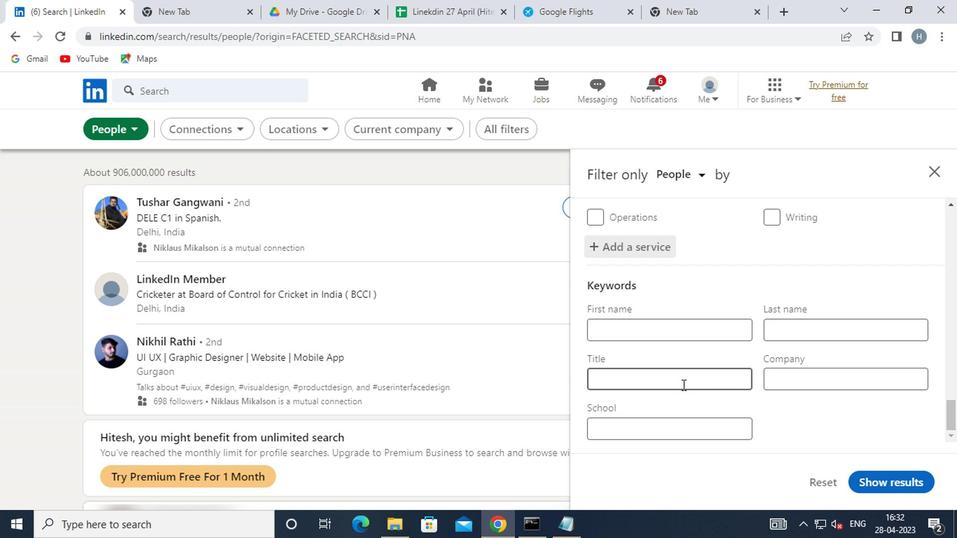 
Action: Key pressed <Key.shift>COU
Screenshot: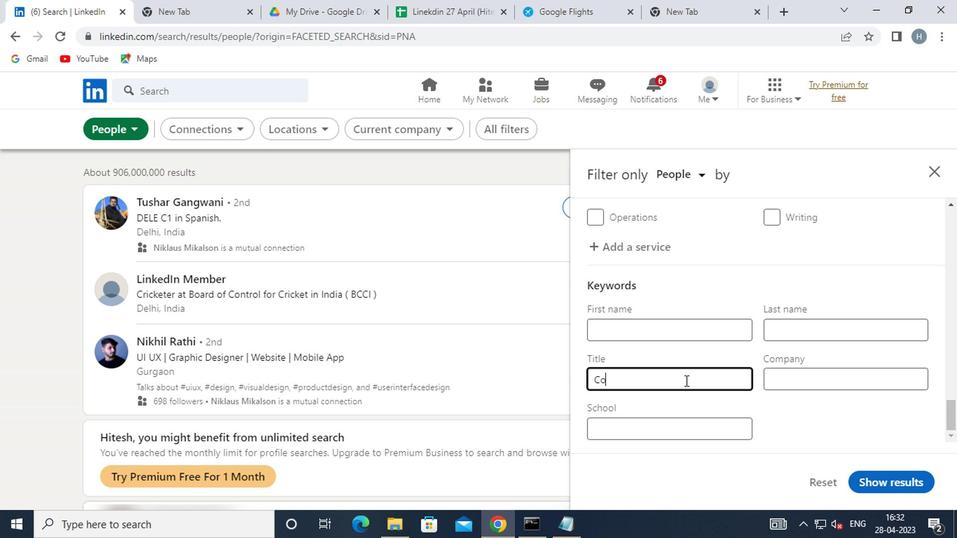 
Action: Mouse moved to (682, 381)
Screenshot: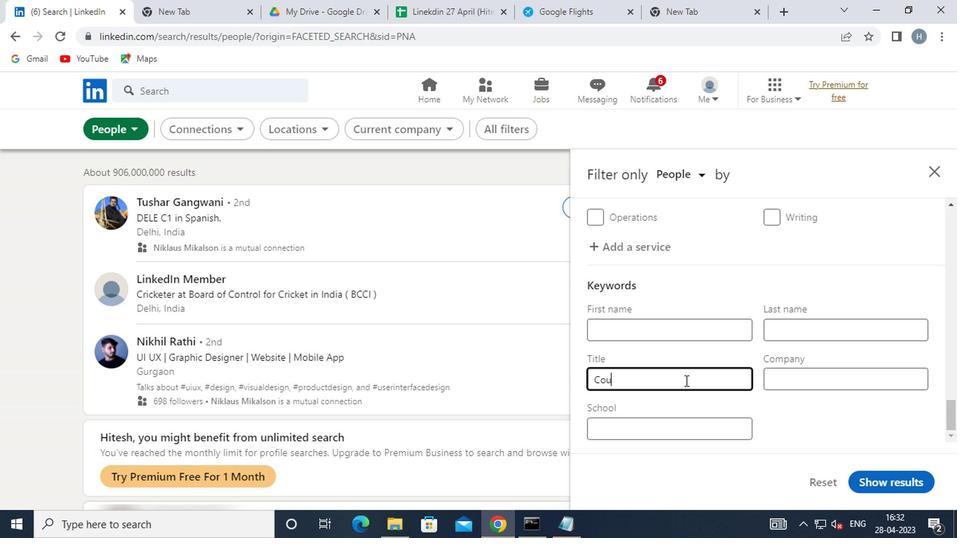 
Action: Key pressed N
Screenshot: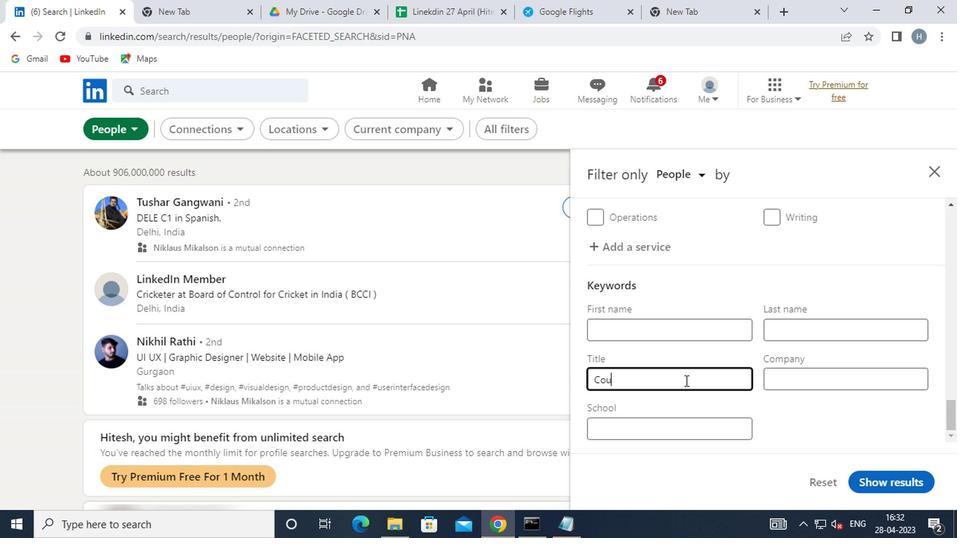 
Action: Mouse moved to (688, 378)
Screenshot: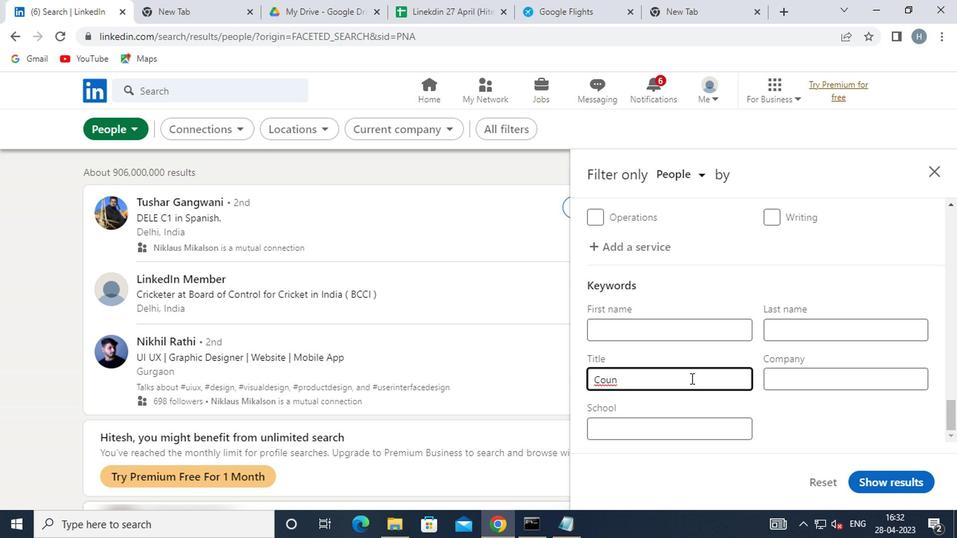 
Action: Key pressed S
Screenshot: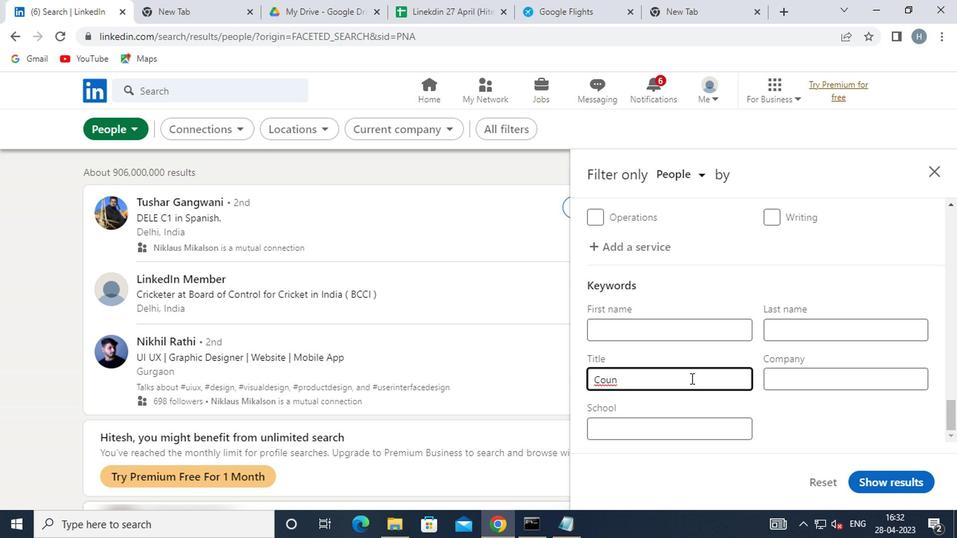 
Action: Mouse moved to (688, 378)
Screenshot: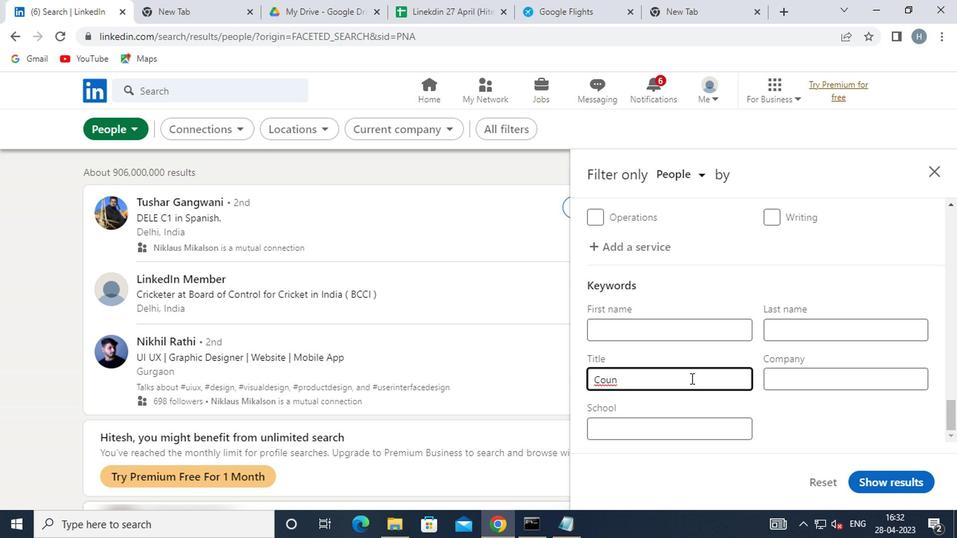 
Action: Key pressed ELOR
Screenshot: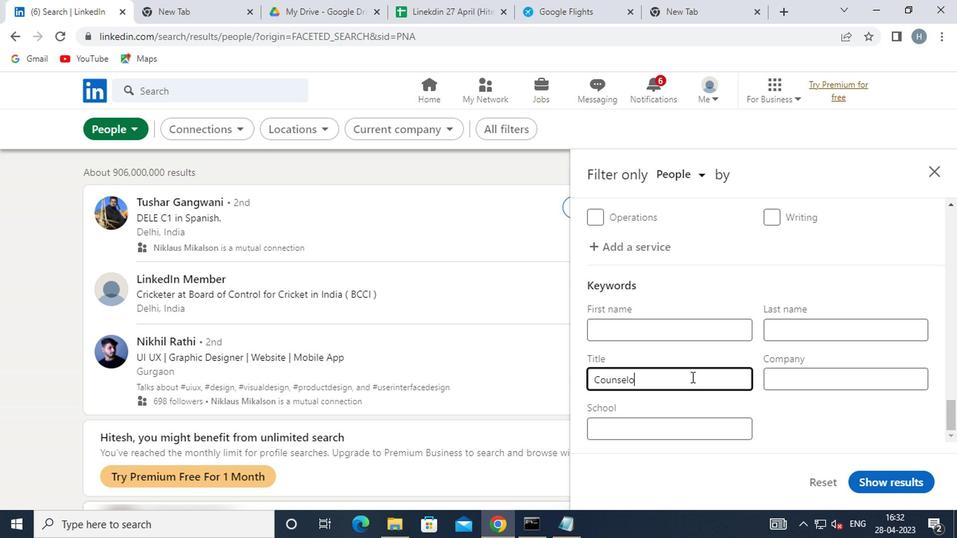
Action: Mouse moved to (905, 482)
Screenshot: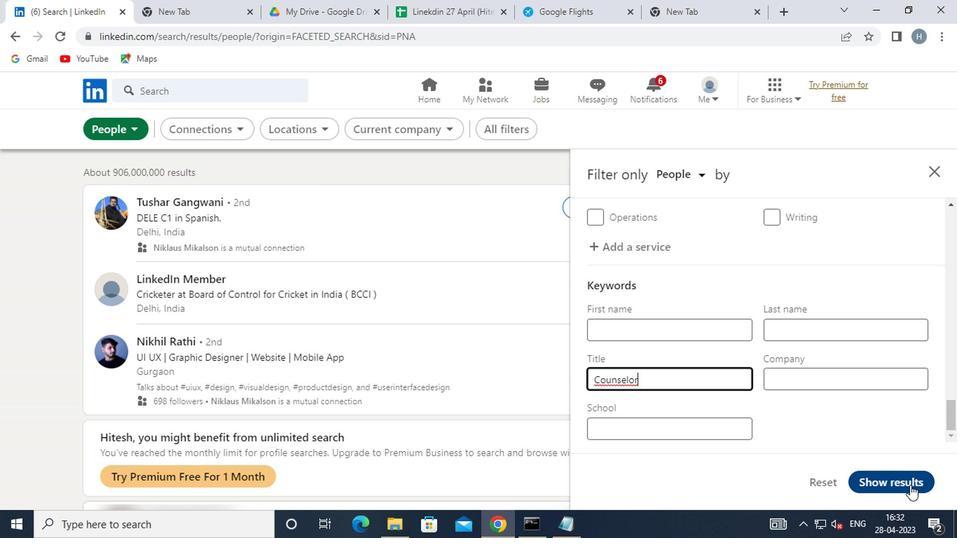 
Action: Mouse pressed left at (905, 482)
Screenshot: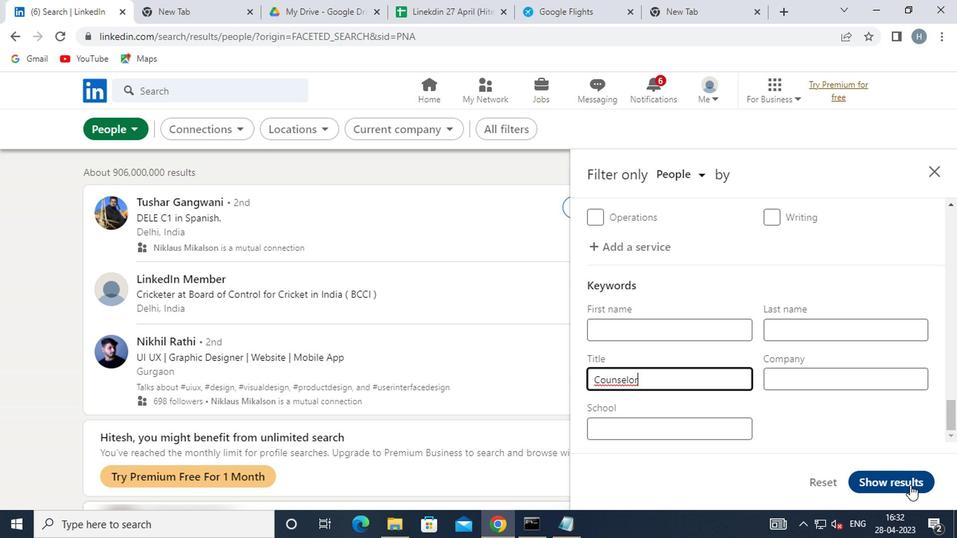 
Action: Mouse moved to (664, 371)
Screenshot: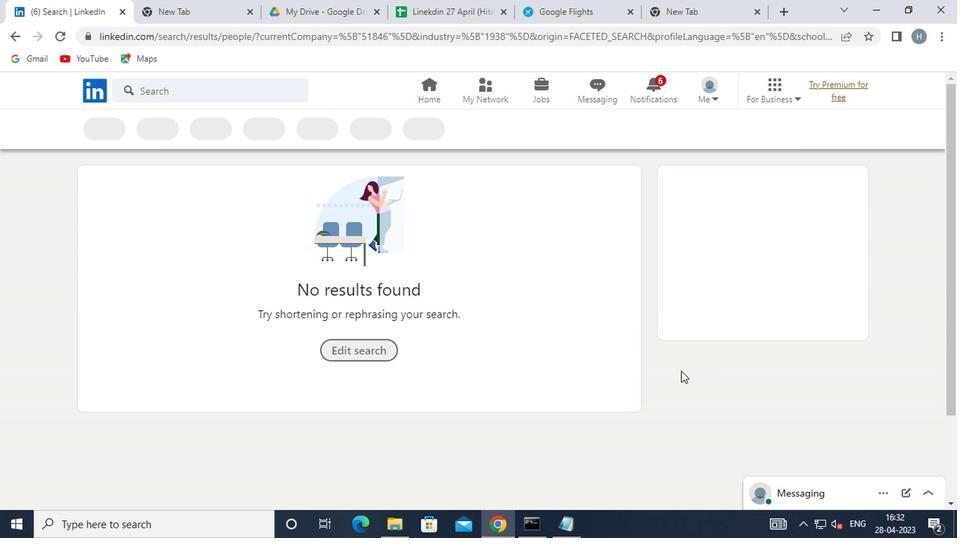 
